 Task: Find connections with filter location Bālotra with filter topic #Indiawith filter profile language Spanish with filter current company Scottish Development International with filter school Karnataka Jobs and career with filter industry Food and Beverage Manufacturing with filter service category Financial Reporting with filter keywords title Proprietor
Action: Mouse moved to (659, 78)
Screenshot: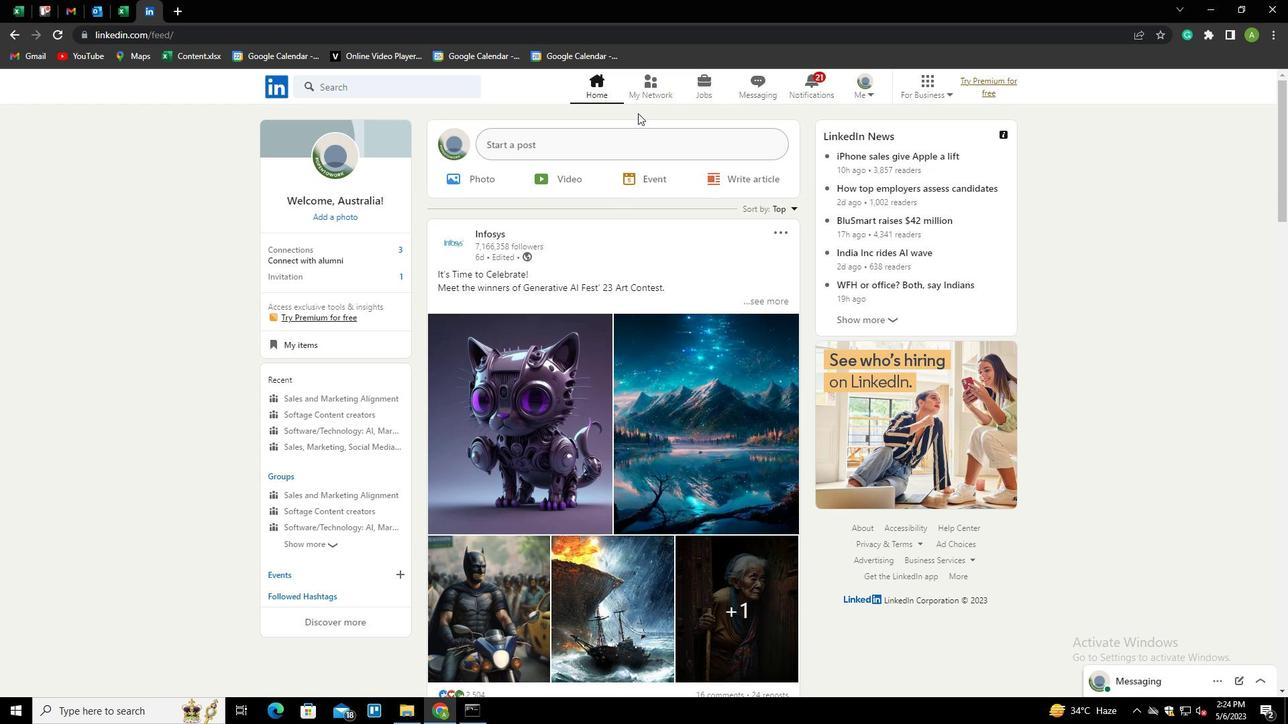 
Action: Mouse pressed left at (659, 78)
Screenshot: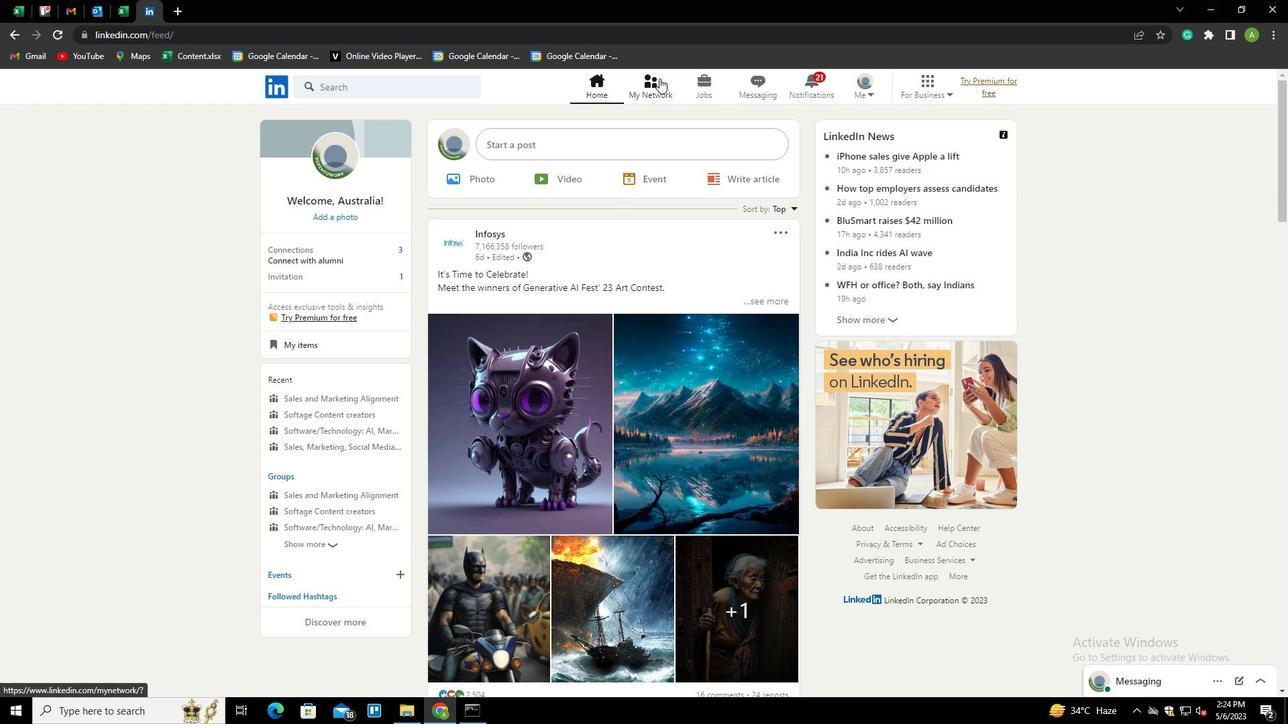 
Action: Mouse moved to (322, 159)
Screenshot: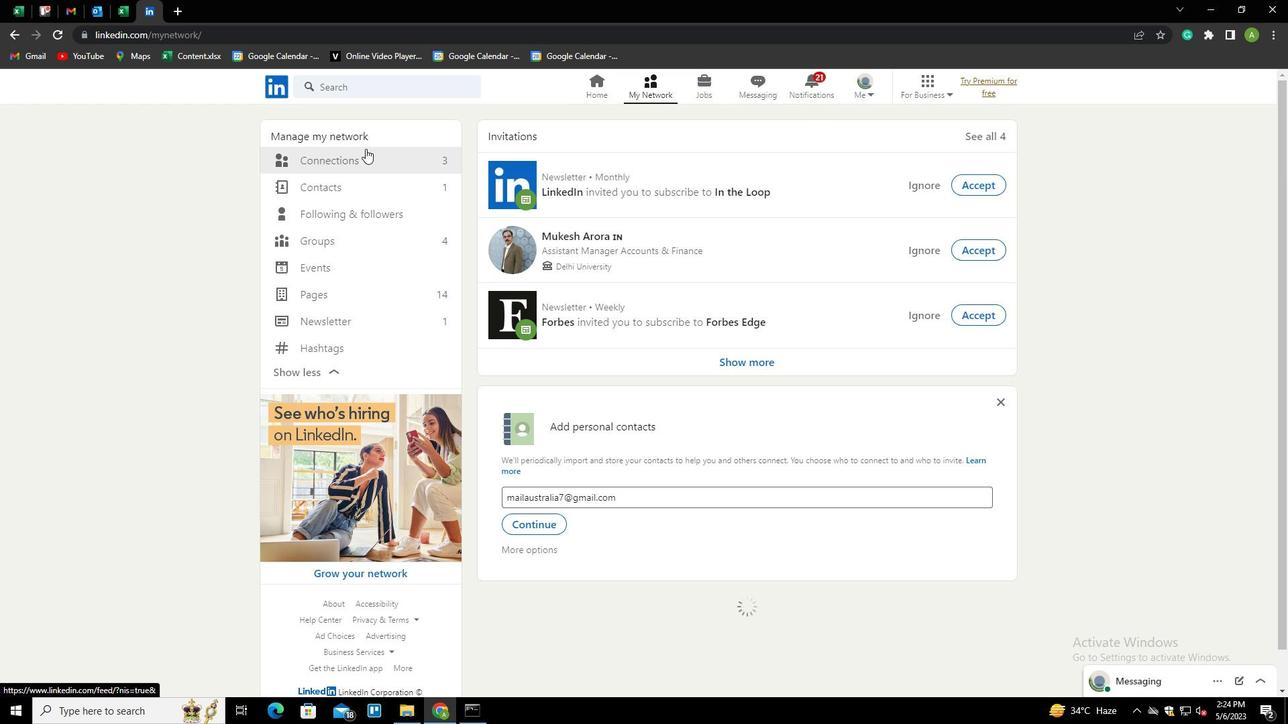 
Action: Mouse pressed left at (322, 159)
Screenshot: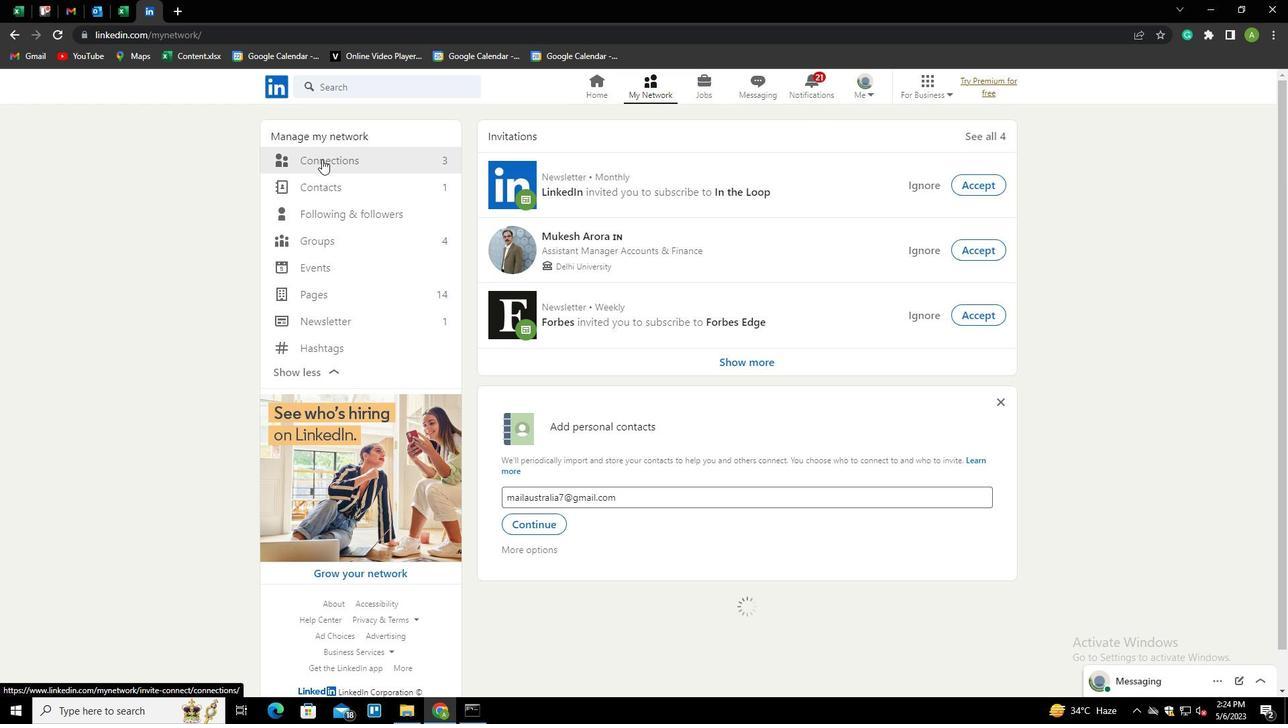 
Action: Mouse moved to (744, 162)
Screenshot: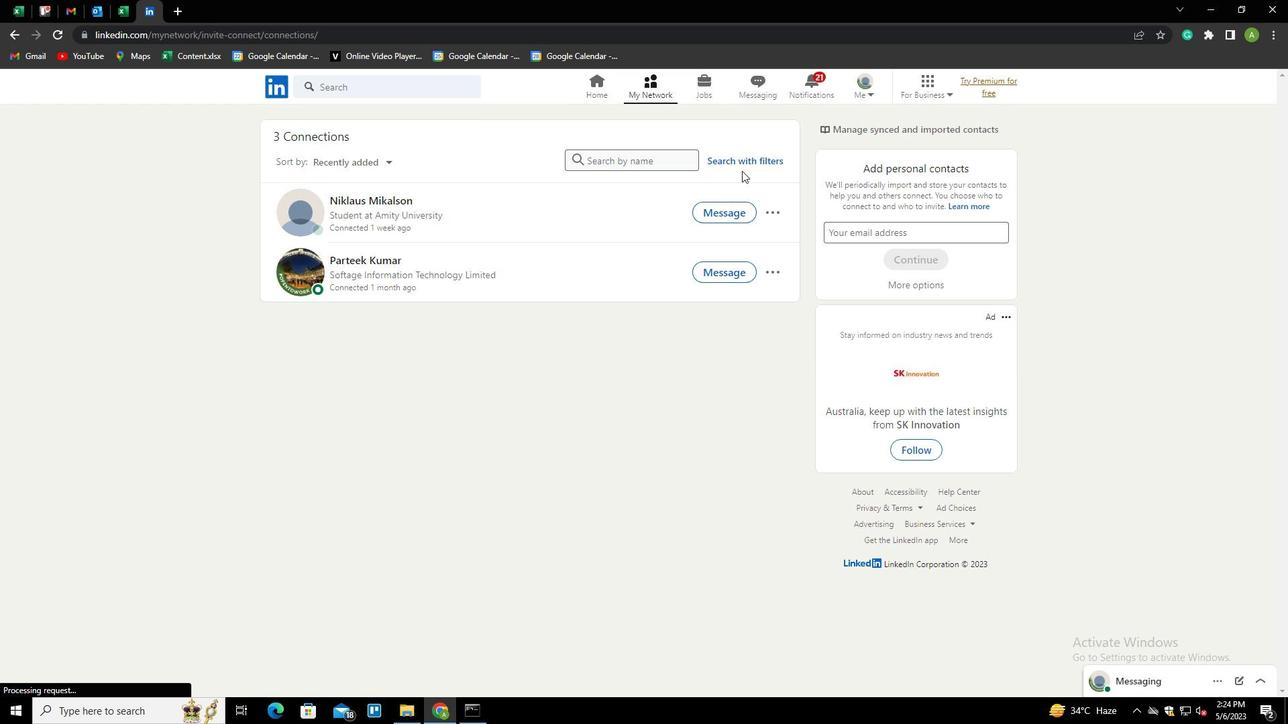 
Action: Mouse pressed left at (744, 162)
Screenshot: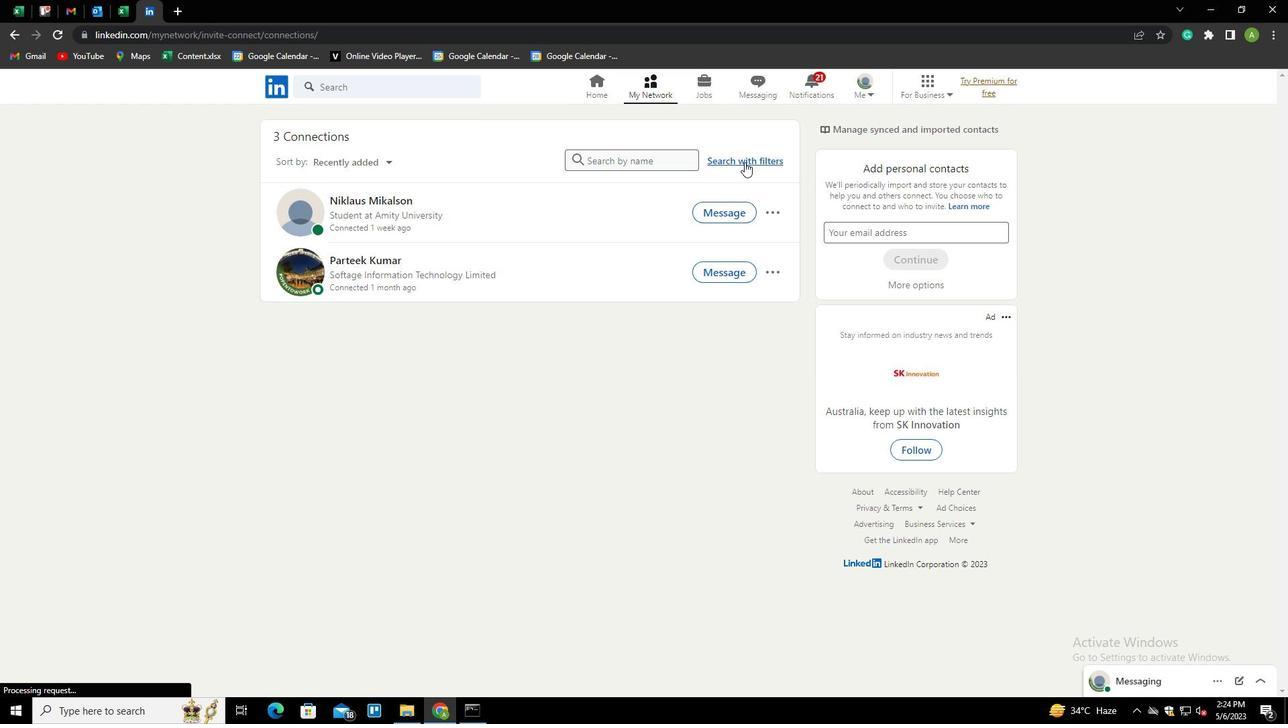 
Action: Mouse moved to (692, 118)
Screenshot: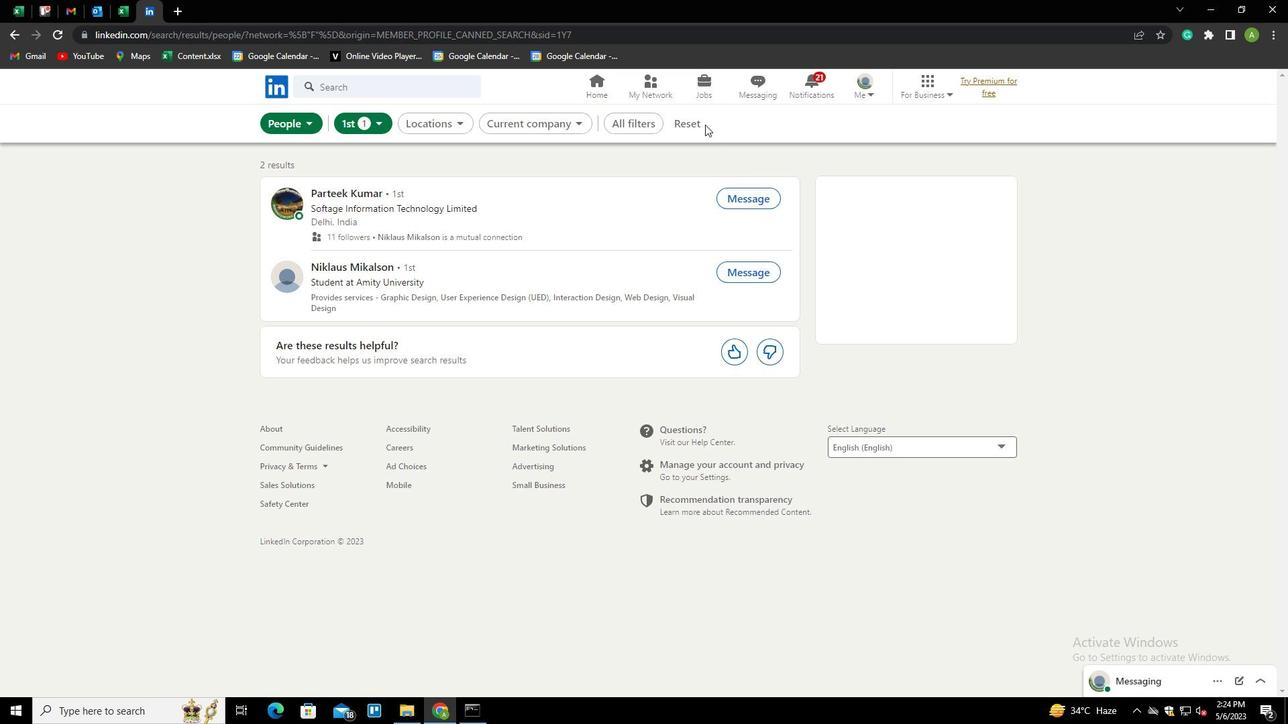 
Action: Mouse pressed left at (692, 118)
Screenshot: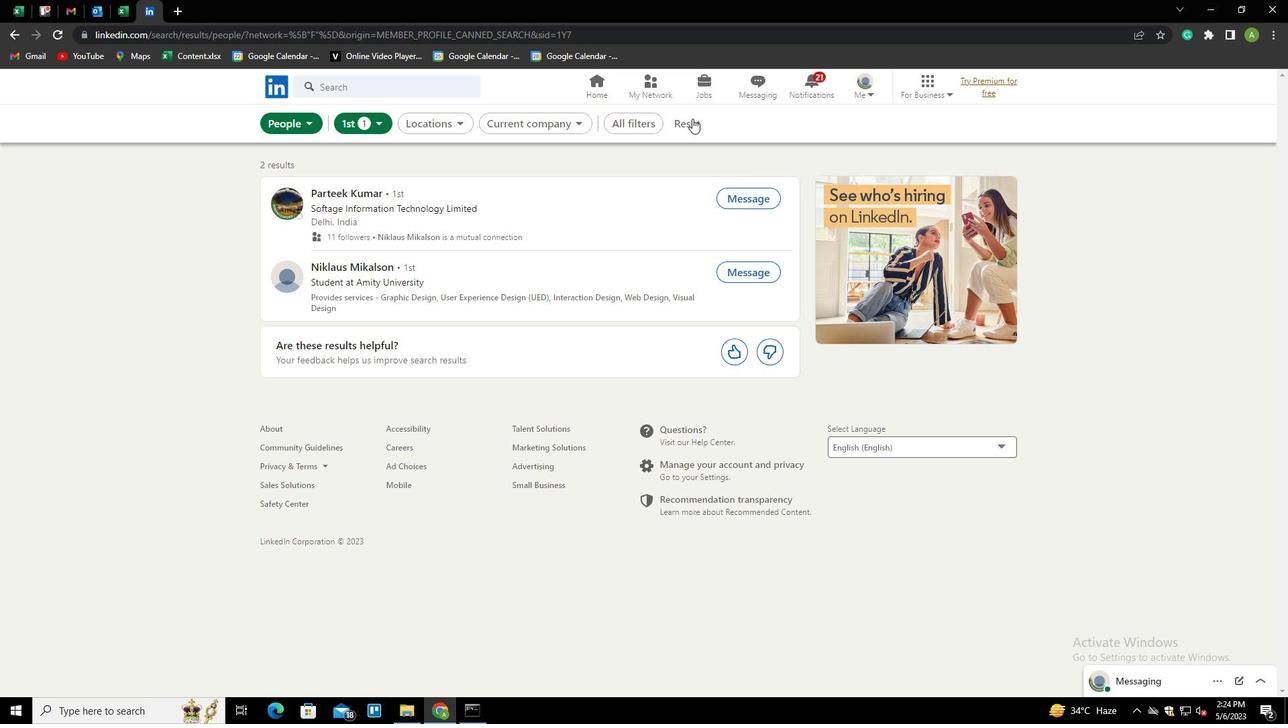 
Action: Mouse moved to (677, 120)
Screenshot: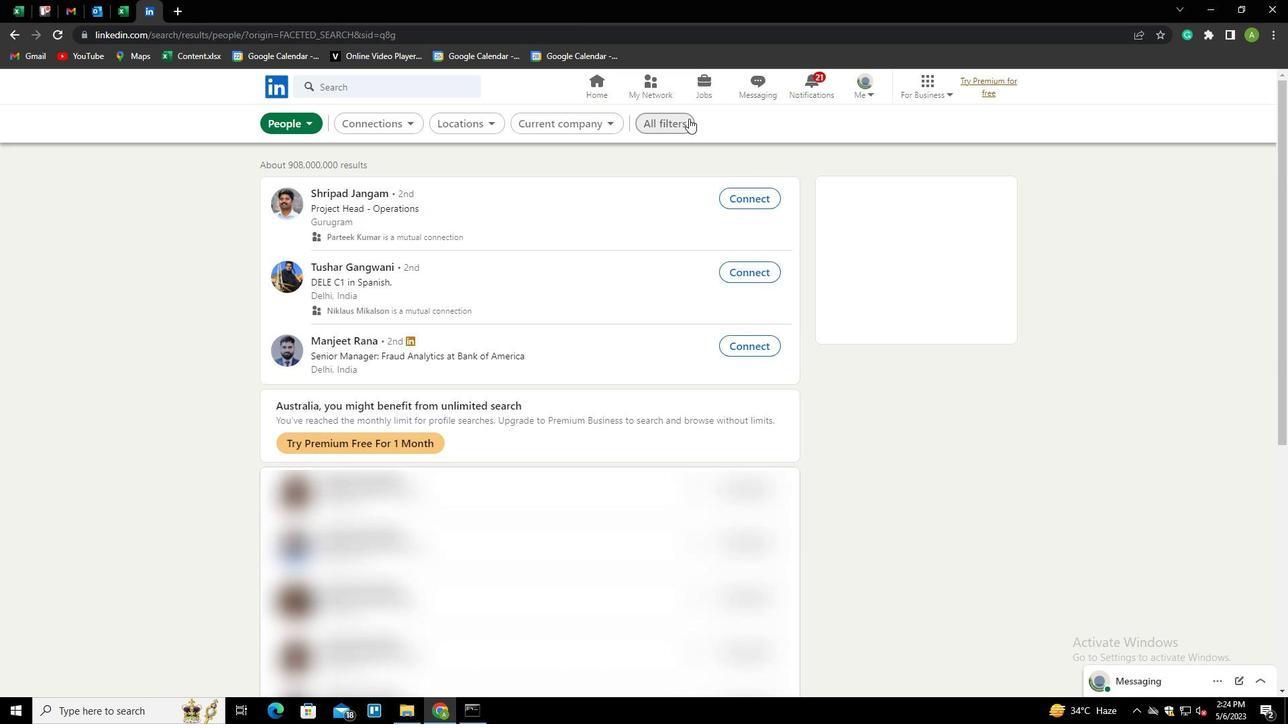 
Action: Mouse pressed left at (677, 120)
Screenshot: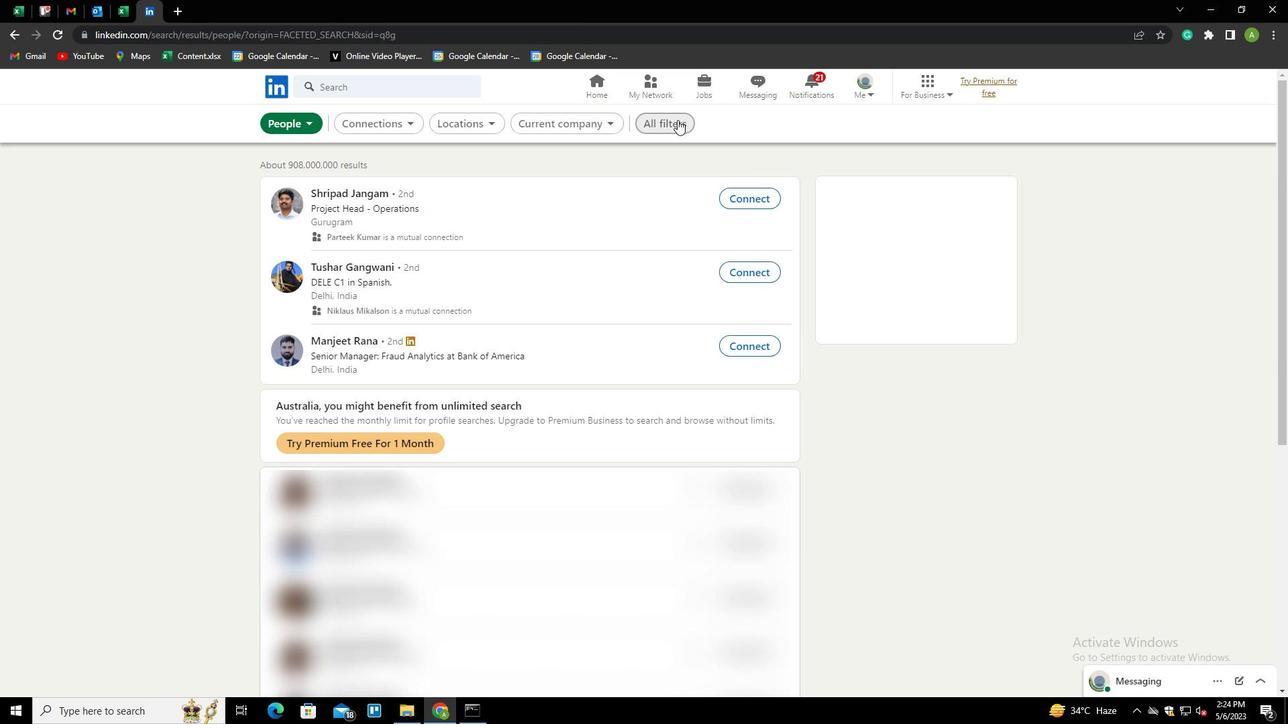 
Action: Mouse moved to (1120, 444)
Screenshot: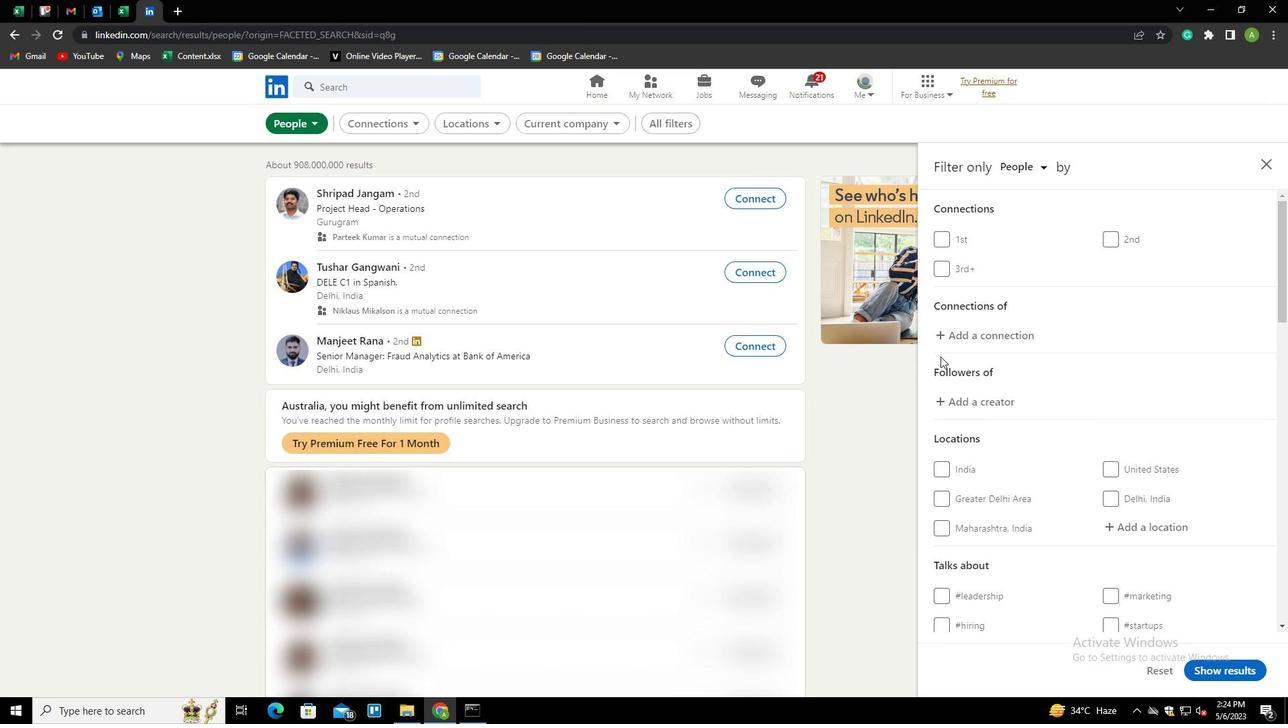 
Action: Mouse scrolled (1120, 443) with delta (0, 0)
Screenshot: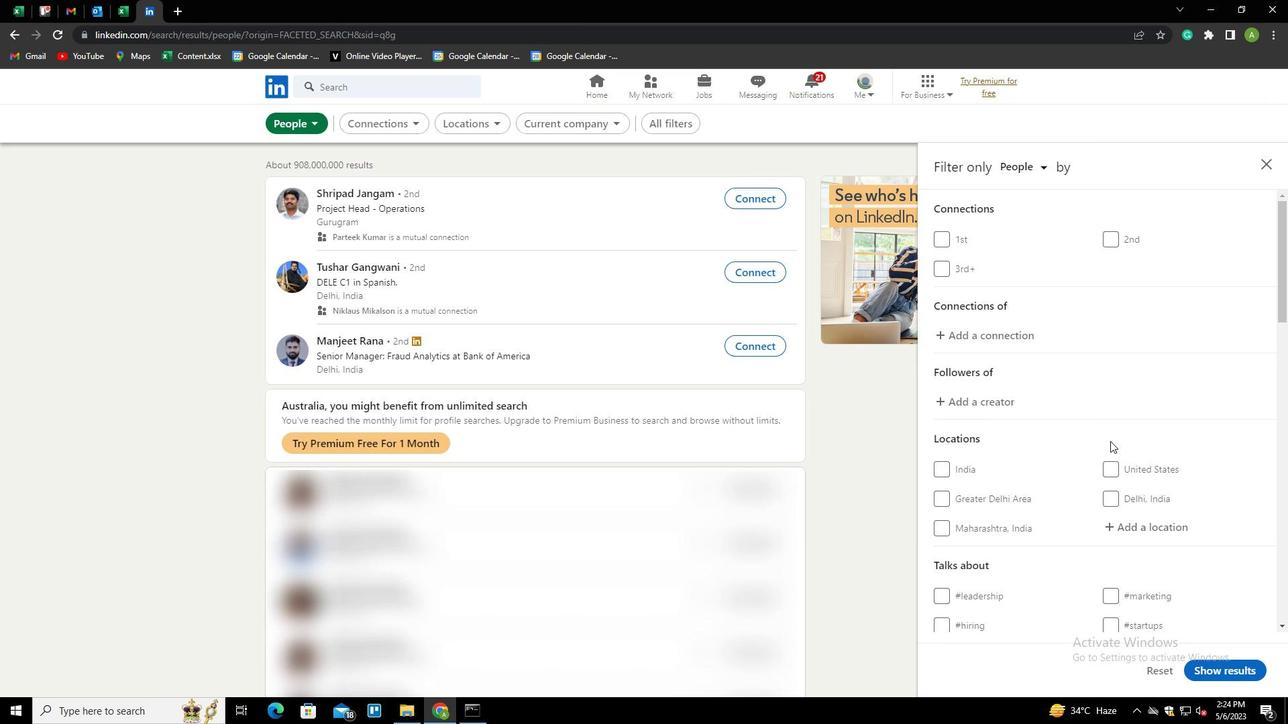 
Action: Mouse scrolled (1120, 443) with delta (0, 0)
Screenshot: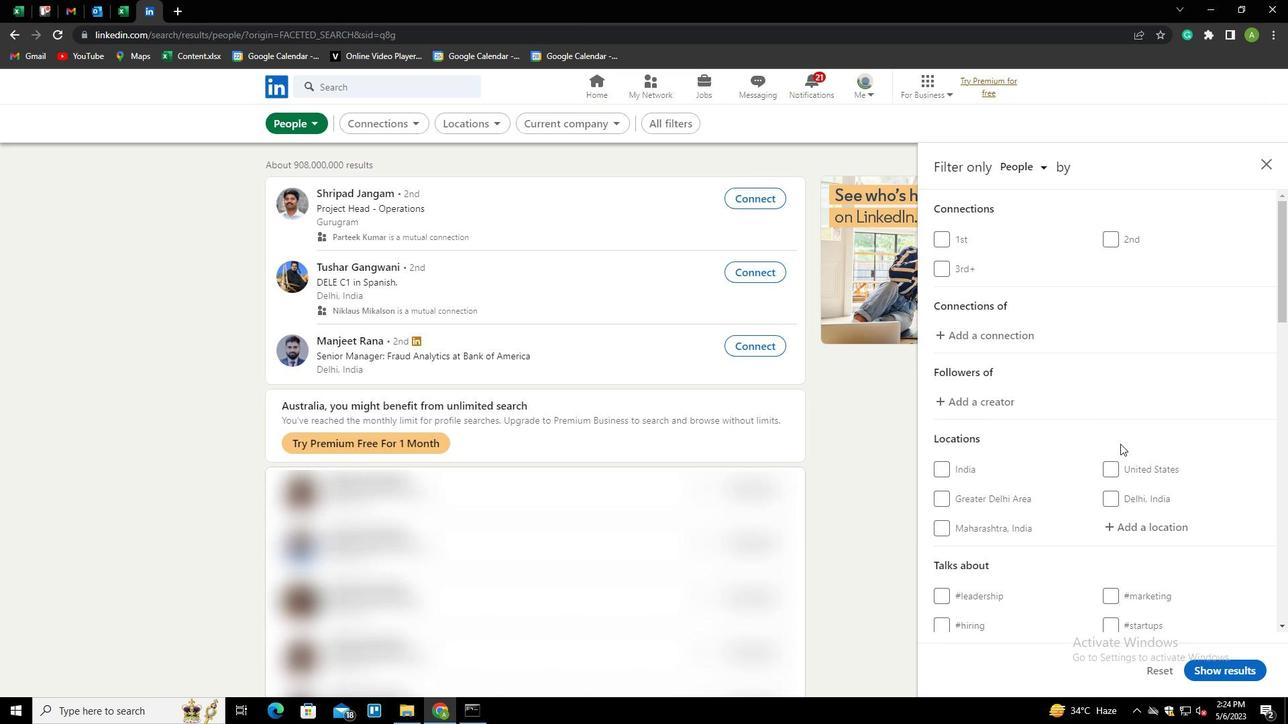 
Action: Mouse moved to (1133, 392)
Screenshot: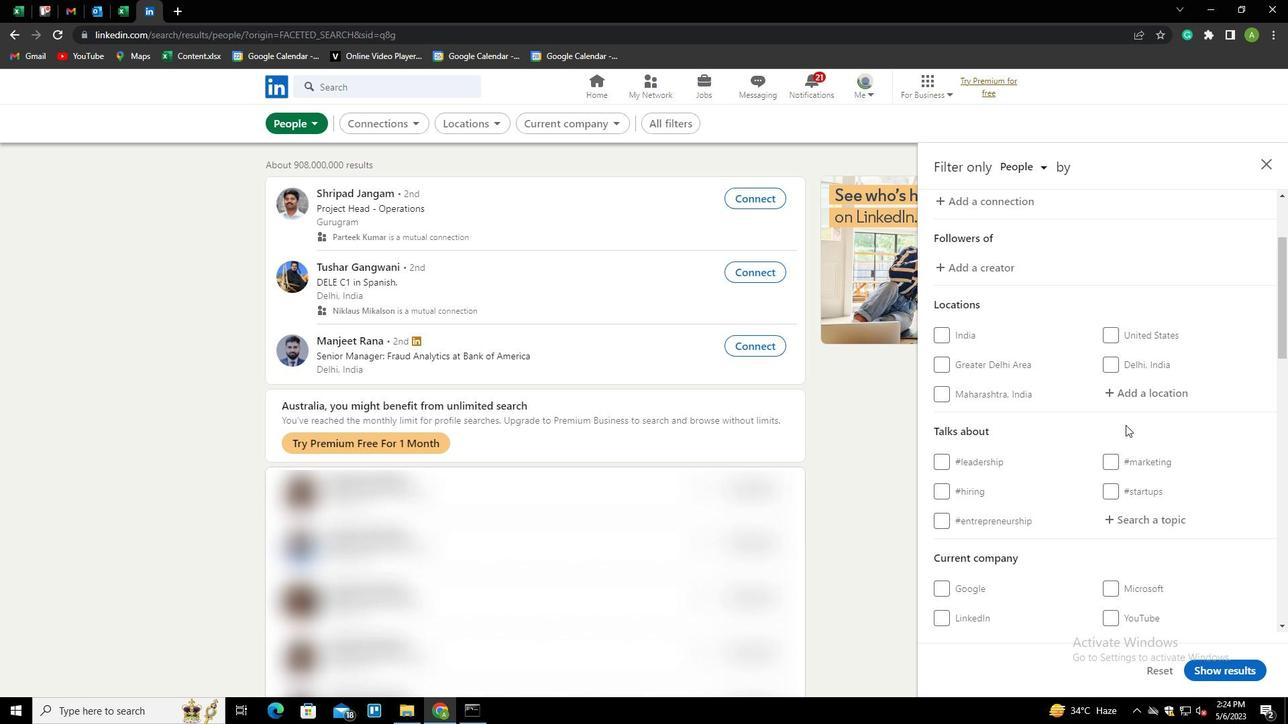 
Action: Mouse pressed left at (1133, 392)
Screenshot: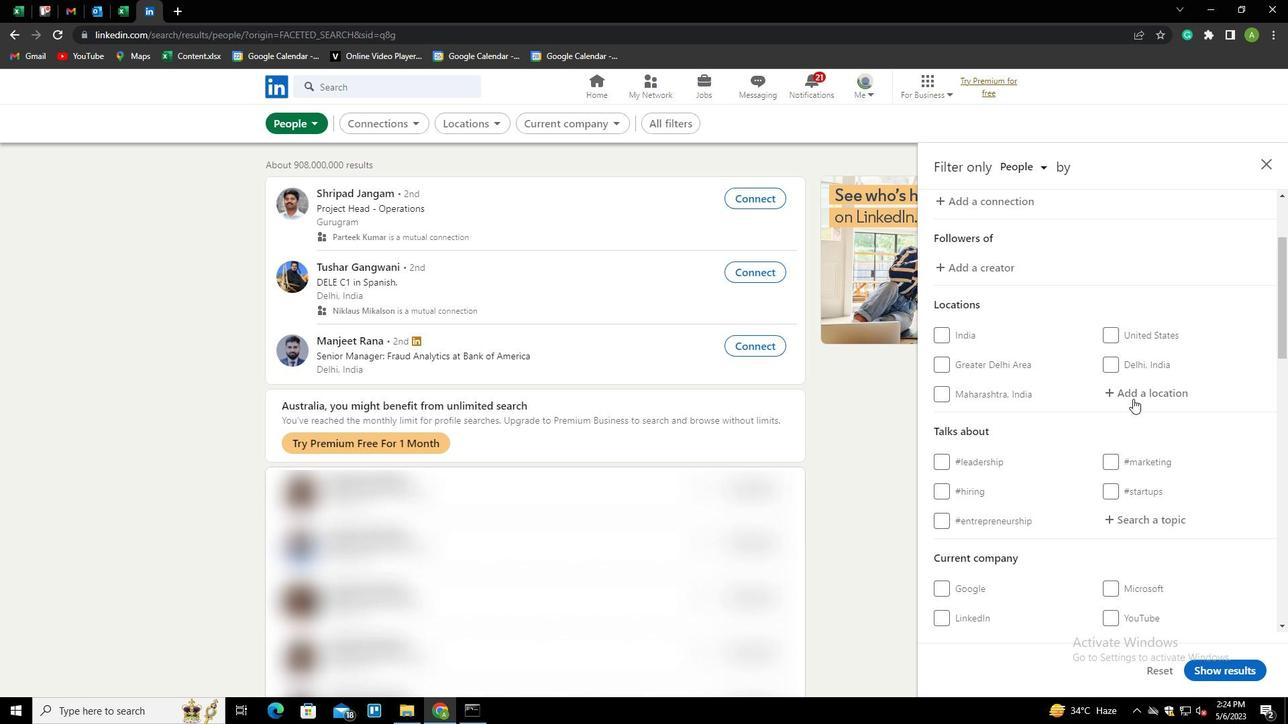 
Action: Key pressed <Key.shift>B
Screenshot: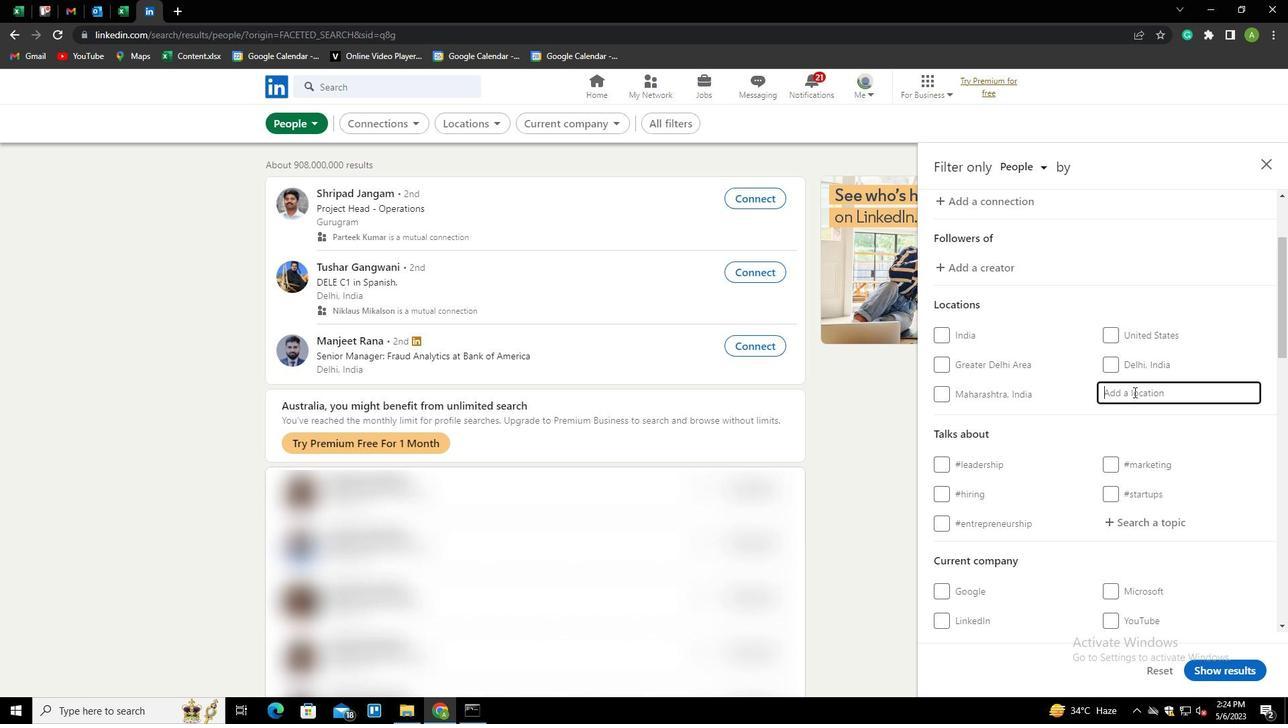 
Action: Mouse moved to (965, 273)
Screenshot: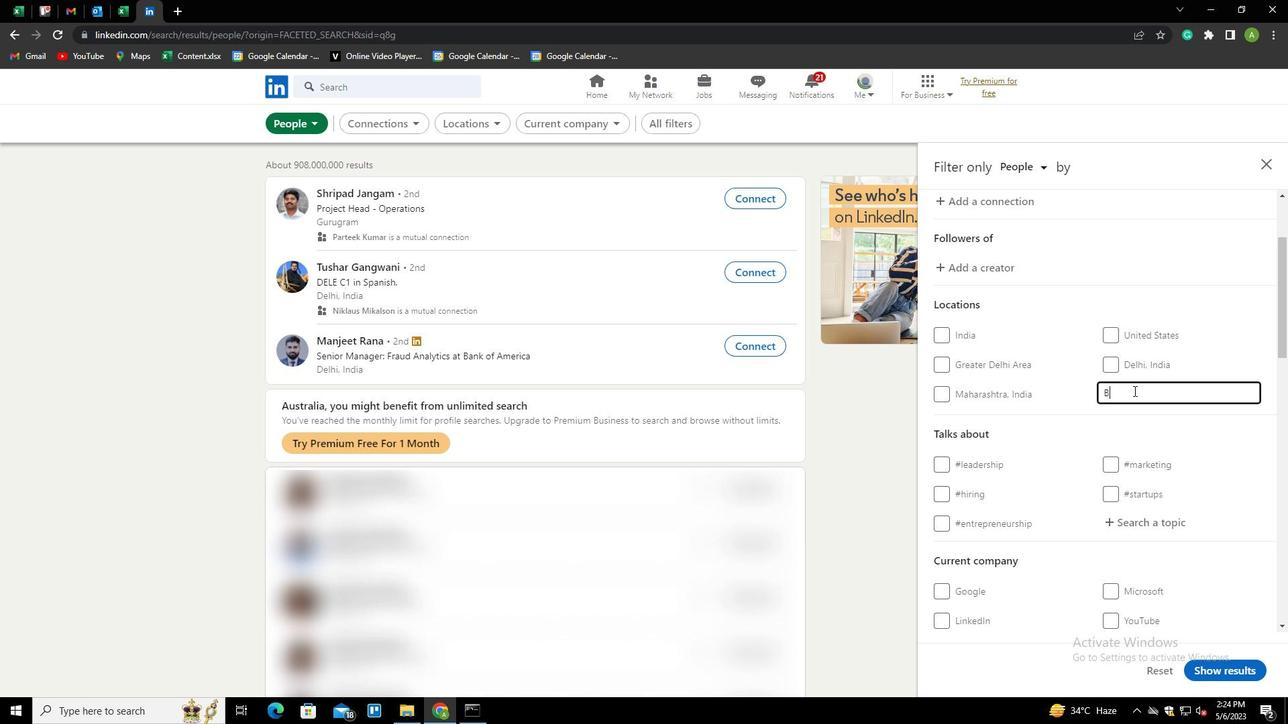 
Action: Key pressed ALOTRA
Screenshot: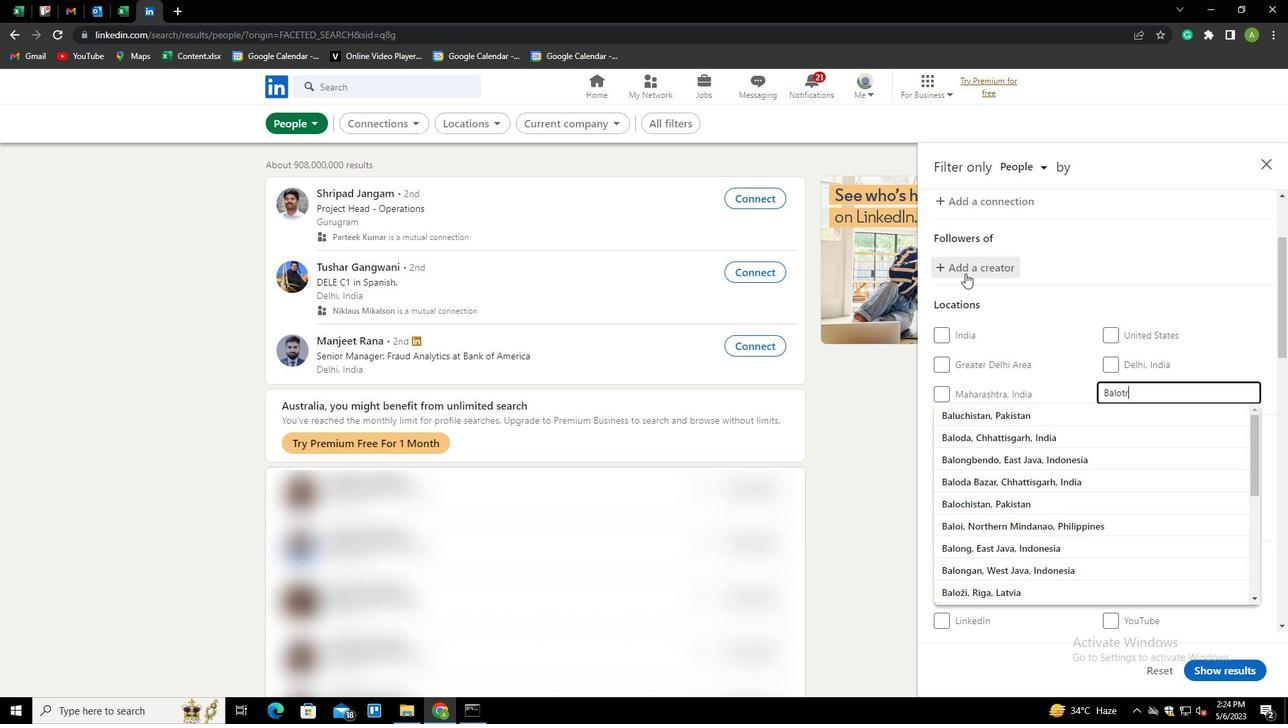 
Action: Mouse moved to (1204, 434)
Screenshot: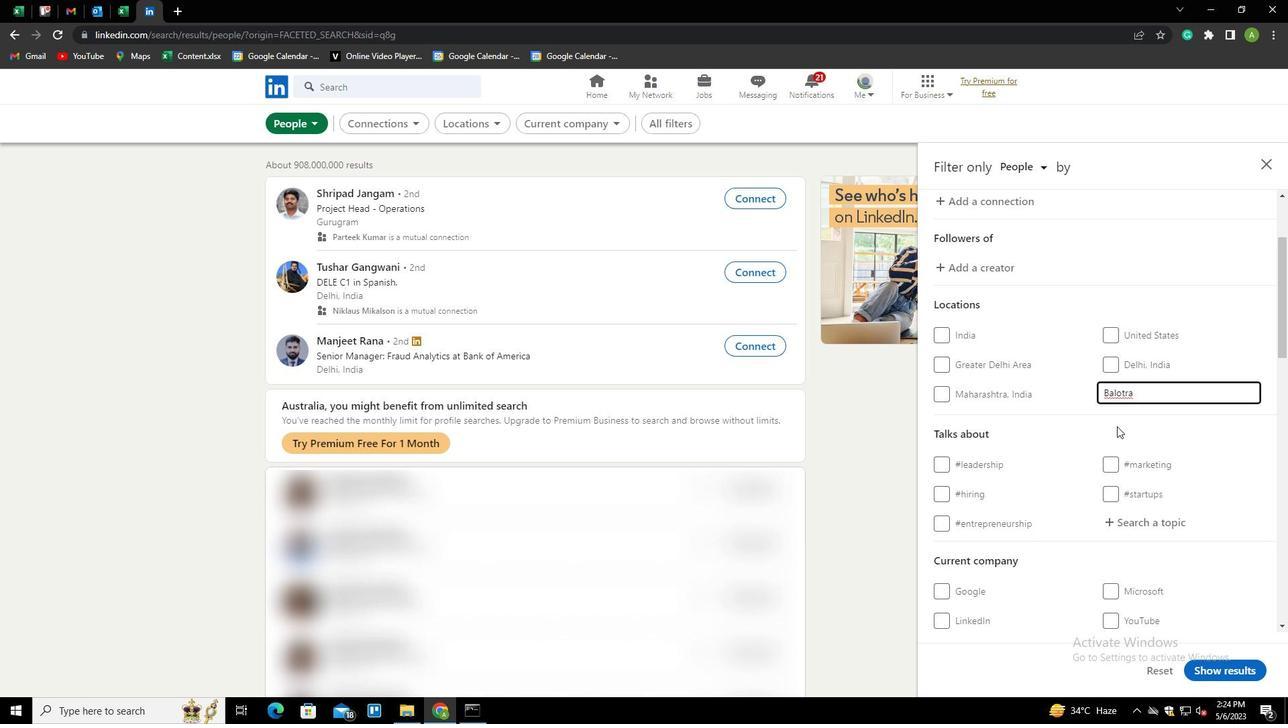 
Action: Mouse pressed left at (1204, 434)
Screenshot: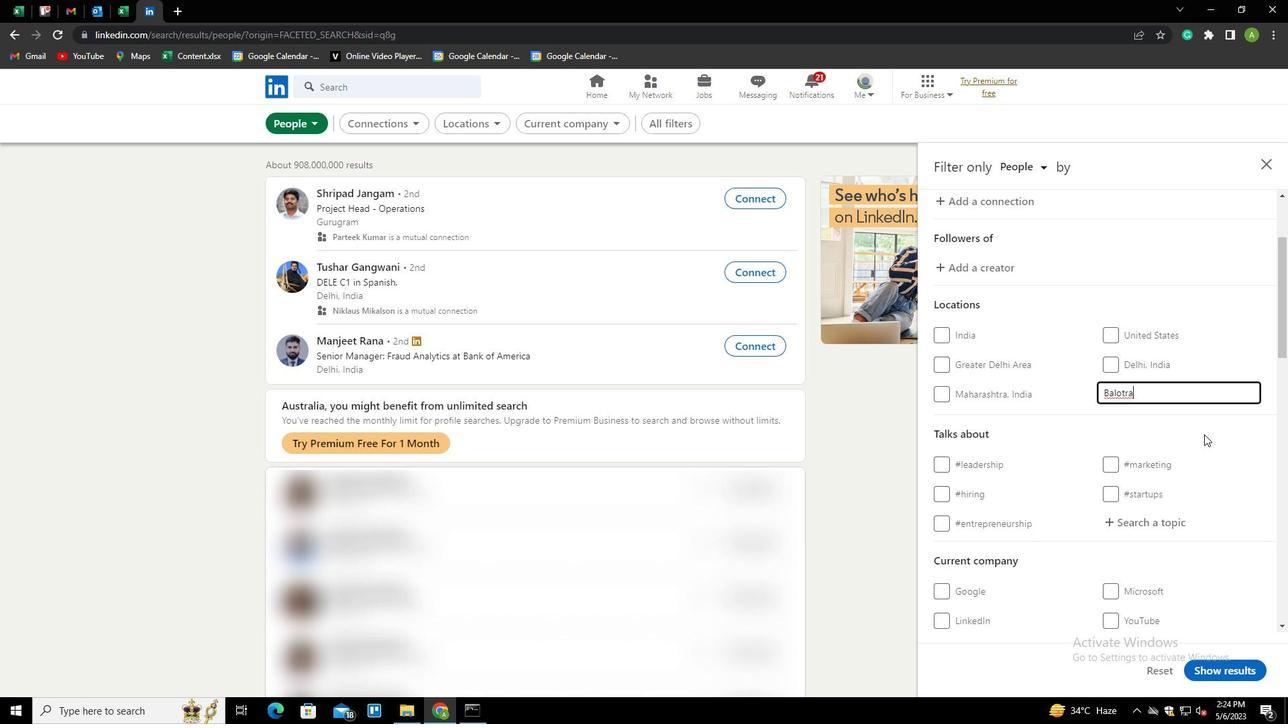 
Action: Mouse moved to (1134, 531)
Screenshot: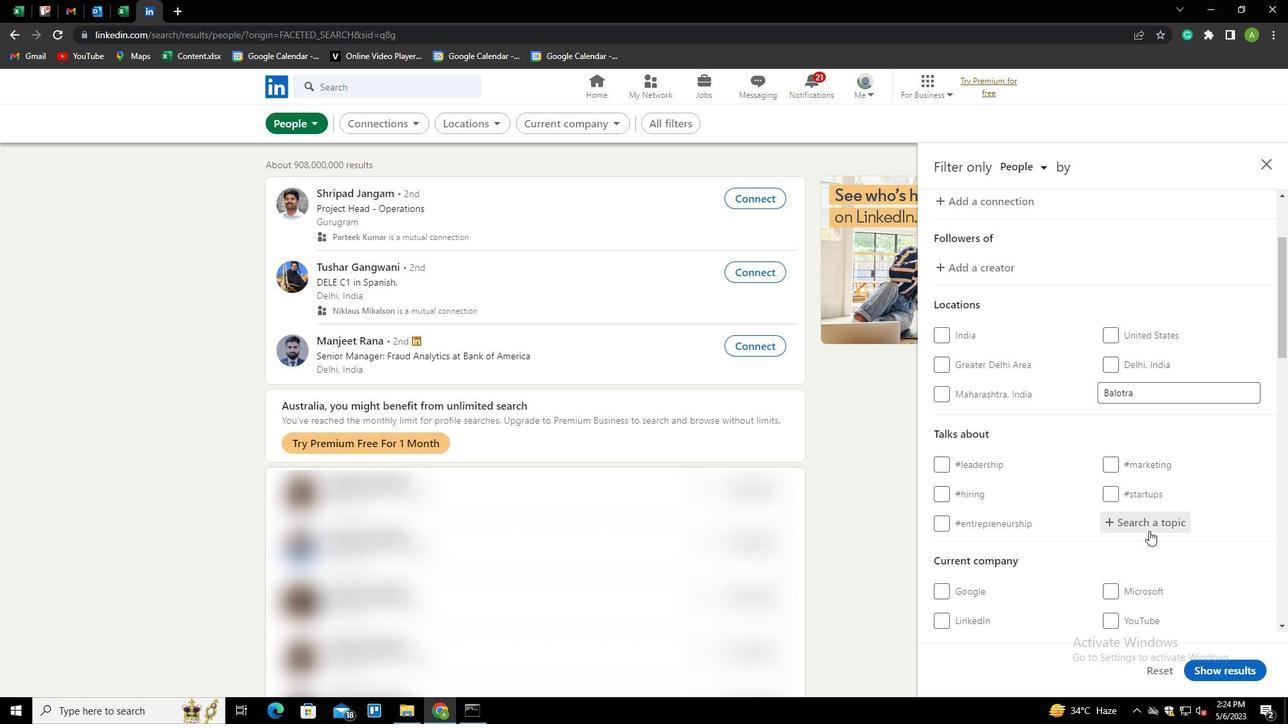 
Action: Mouse pressed left at (1134, 531)
Screenshot: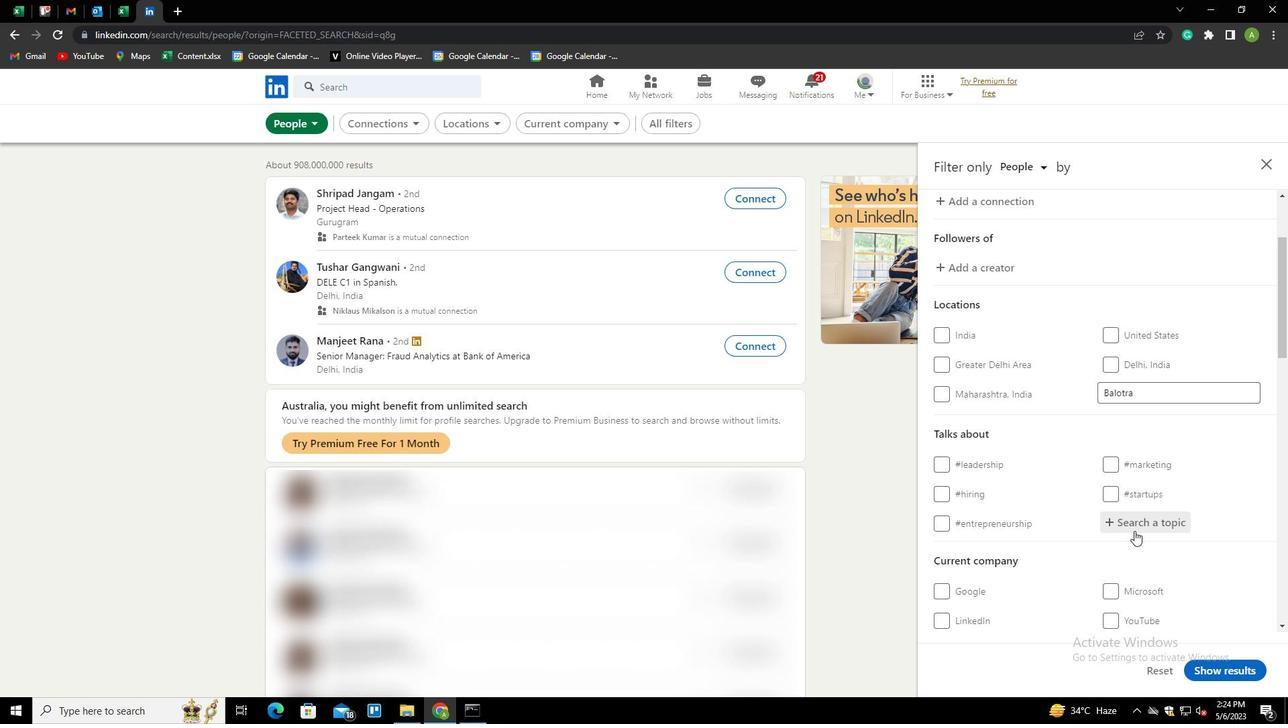 
Action: Key pressed <Key.shift>INDIA<Key.down>
Screenshot: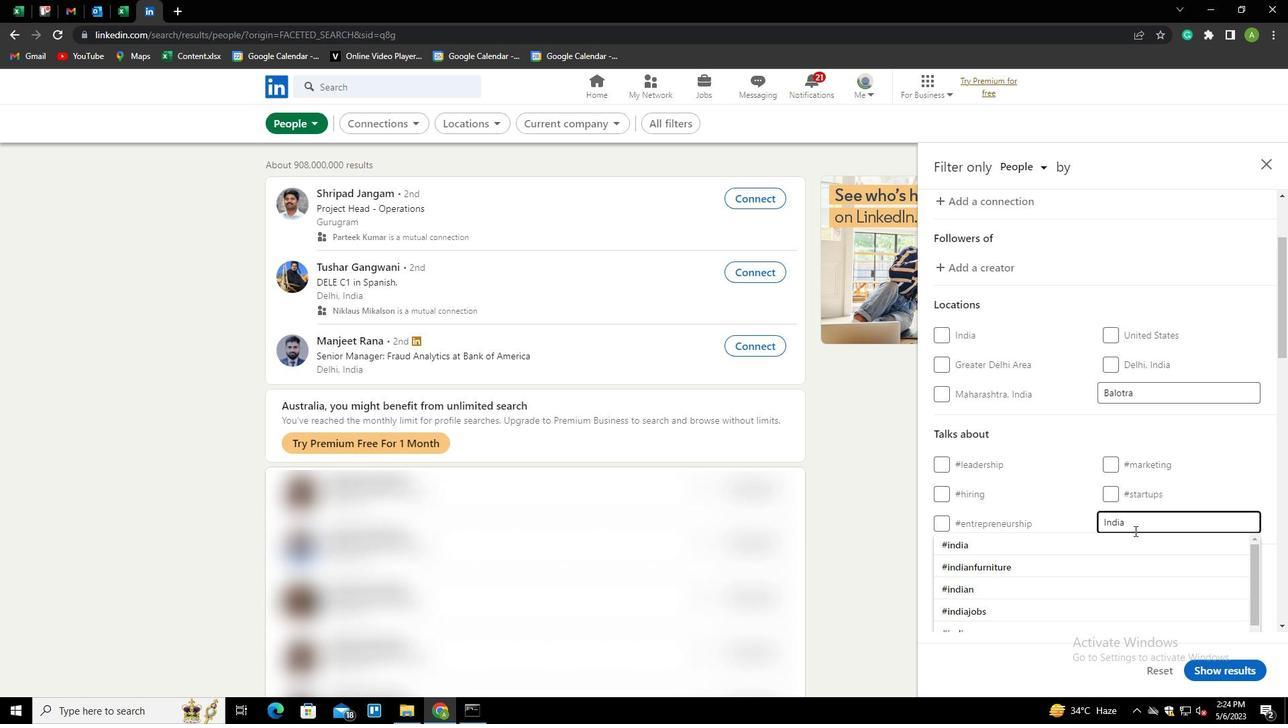 
Action: Mouse moved to (1133, 531)
Screenshot: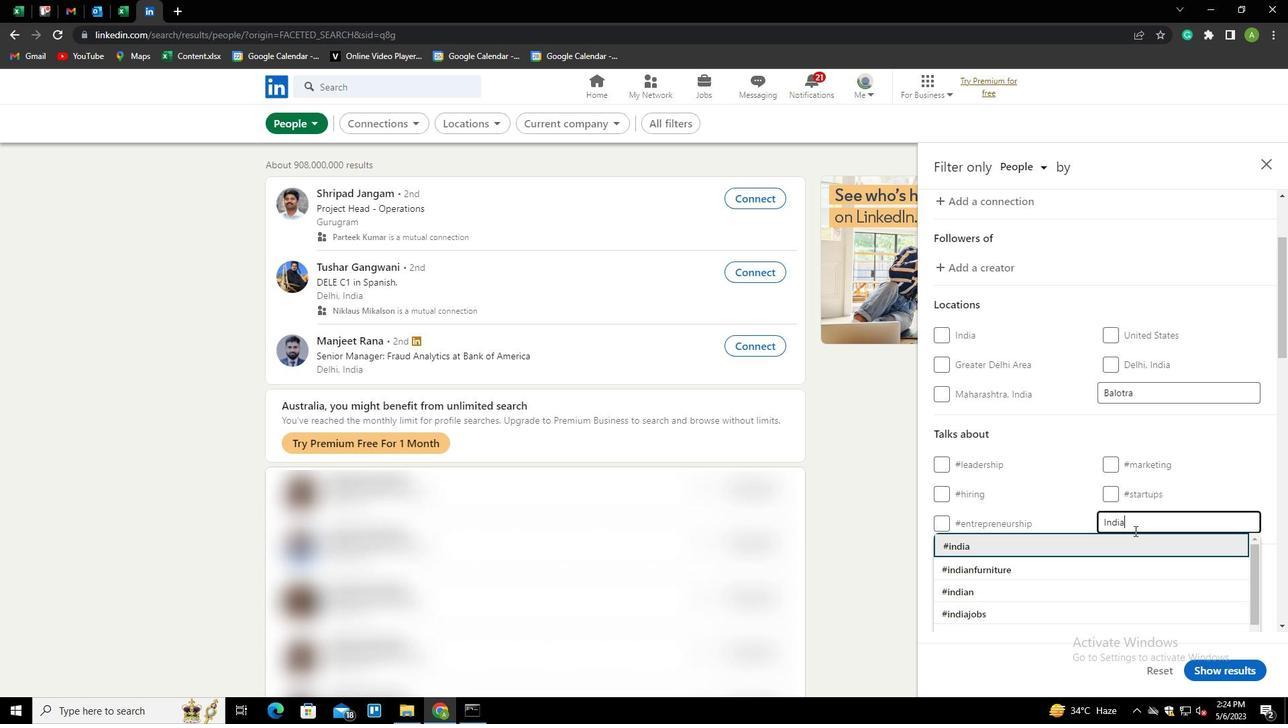
Action: Key pressed <Key.enter>
Screenshot: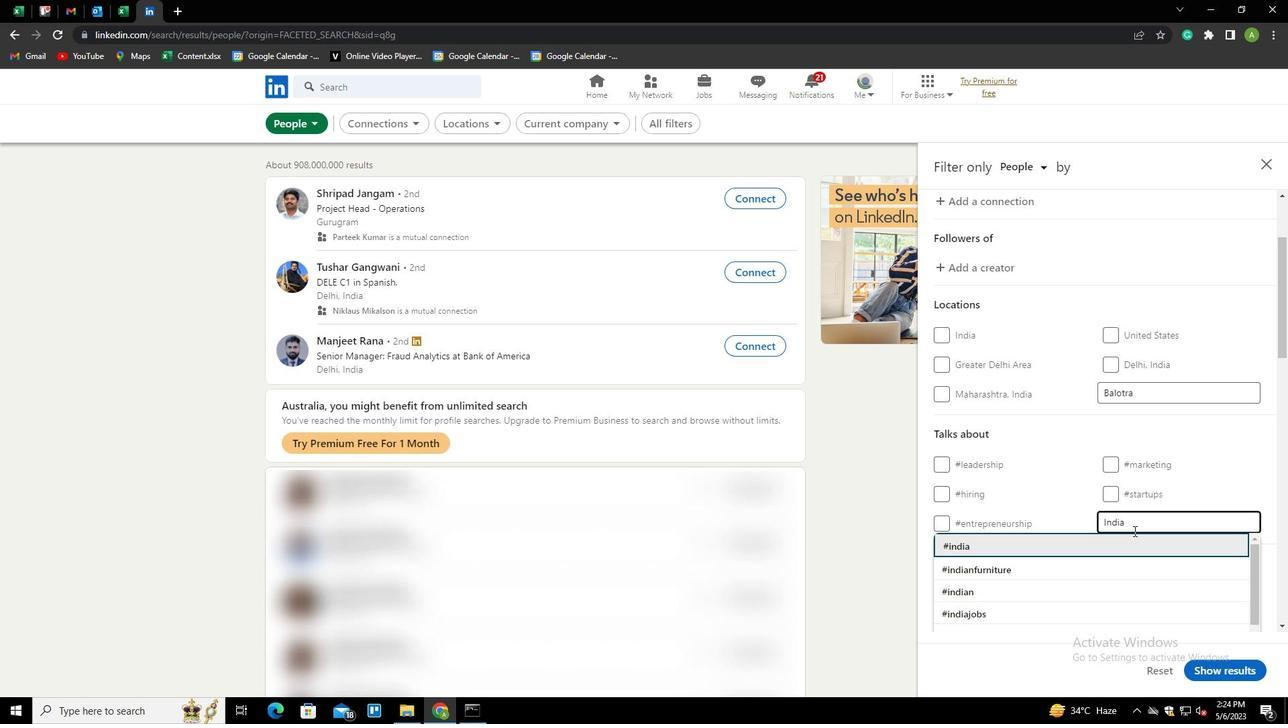 
Action: Mouse moved to (1118, 519)
Screenshot: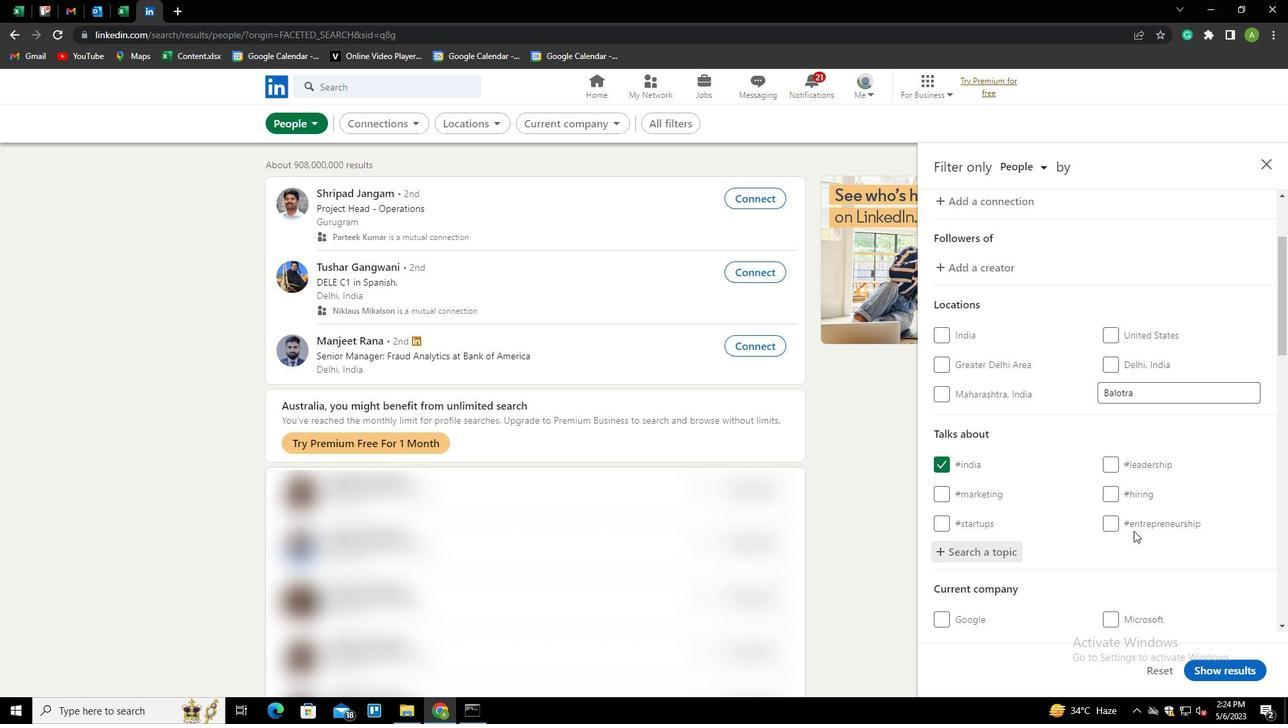 
Action: Mouse scrolled (1118, 519) with delta (0, 0)
Screenshot: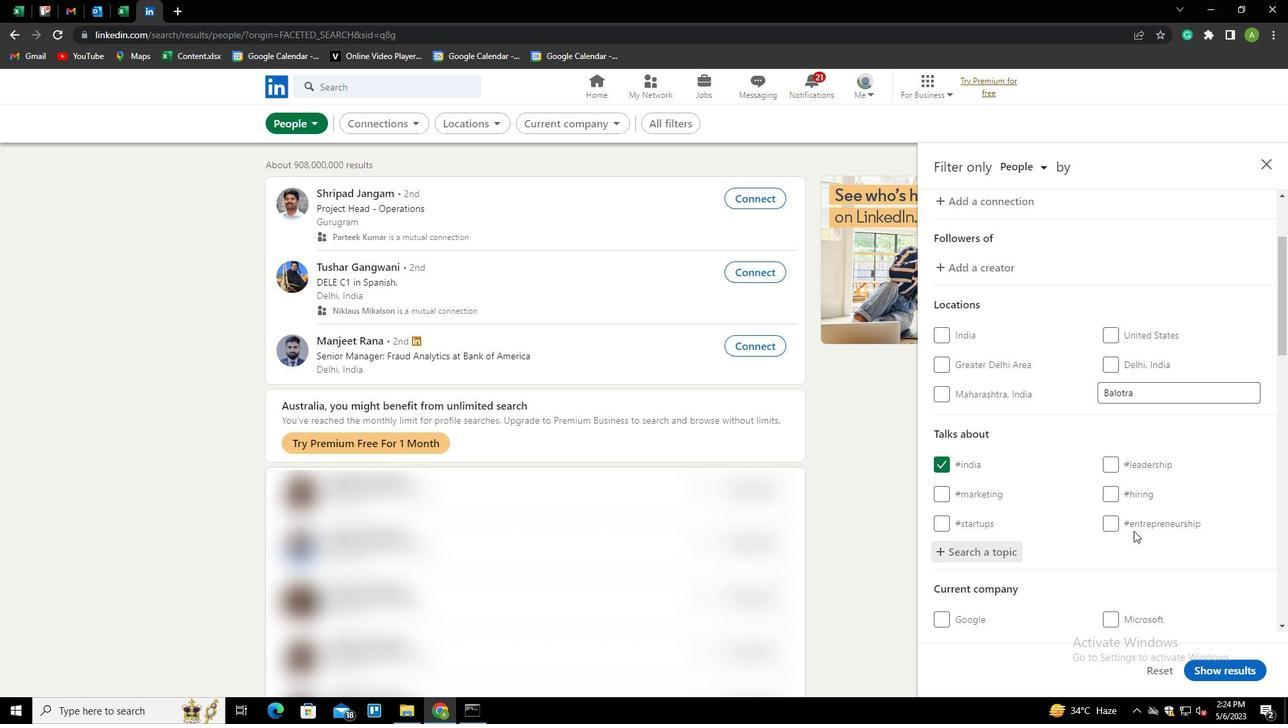 
Action: Mouse scrolled (1118, 519) with delta (0, 0)
Screenshot: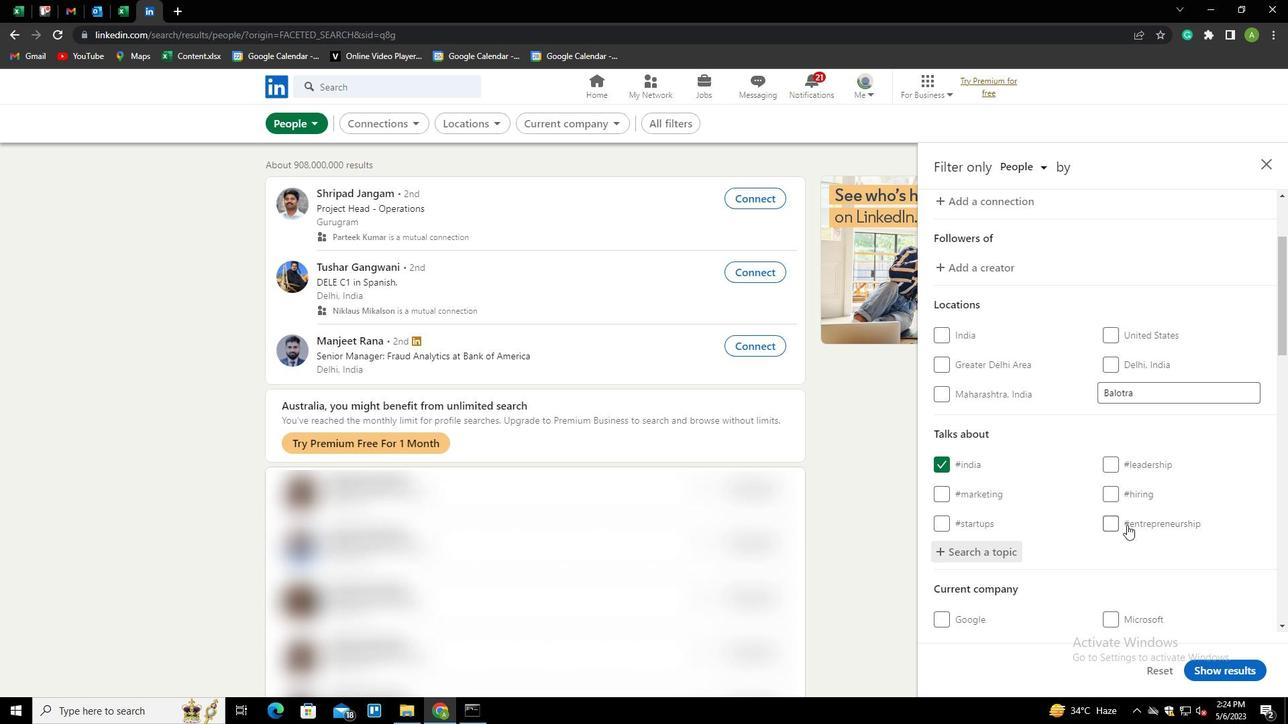 
Action: Mouse moved to (1118, 519)
Screenshot: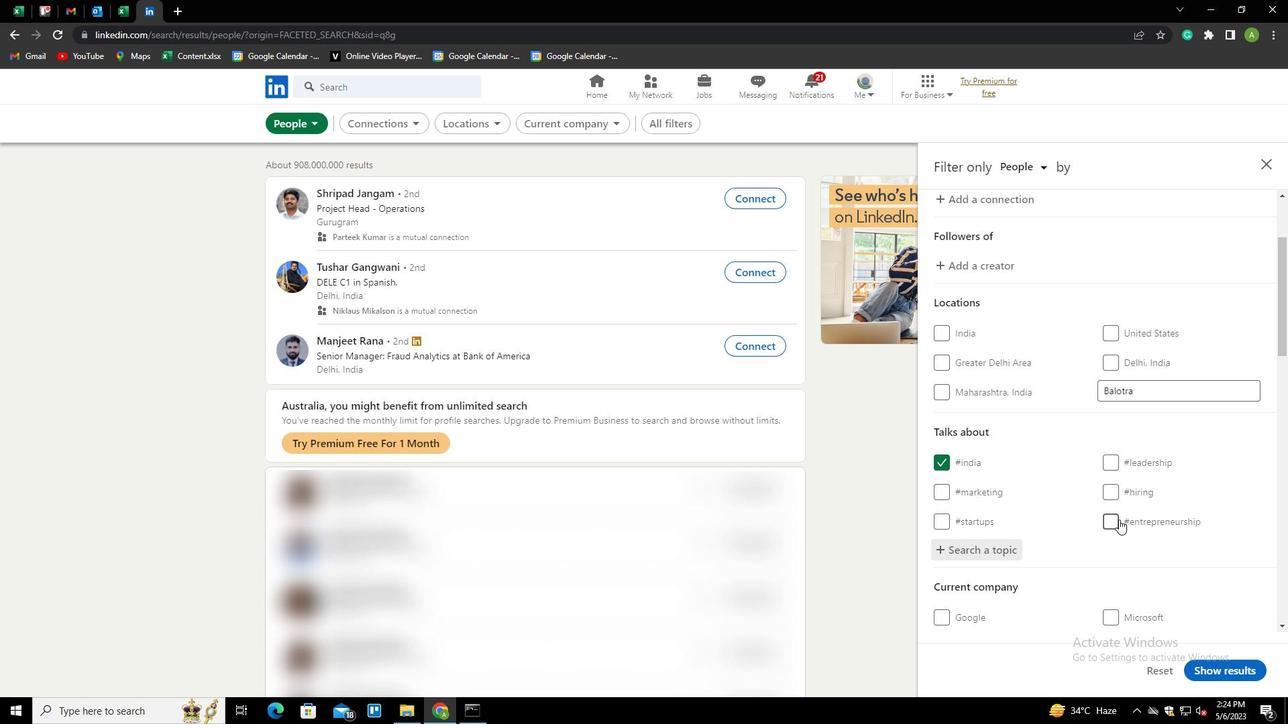 
Action: Mouse scrolled (1118, 519) with delta (0, 0)
Screenshot: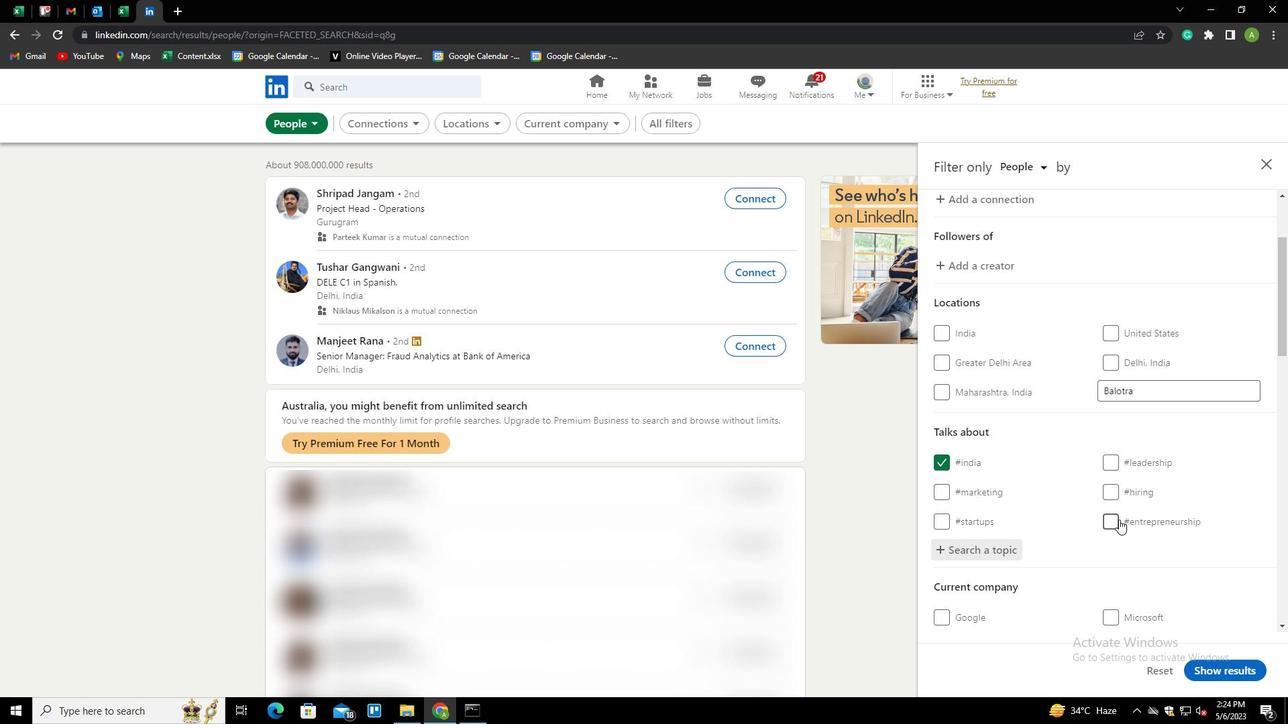 
Action: Mouse moved to (1118, 522)
Screenshot: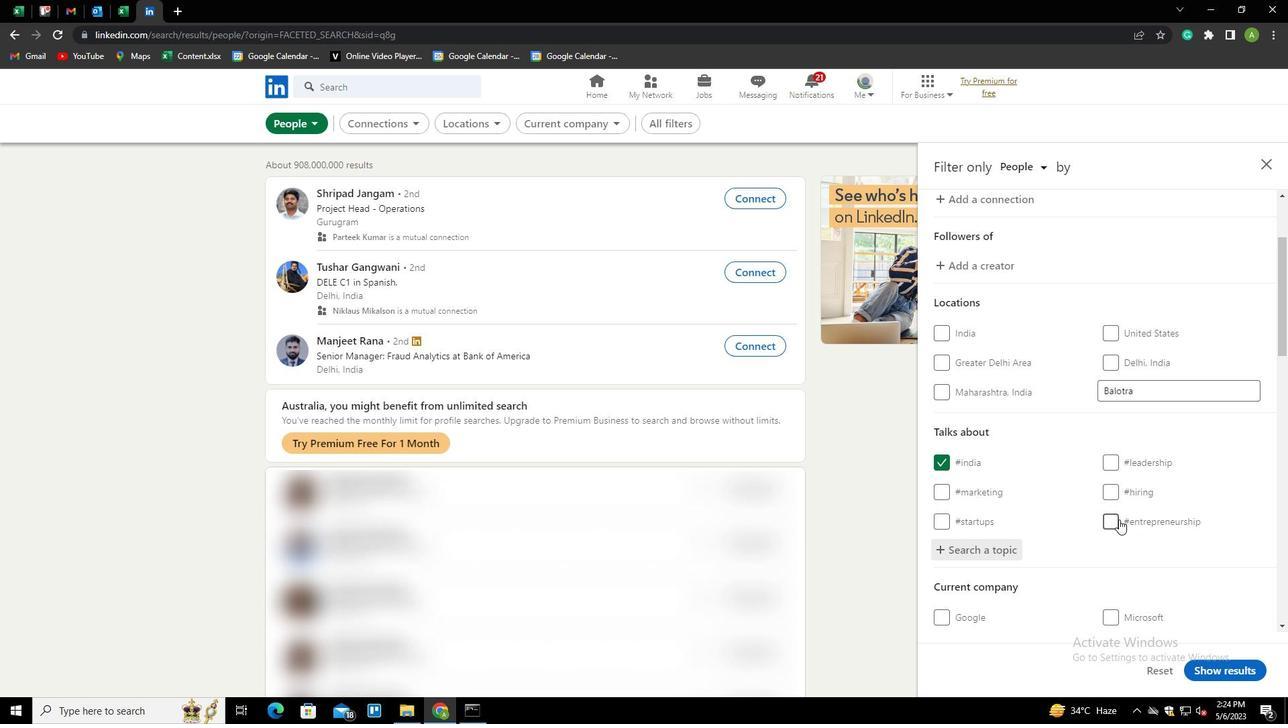 
Action: Mouse scrolled (1118, 521) with delta (0, 0)
Screenshot: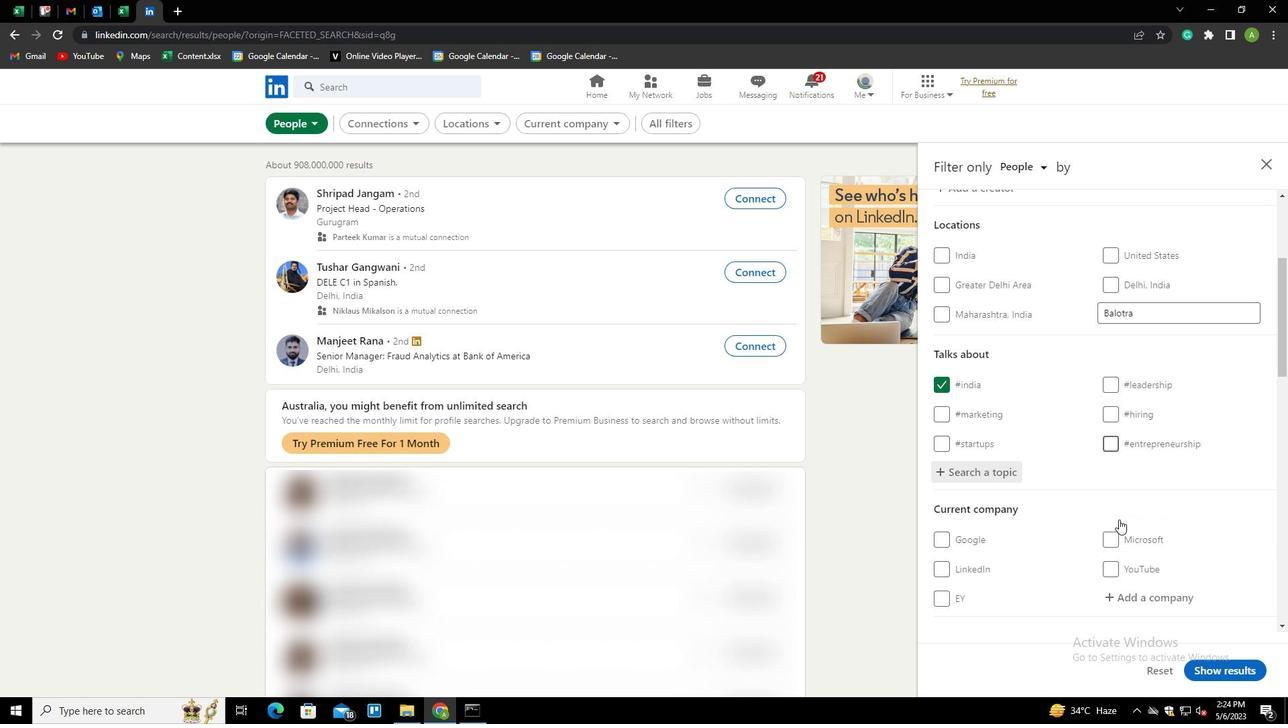 
Action: Mouse moved to (1118, 522)
Screenshot: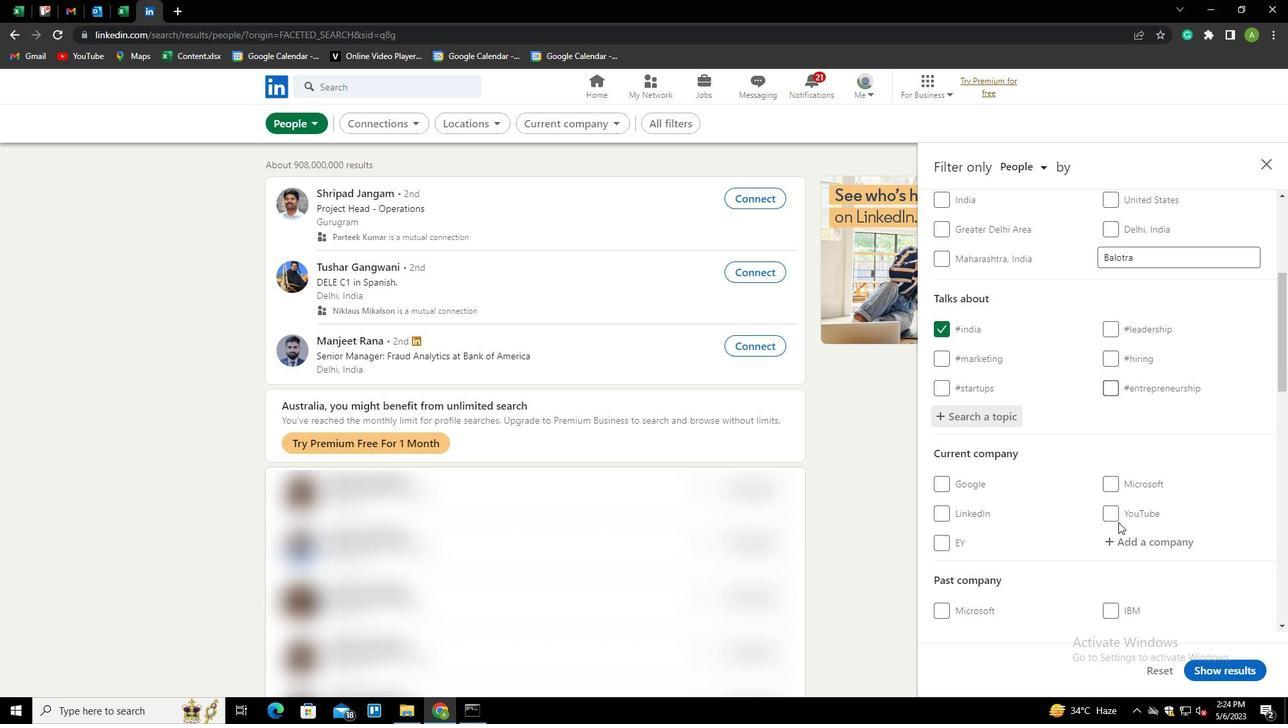 
Action: Mouse scrolled (1118, 521) with delta (0, 0)
Screenshot: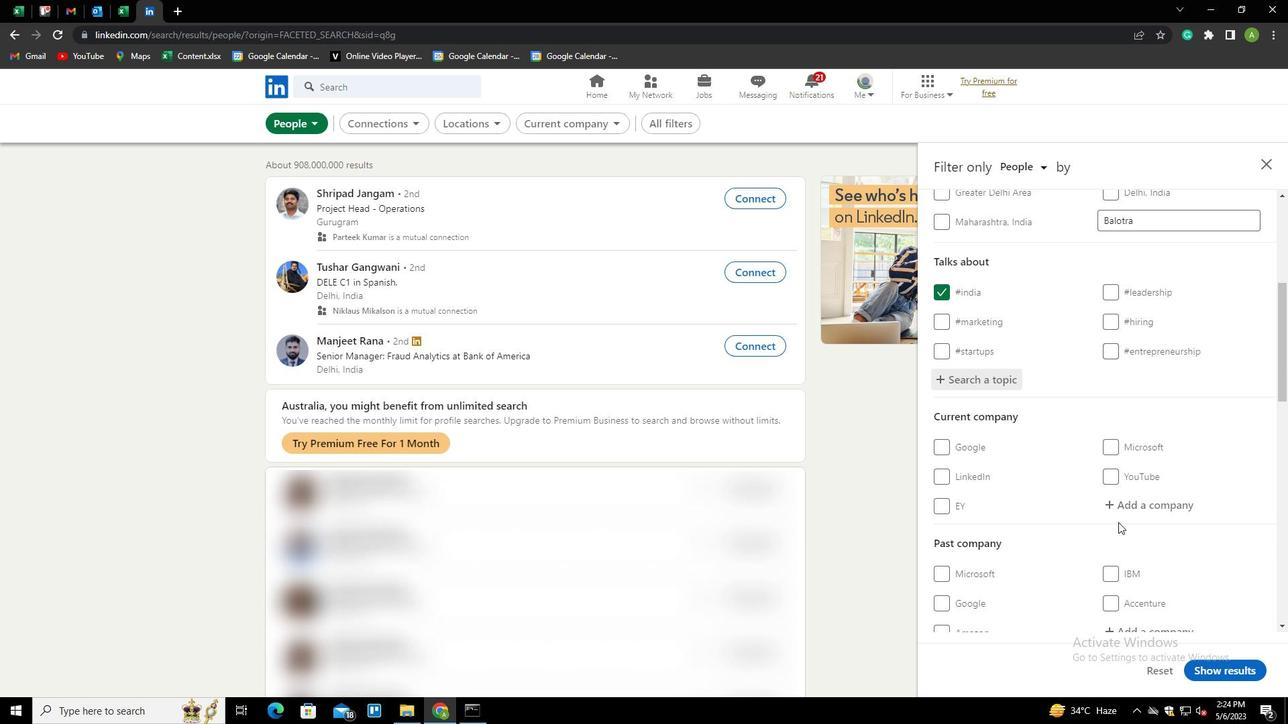 
Action: Mouse scrolled (1118, 521) with delta (0, 0)
Screenshot: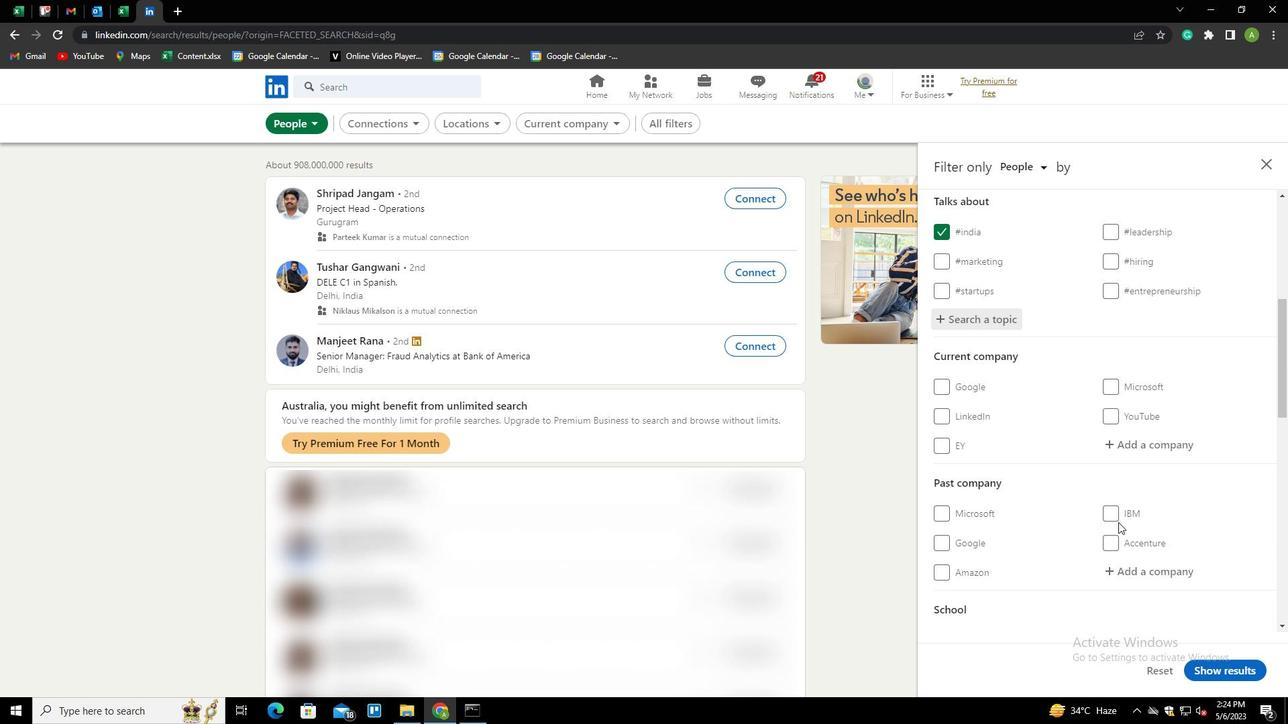 
Action: Mouse scrolled (1118, 521) with delta (0, 0)
Screenshot: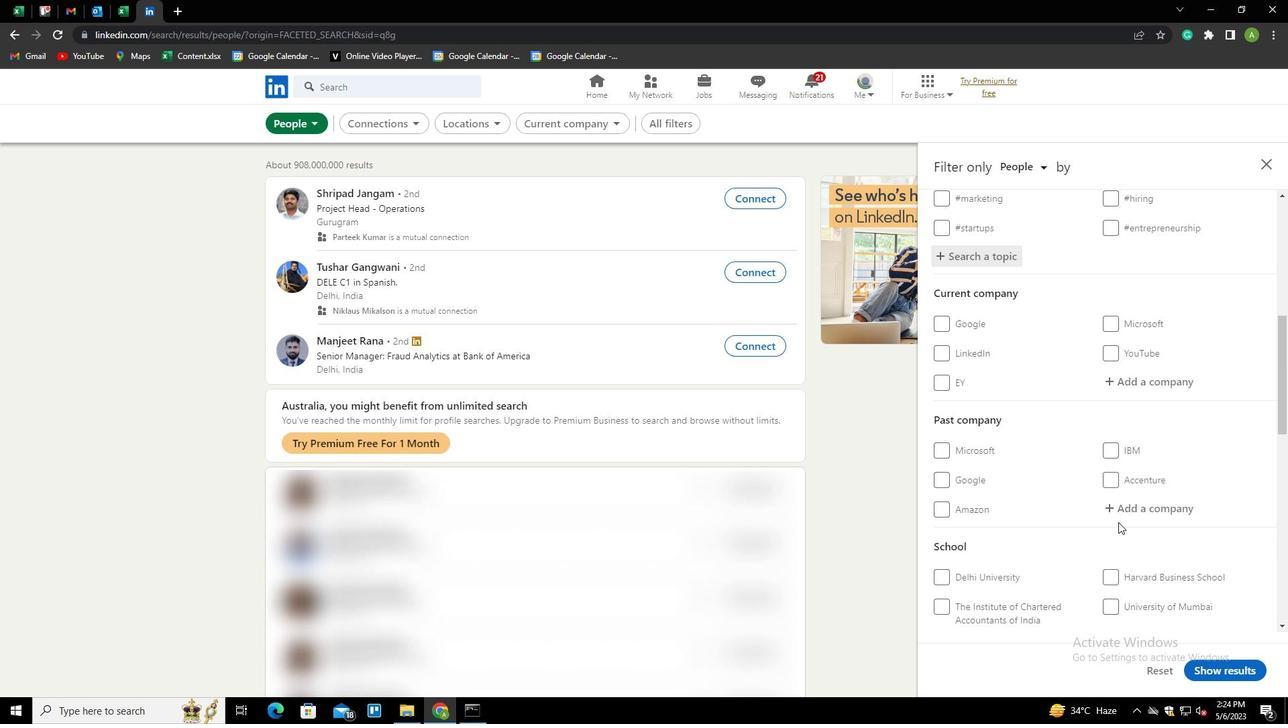 
Action: Mouse scrolled (1118, 521) with delta (0, 0)
Screenshot: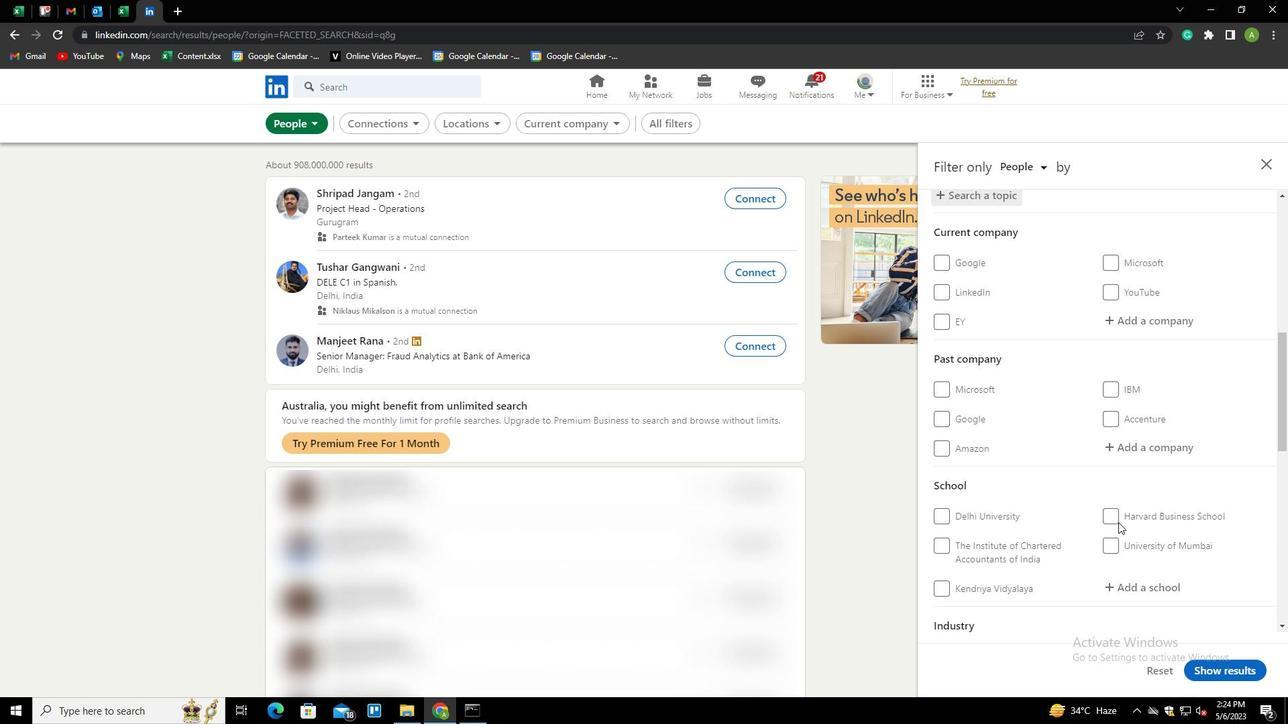 
Action: Mouse scrolled (1118, 521) with delta (0, 0)
Screenshot: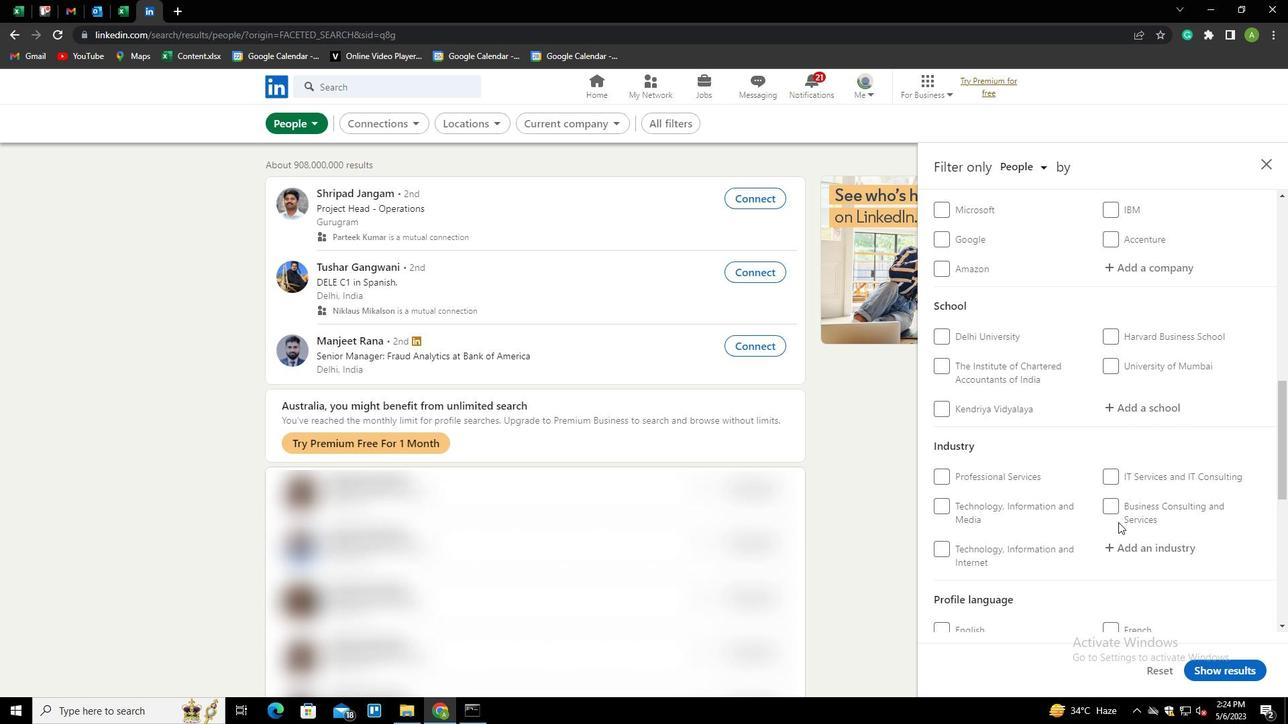 
Action: Mouse scrolled (1118, 521) with delta (0, 0)
Screenshot: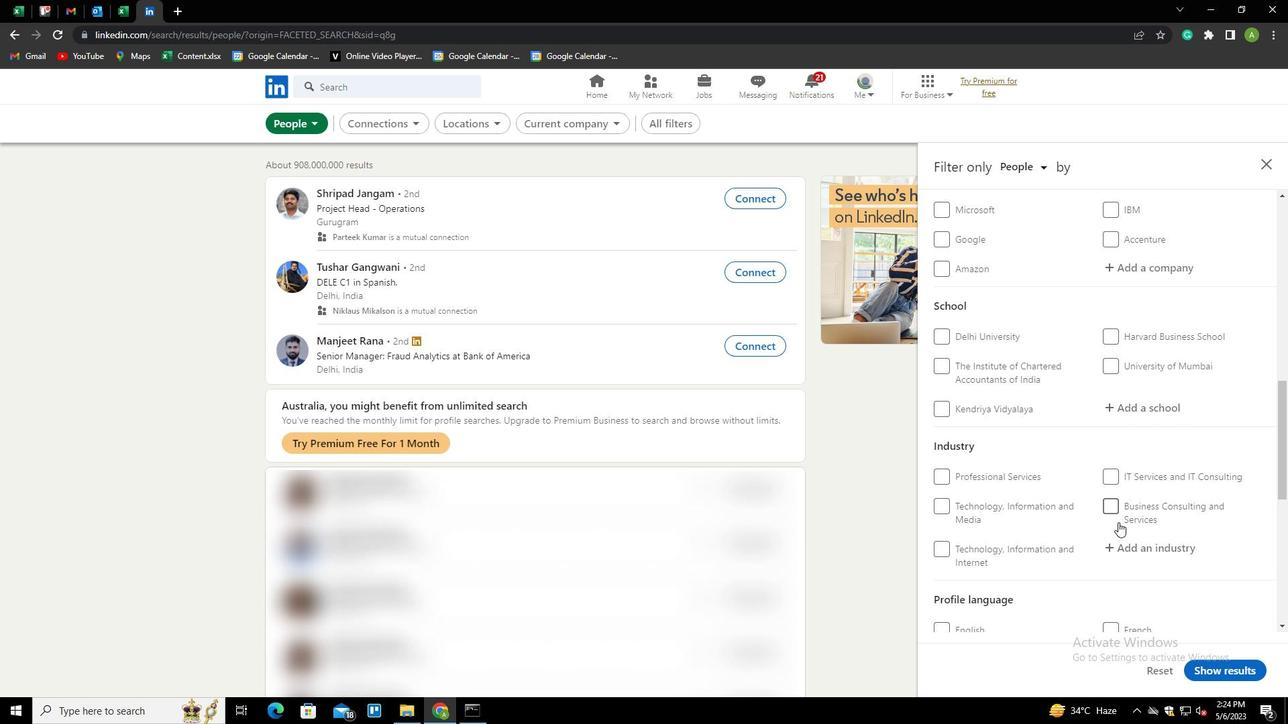 
Action: Mouse scrolled (1118, 521) with delta (0, 0)
Screenshot: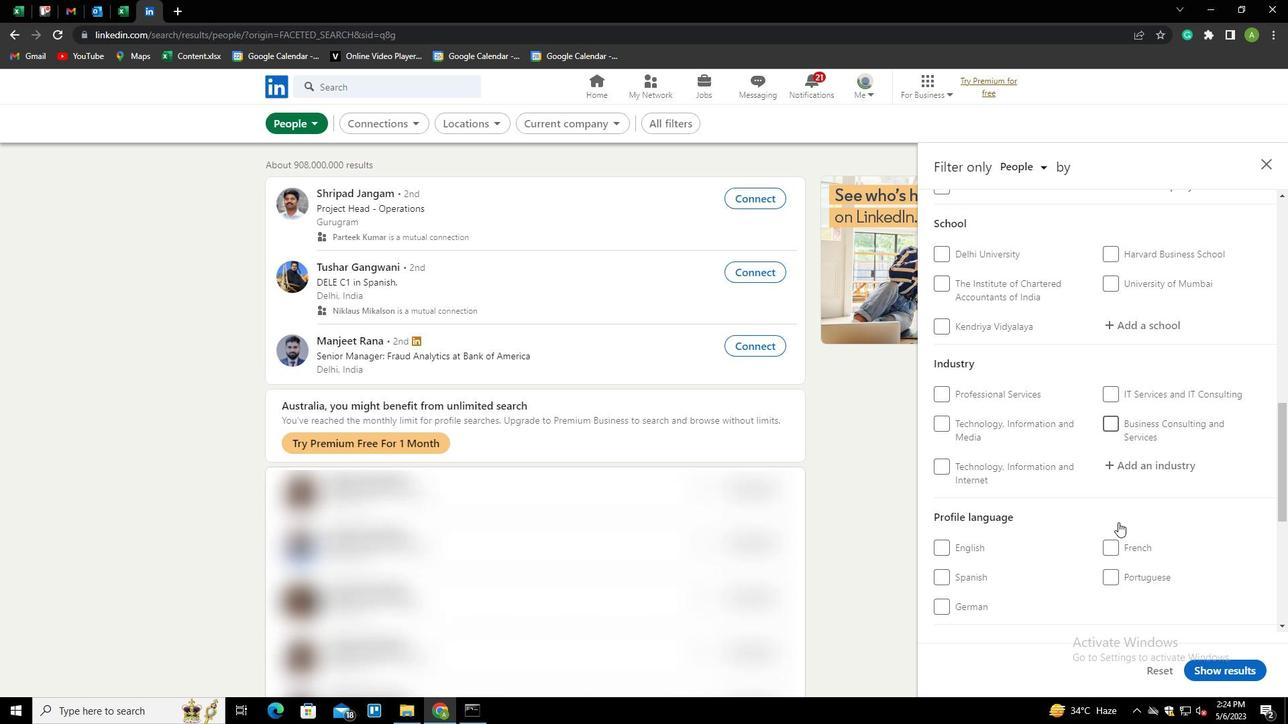 
Action: Mouse moved to (964, 460)
Screenshot: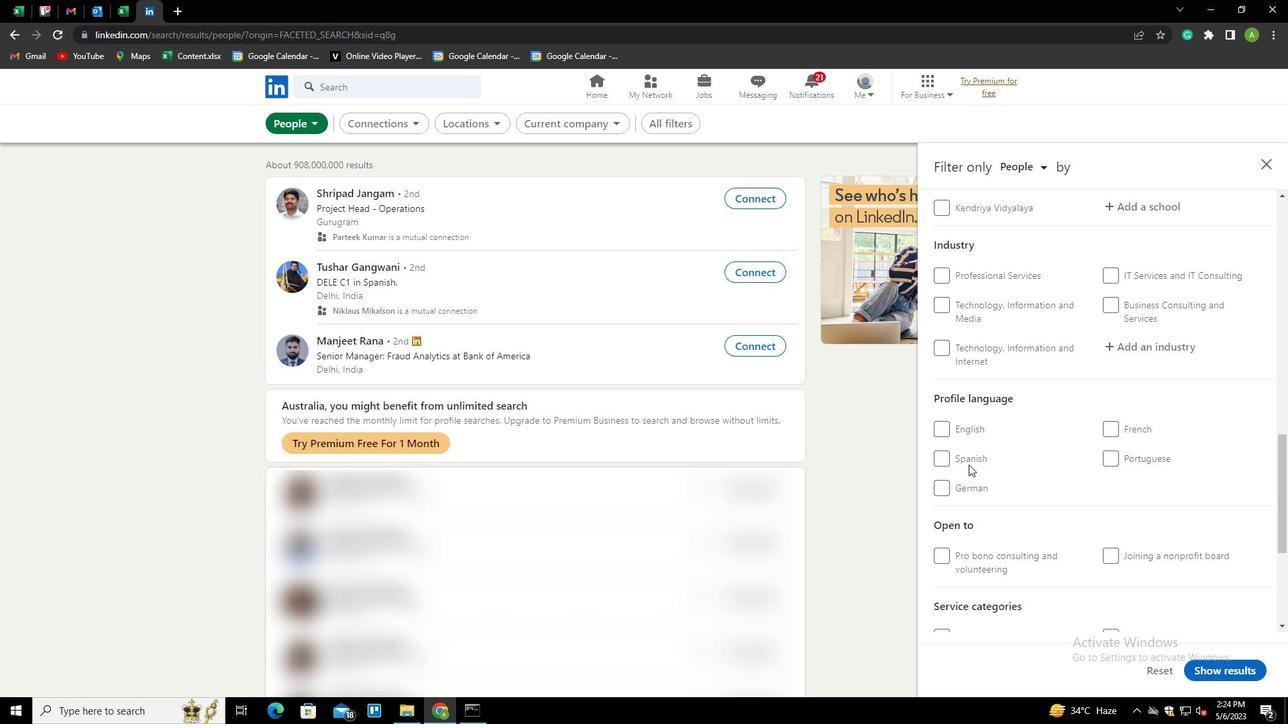 
Action: Mouse pressed left at (964, 460)
Screenshot: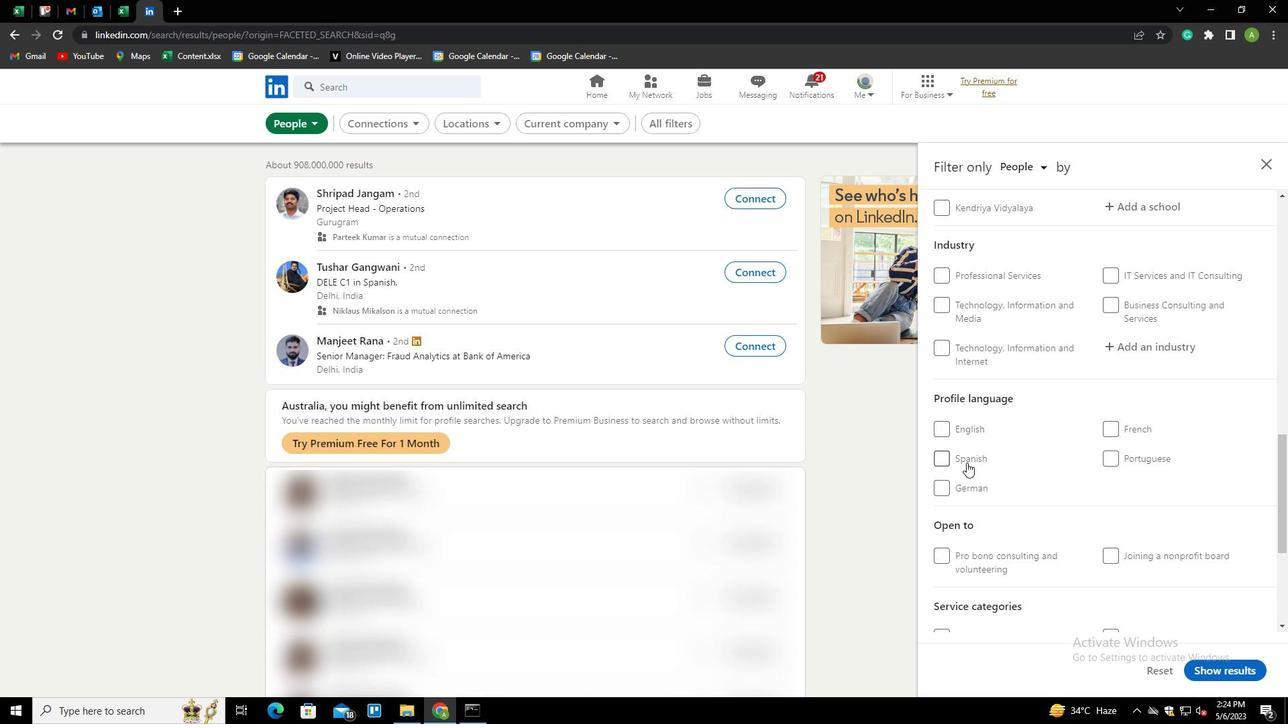 
Action: Mouse moved to (1117, 460)
Screenshot: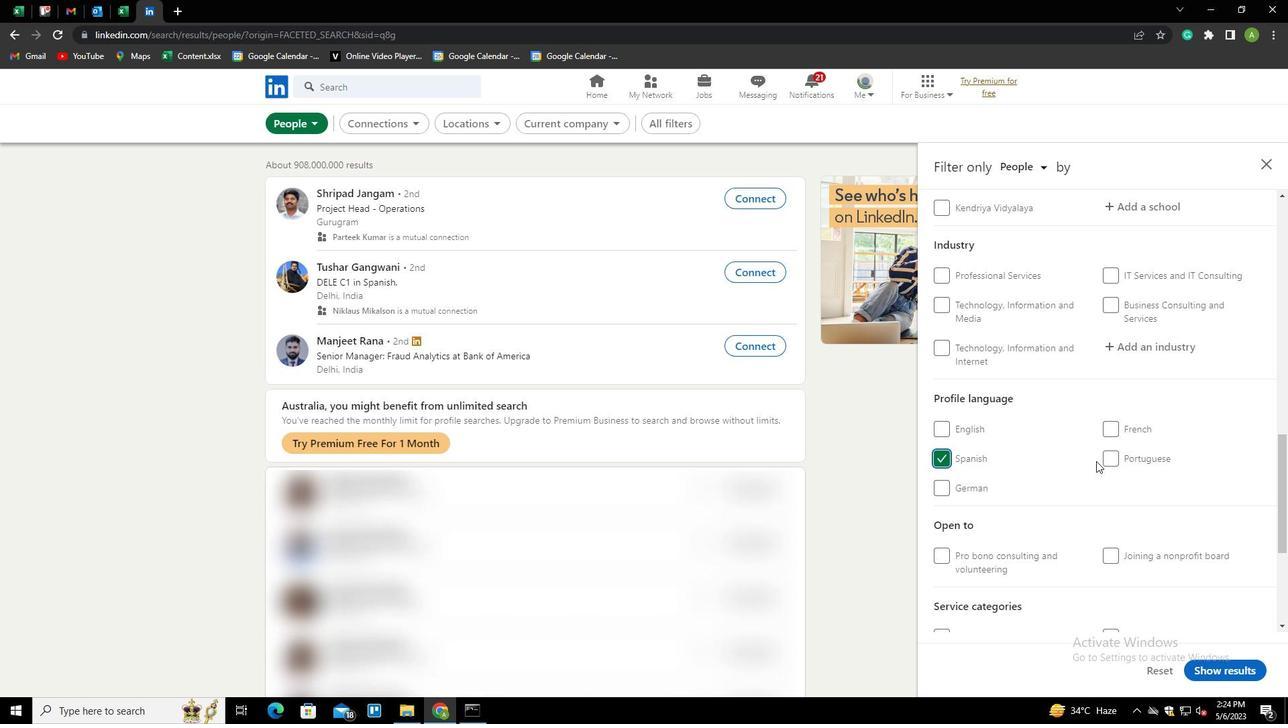 
Action: Mouse scrolled (1117, 461) with delta (0, 0)
Screenshot: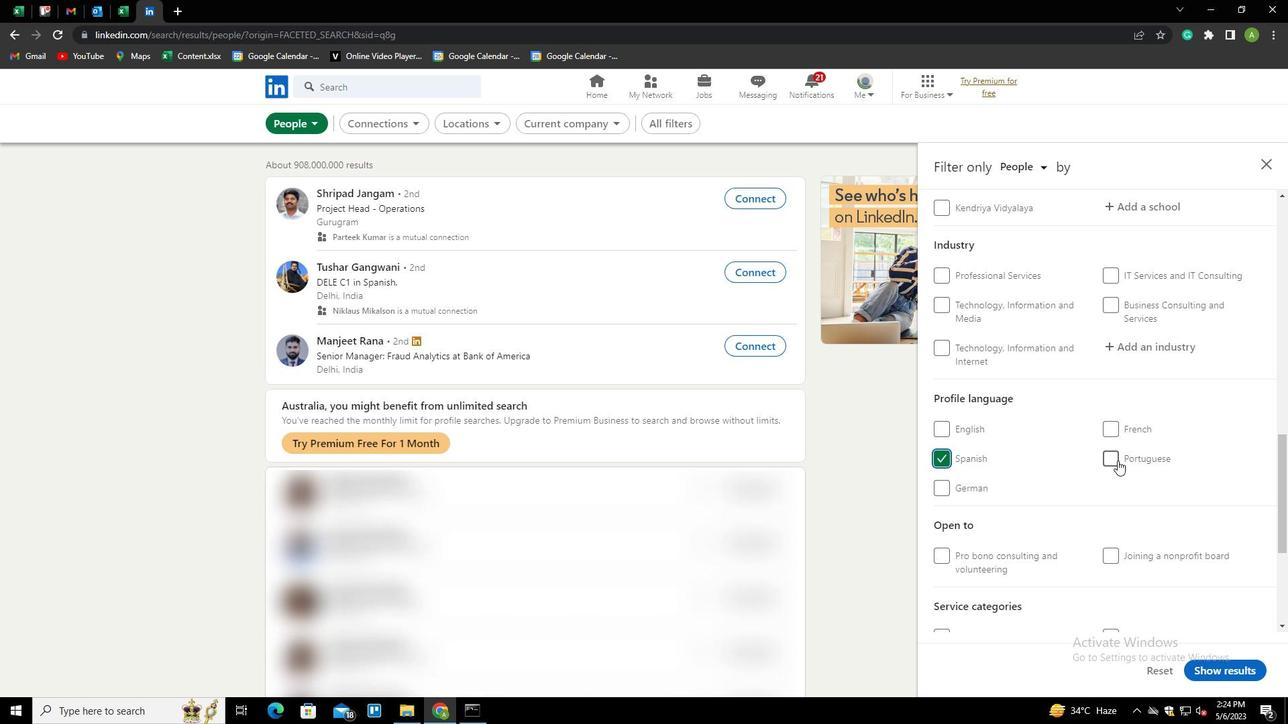 
Action: Mouse scrolled (1117, 461) with delta (0, 0)
Screenshot: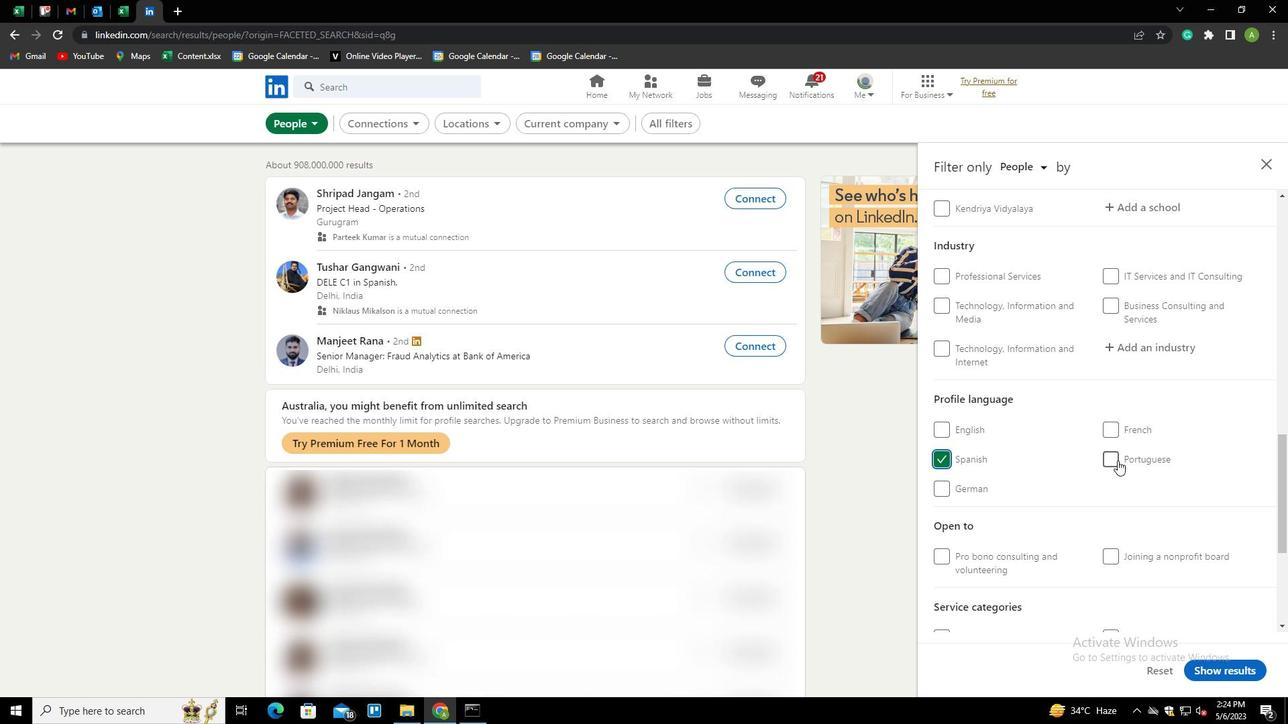 
Action: Mouse scrolled (1117, 461) with delta (0, 0)
Screenshot: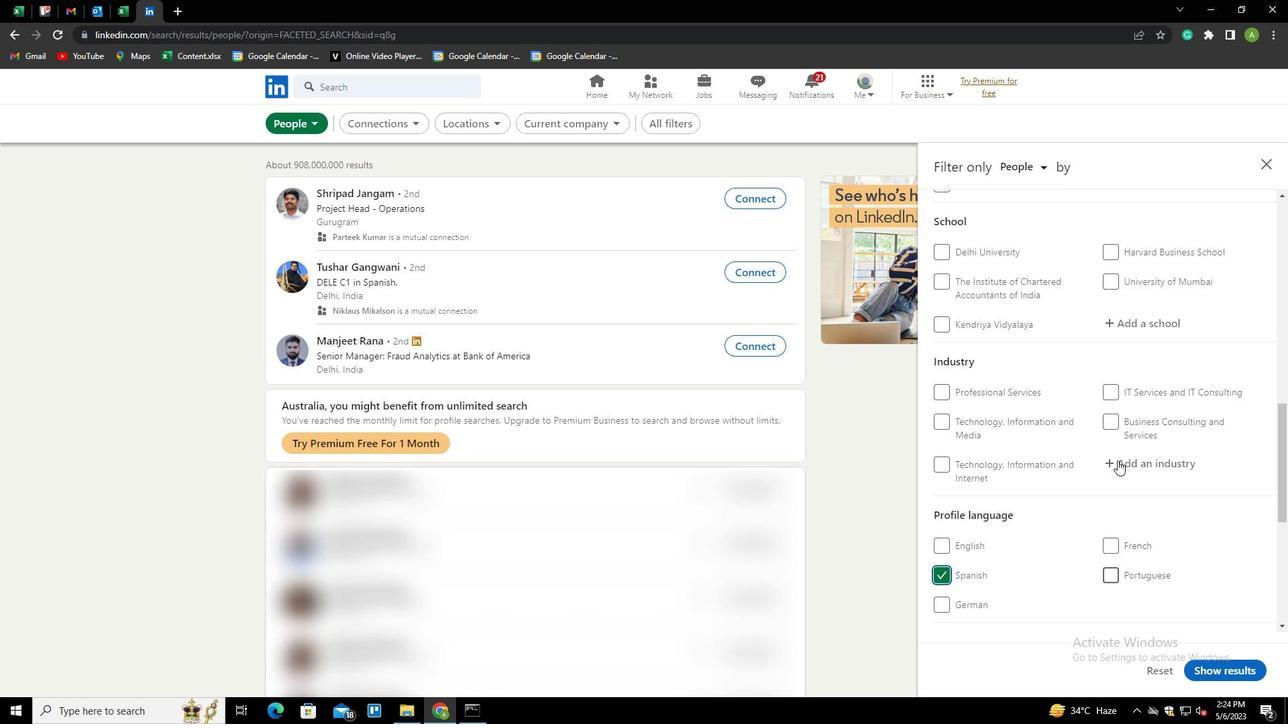 
Action: Mouse scrolled (1117, 461) with delta (0, 0)
Screenshot: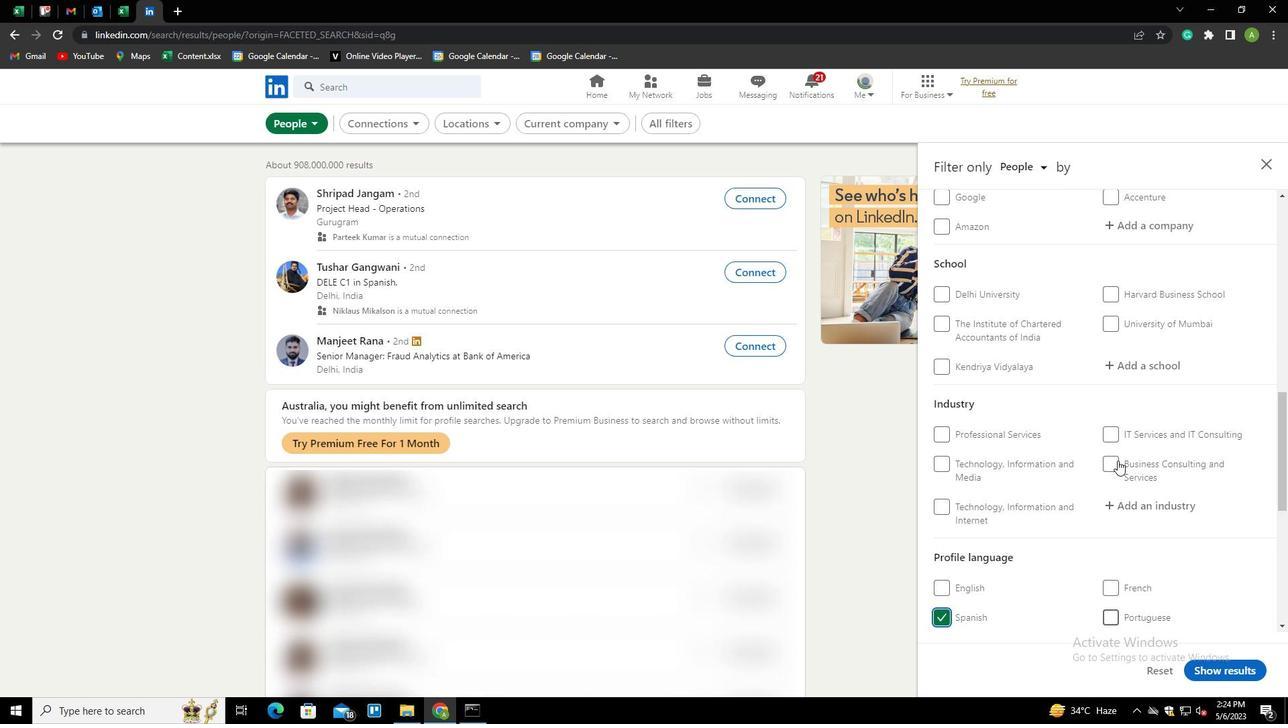 
Action: Mouse scrolled (1117, 461) with delta (0, 0)
Screenshot: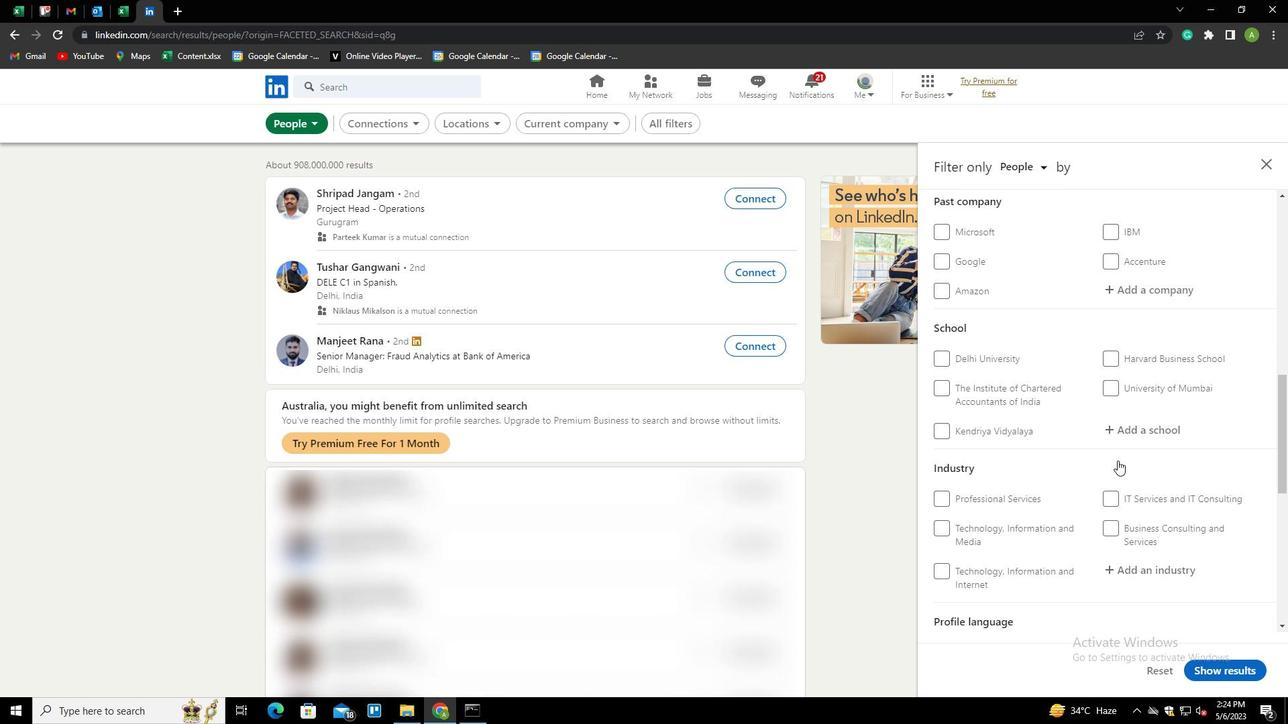 
Action: Mouse scrolled (1117, 461) with delta (0, 0)
Screenshot: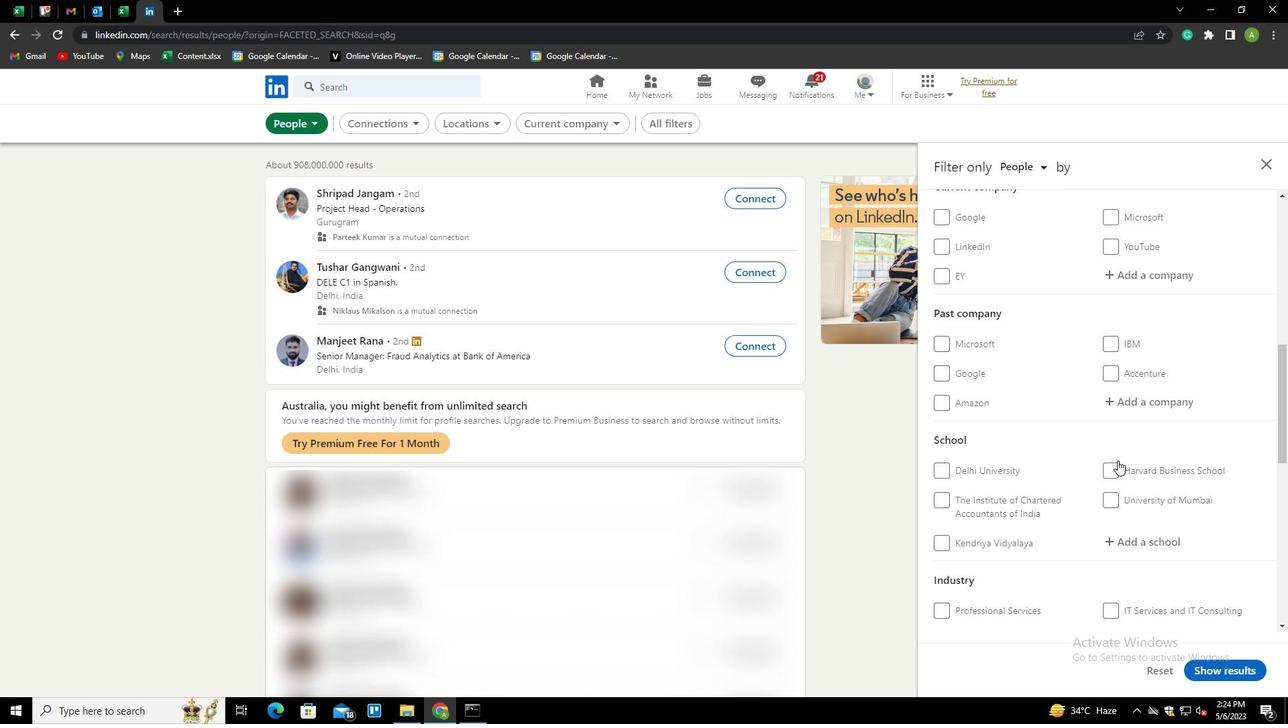 
Action: Mouse scrolled (1117, 461) with delta (0, 0)
Screenshot: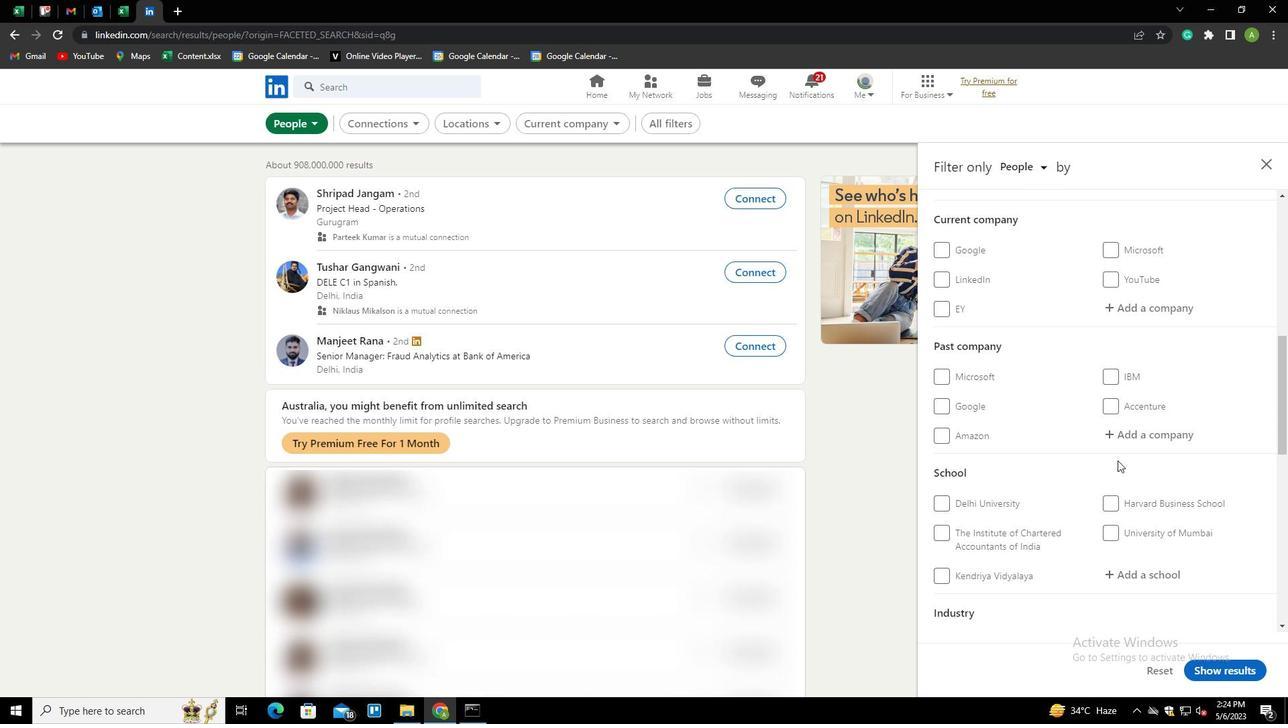 
Action: Mouse moved to (1130, 417)
Screenshot: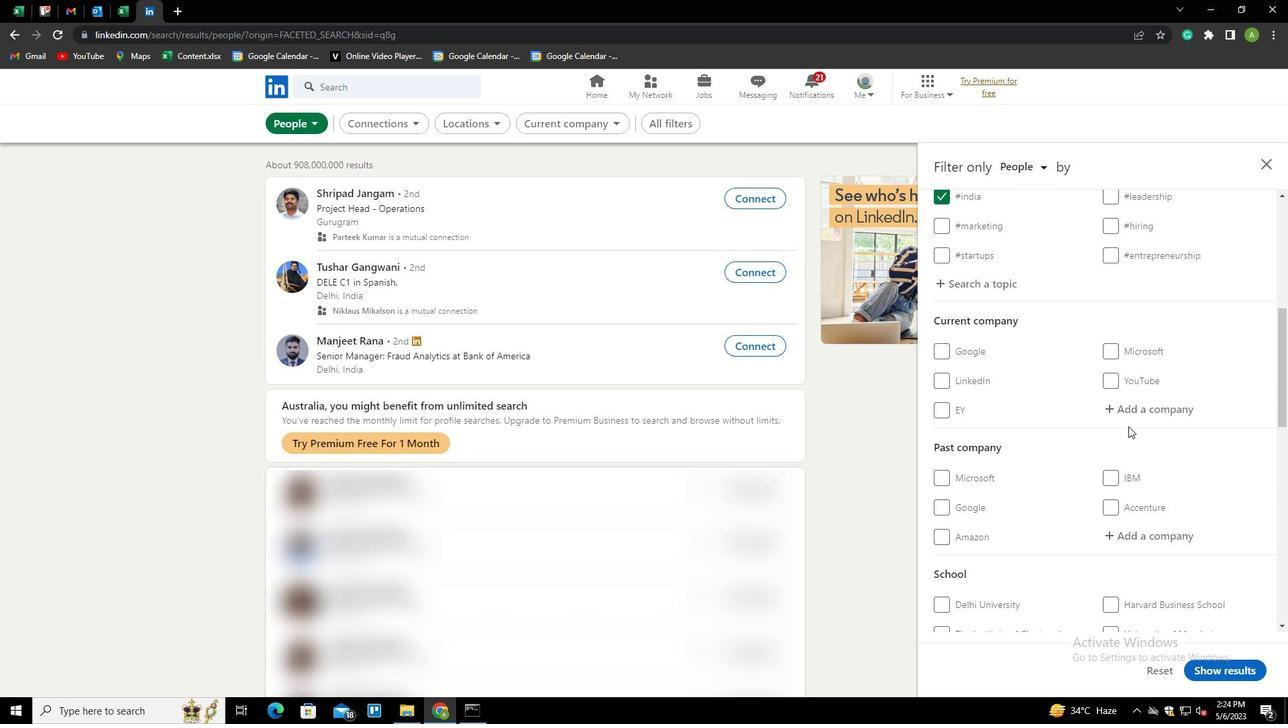 
Action: Mouse pressed left at (1130, 417)
Screenshot: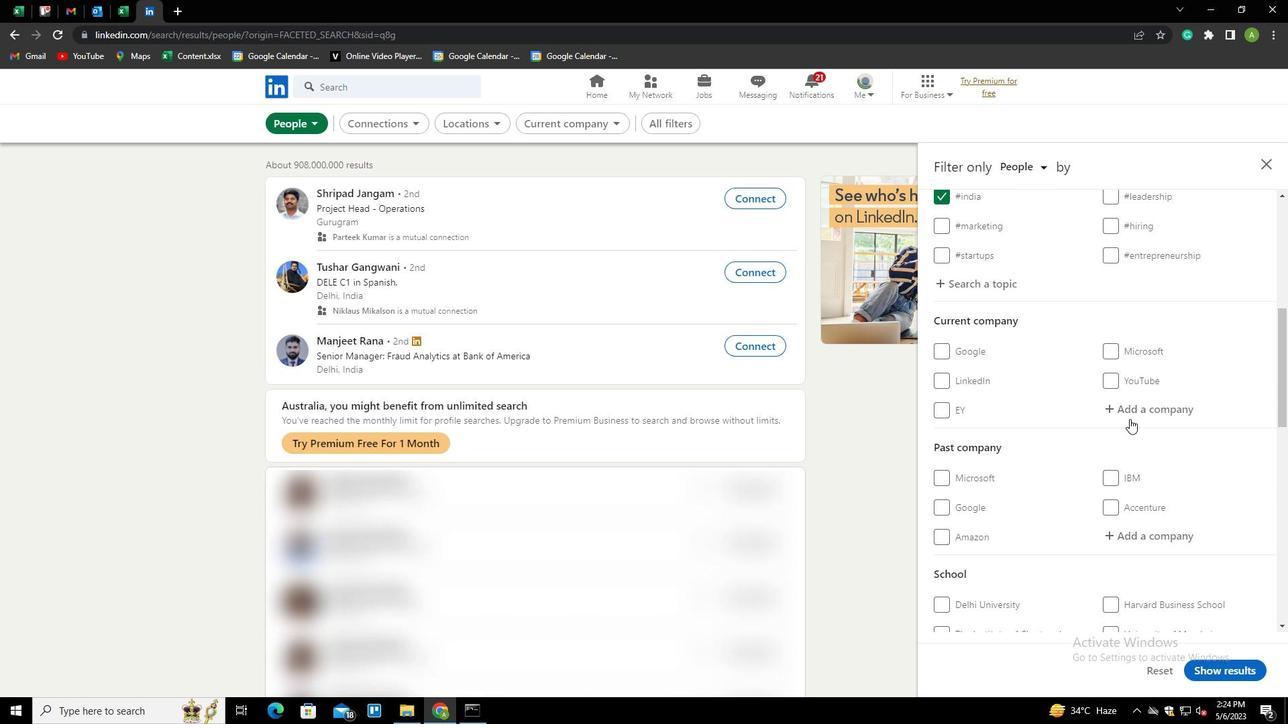 
Action: Mouse moved to (1130, 416)
Screenshot: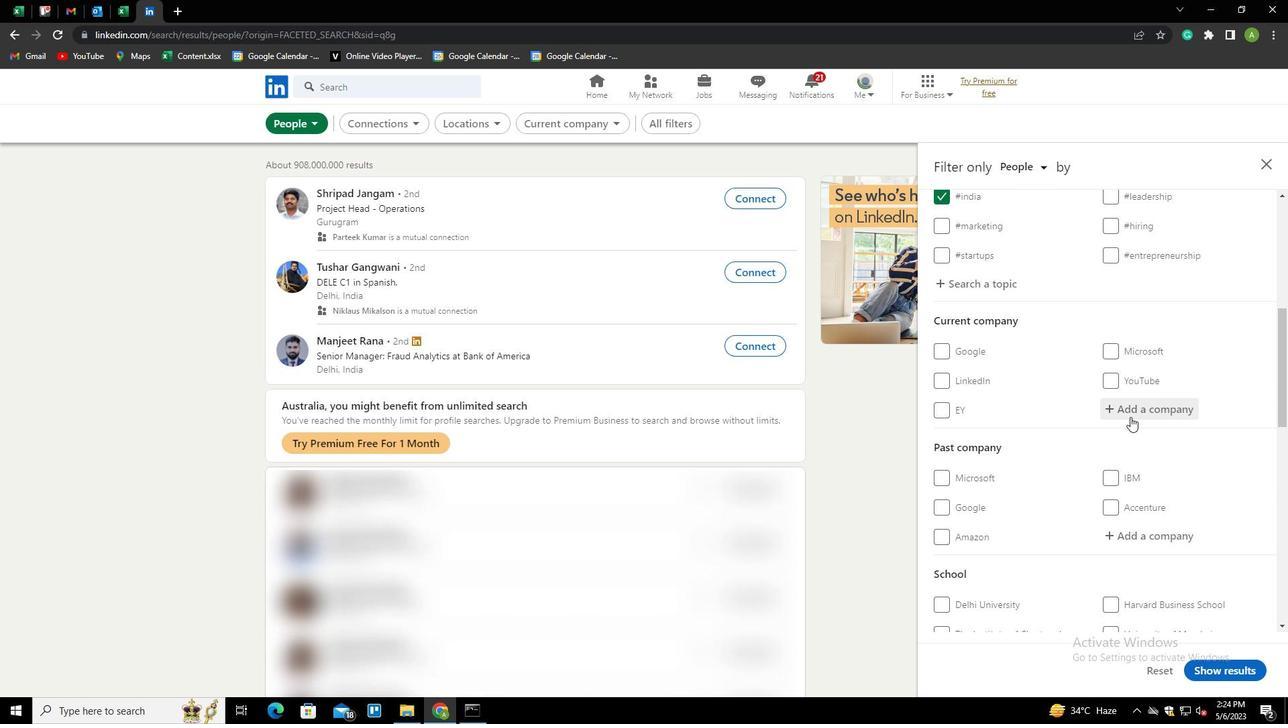 
Action: Key pressed <Key.shift>SCOTTISH<Key.space><Key.shift>DEVELOPMENT<Key.space><Key.shift><Key.shift><Key.shift>INTERNATIONS<Key.backspace>AL<Key.down><Key.enter>
Screenshot: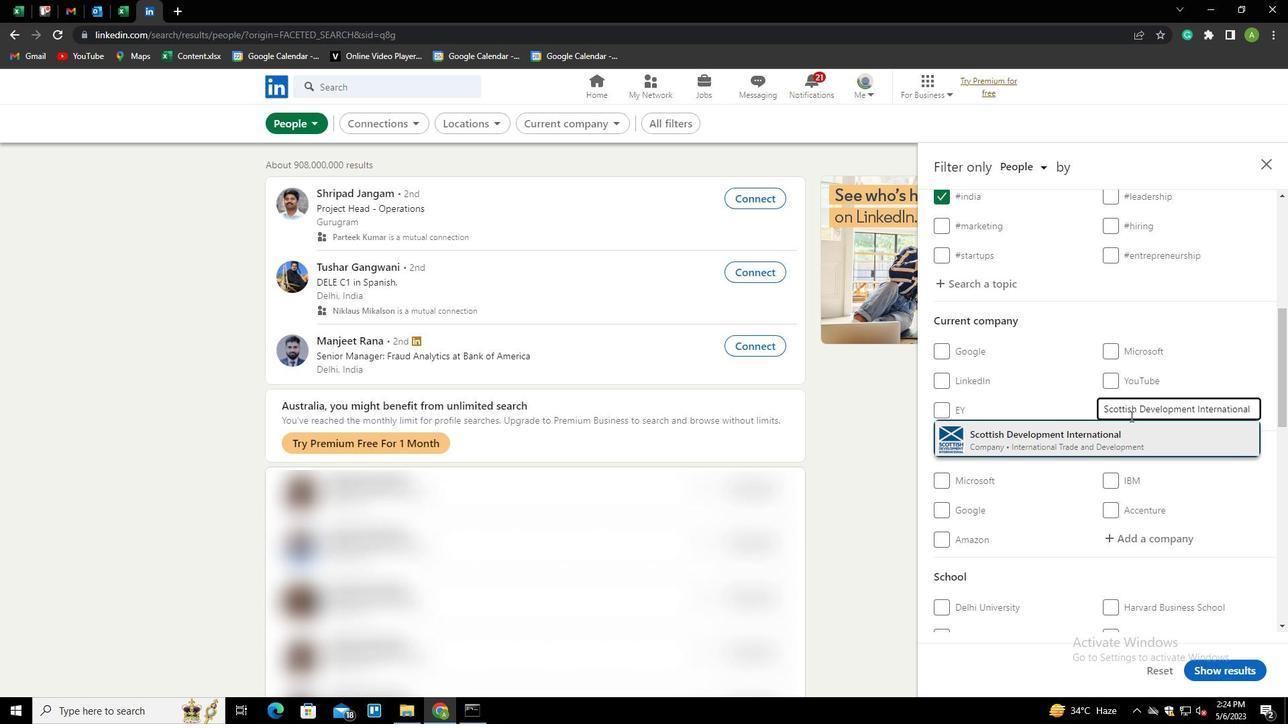 
Action: Mouse scrolled (1130, 415) with delta (0, 0)
Screenshot: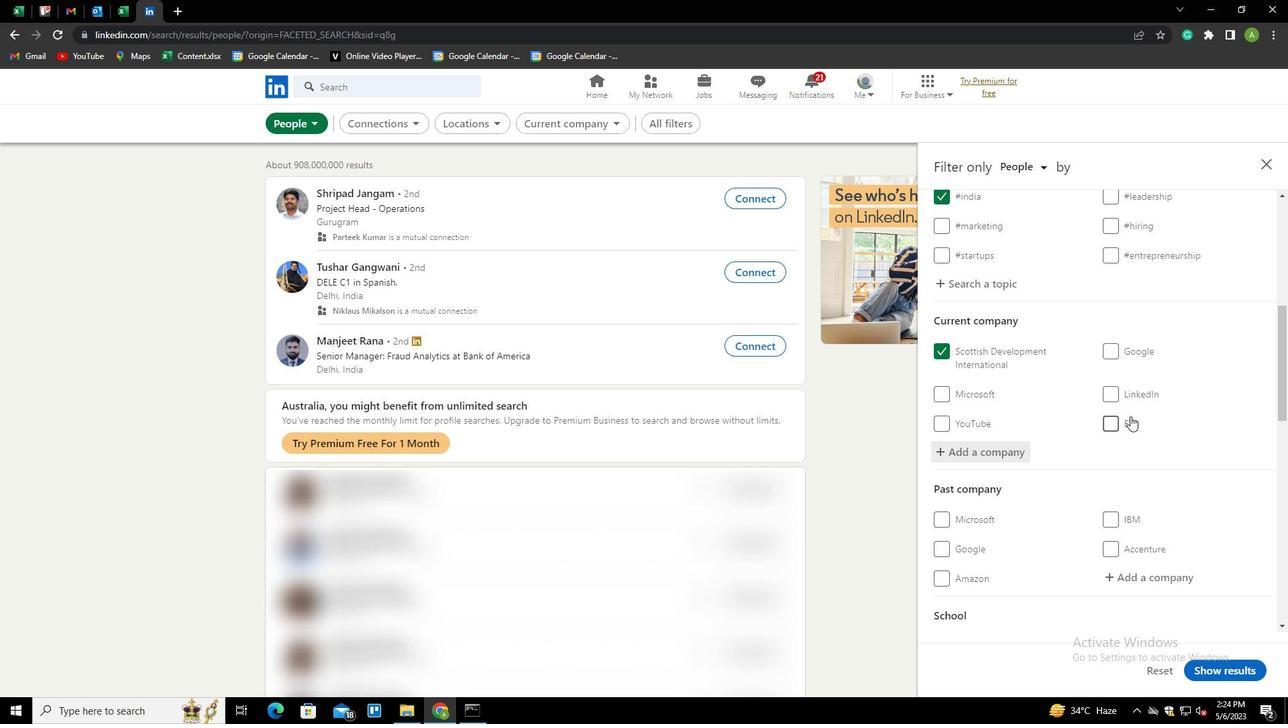 
Action: Mouse scrolled (1130, 415) with delta (0, 0)
Screenshot: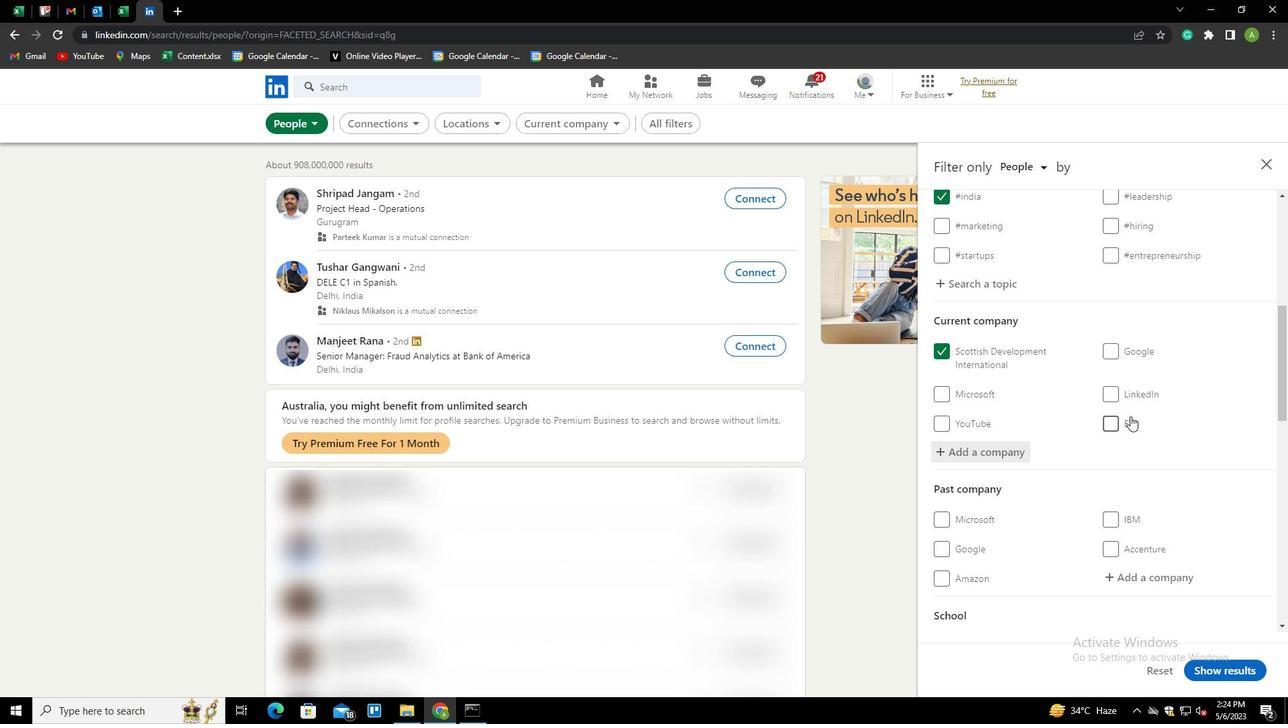 
Action: Mouse scrolled (1130, 415) with delta (0, 0)
Screenshot: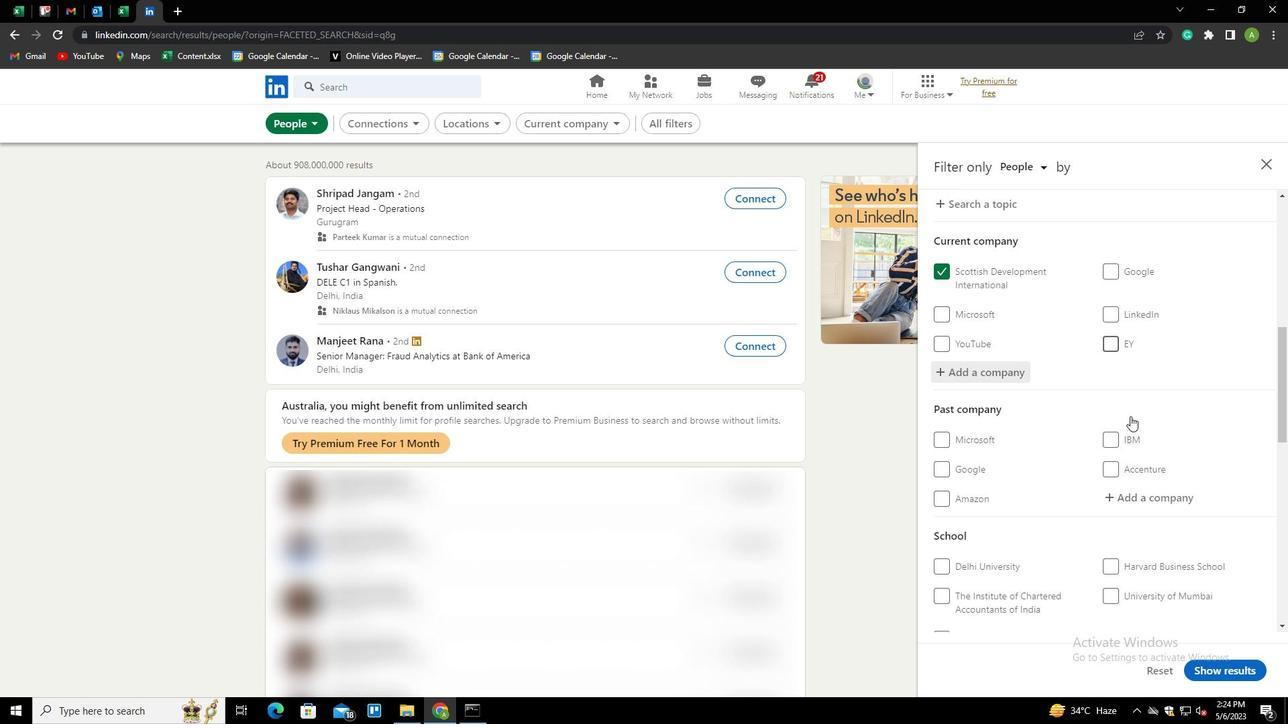 
Action: Mouse scrolled (1130, 415) with delta (0, 0)
Screenshot: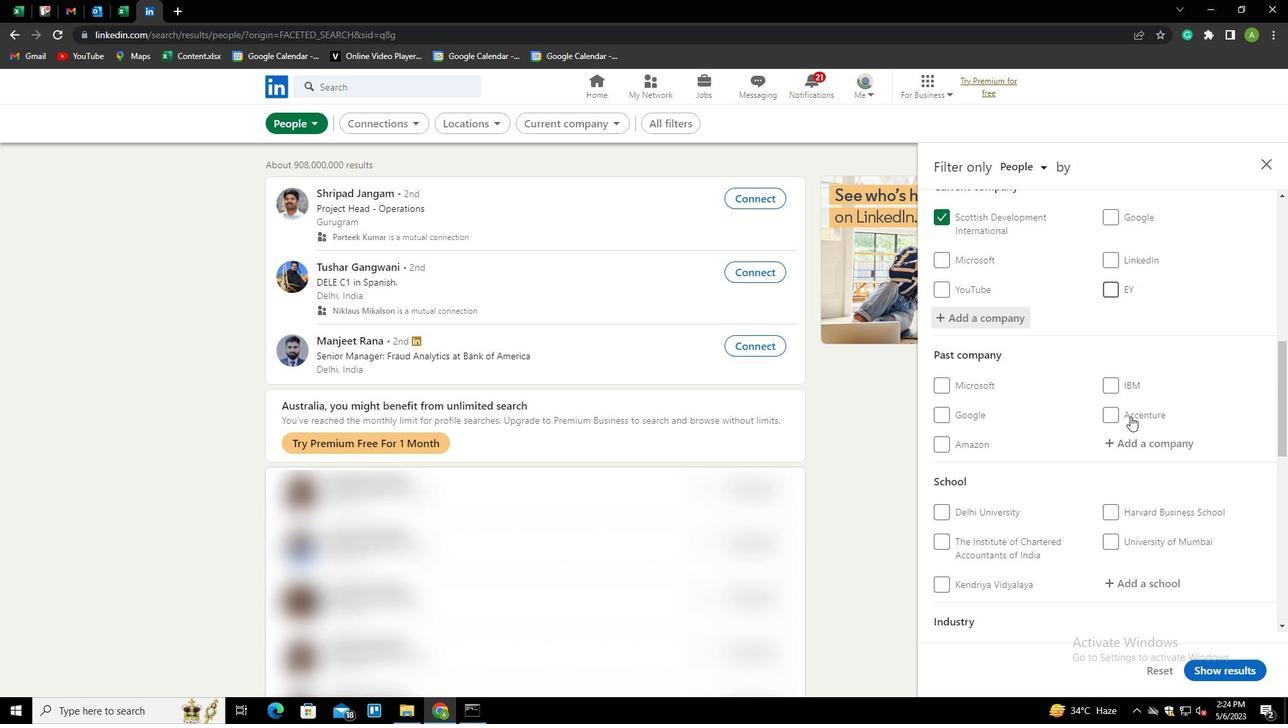 
Action: Mouse moved to (1121, 448)
Screenshot: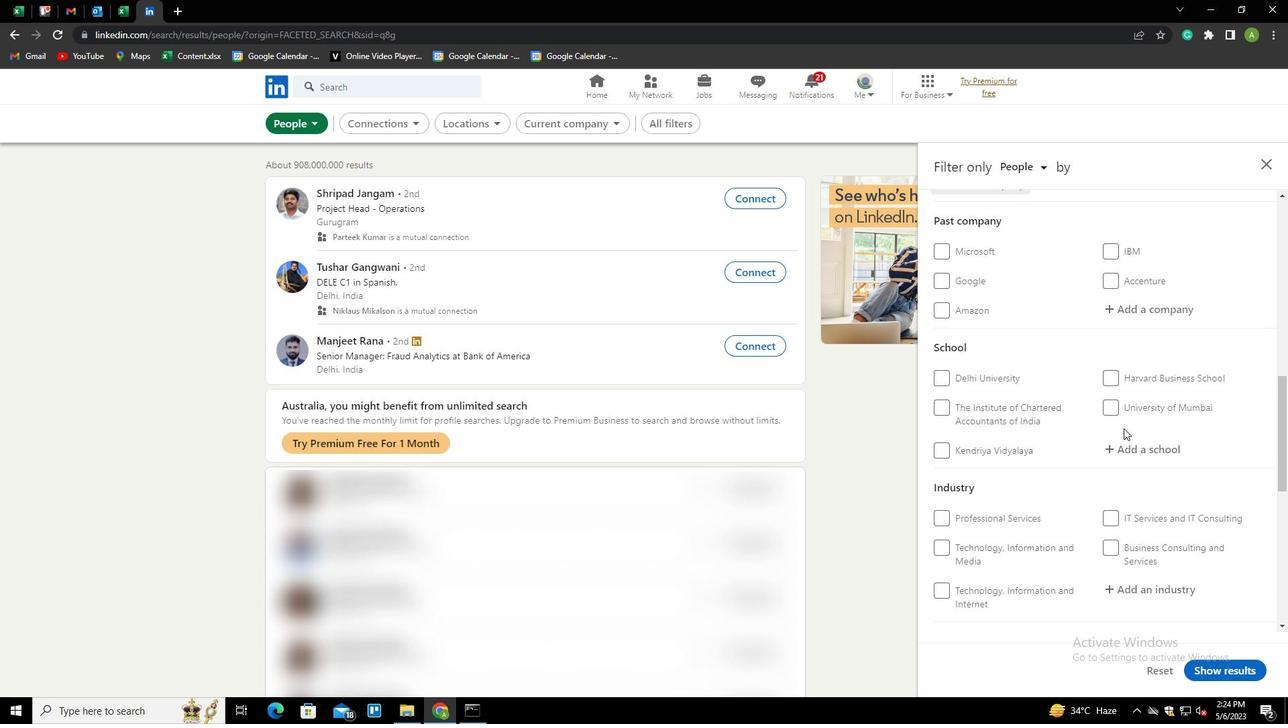 
Action: Mouse pressed left at (1121, 448)
Screenshot: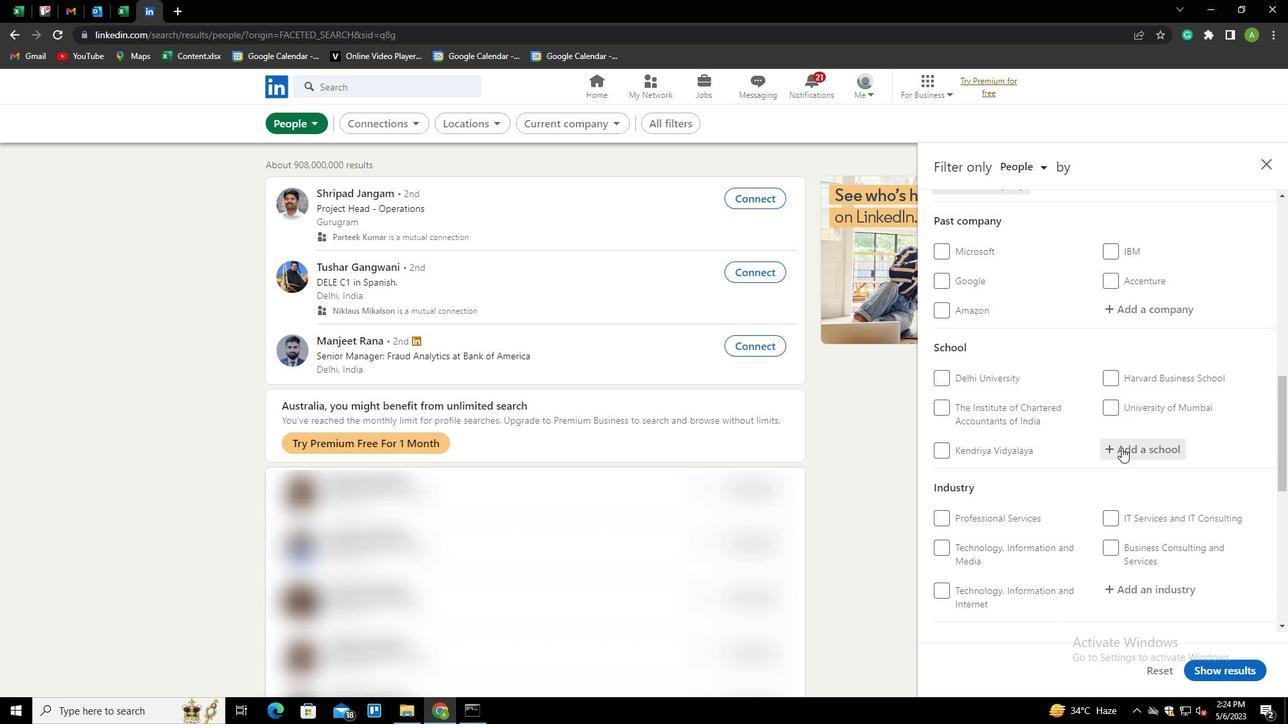 
Action: Mouse moved to (1121, 448)
Screenshot: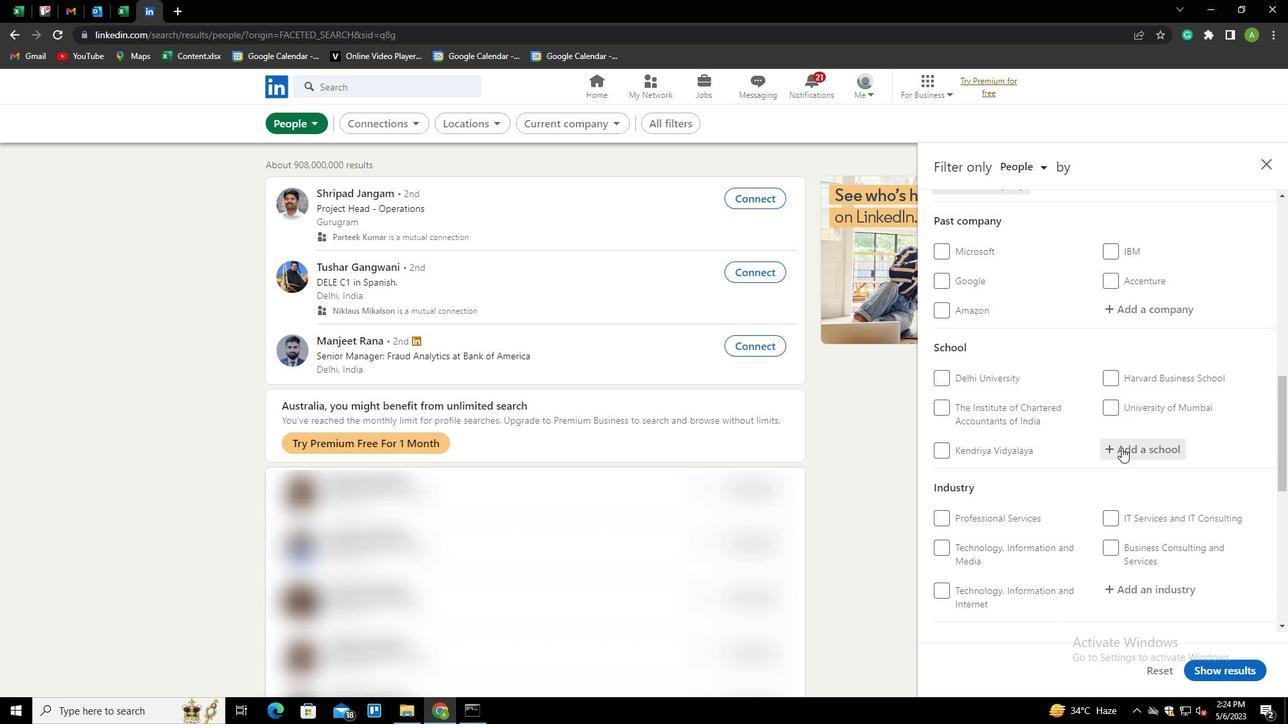 
Action: Key pressed <Key.shift>KARNATAKA<Key.space><Key.shift>JOBS<Key.down><Key.down><Key.down><Key.down><Key.enter>
Screenshot: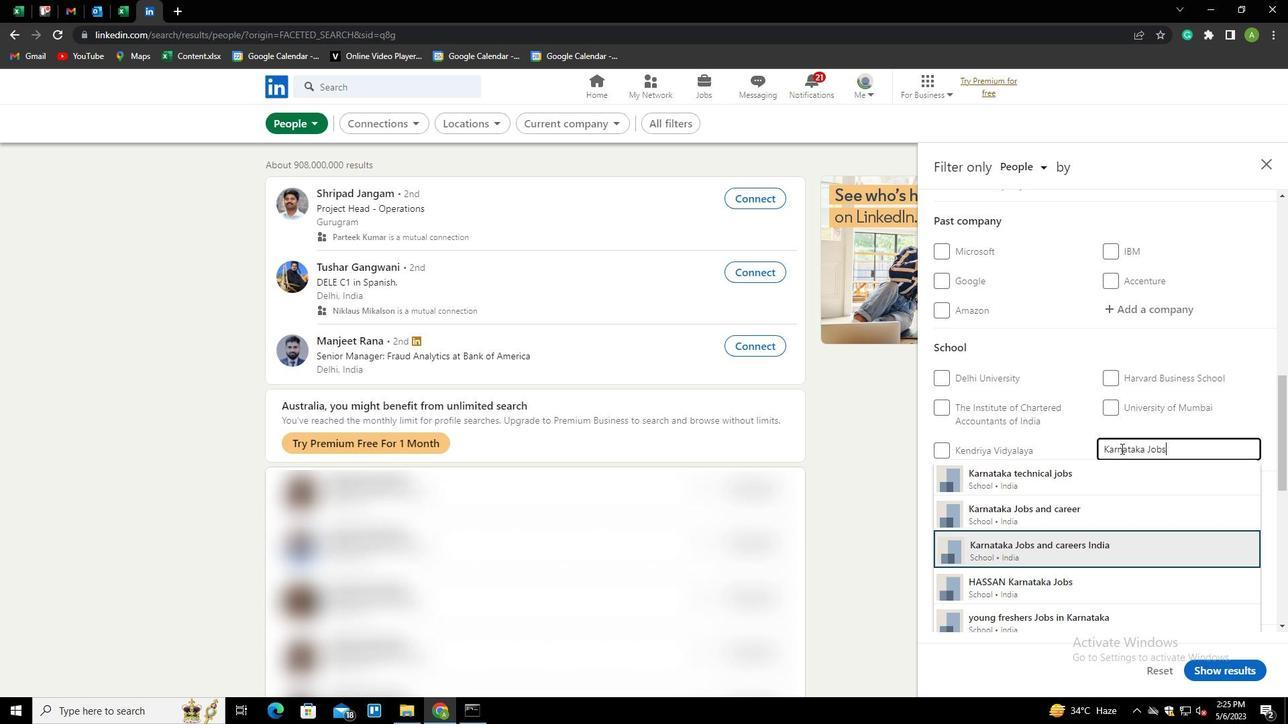 
Action: Mouse moved to (1101, 436)
Screenshot: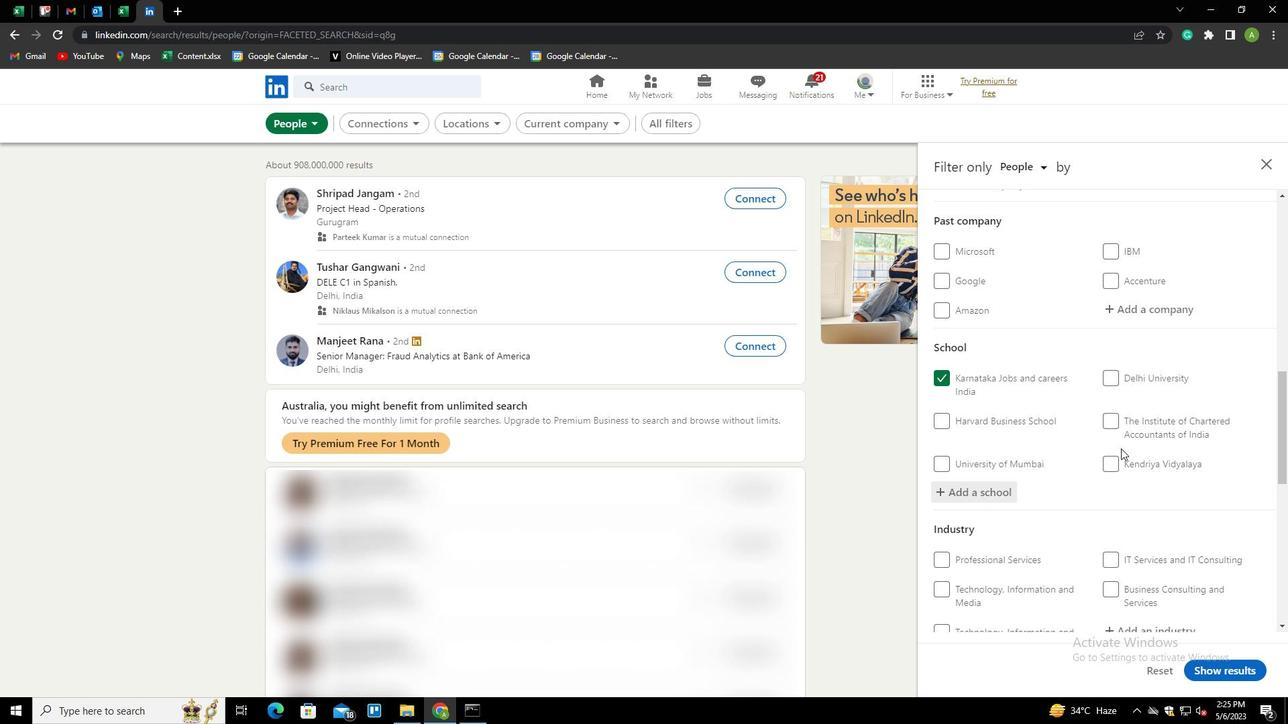 
Action: Mouse scrolled (1101, 436) with delta (0, 0)
Screenshot: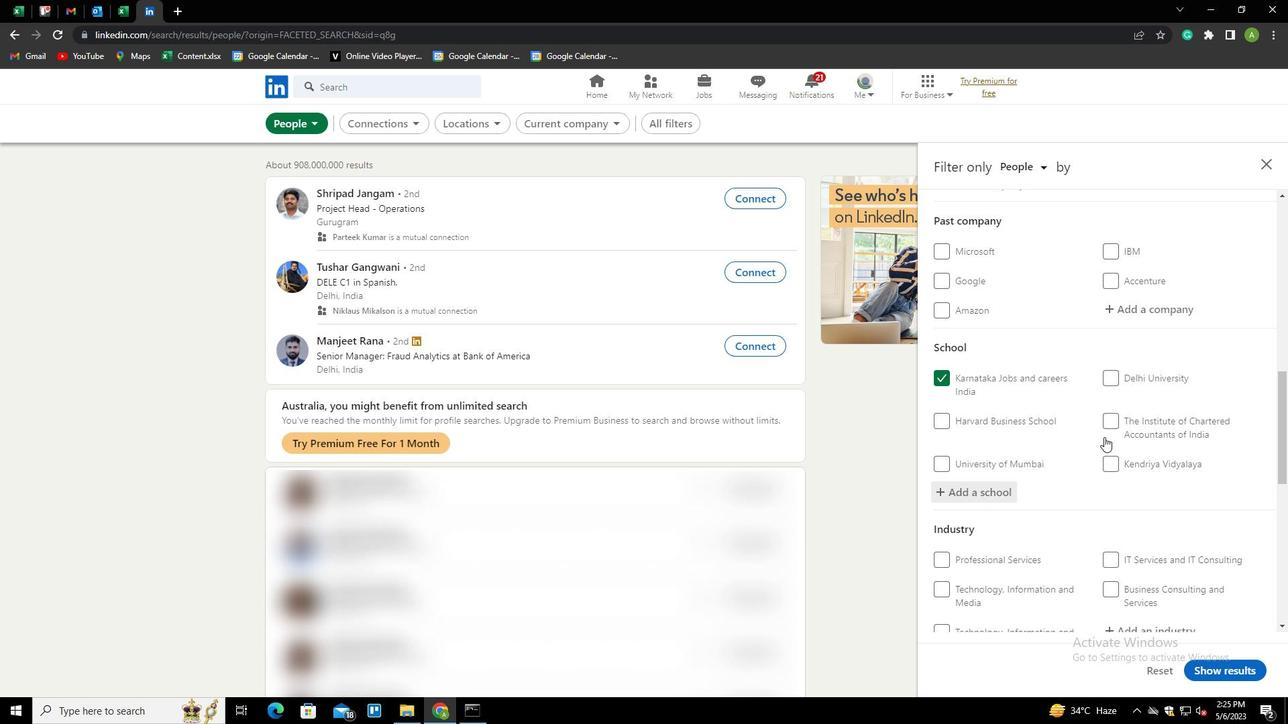 
Action: Mouse scrolled (1101, 436) with delta (0, 0)
Screenshot: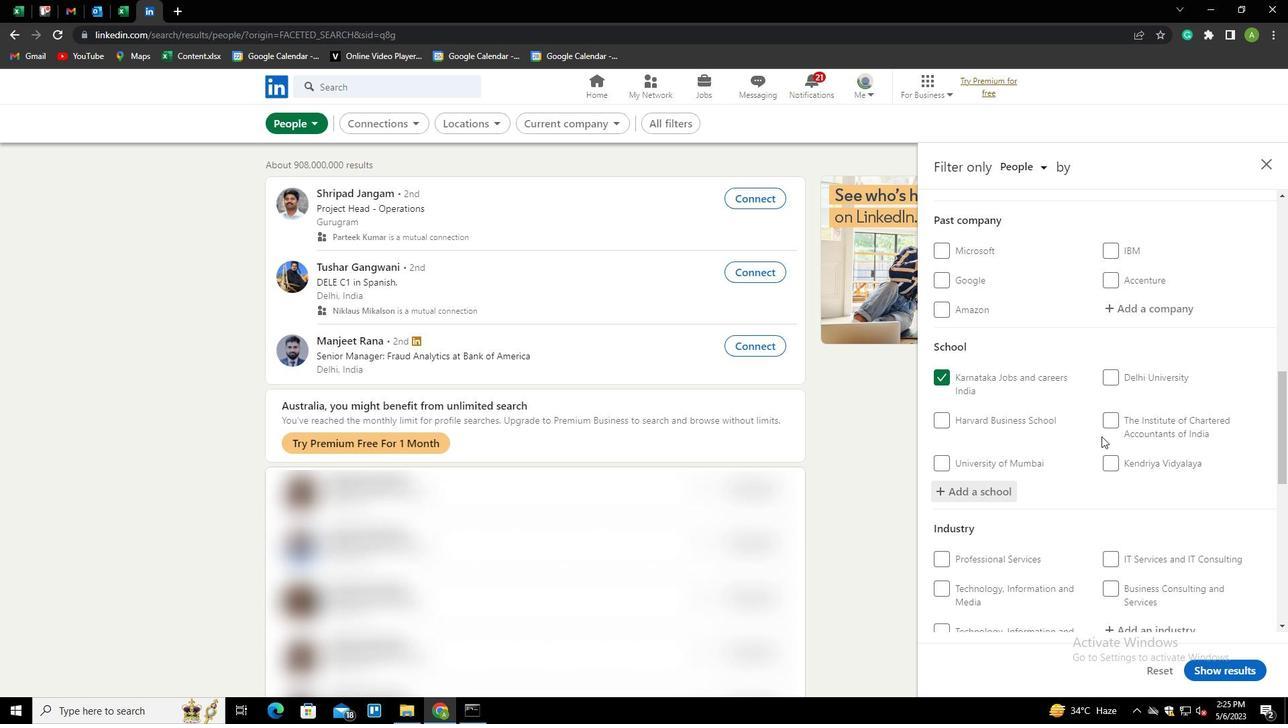 
Action: Mouse moved to (1101, 439)
Screenshot: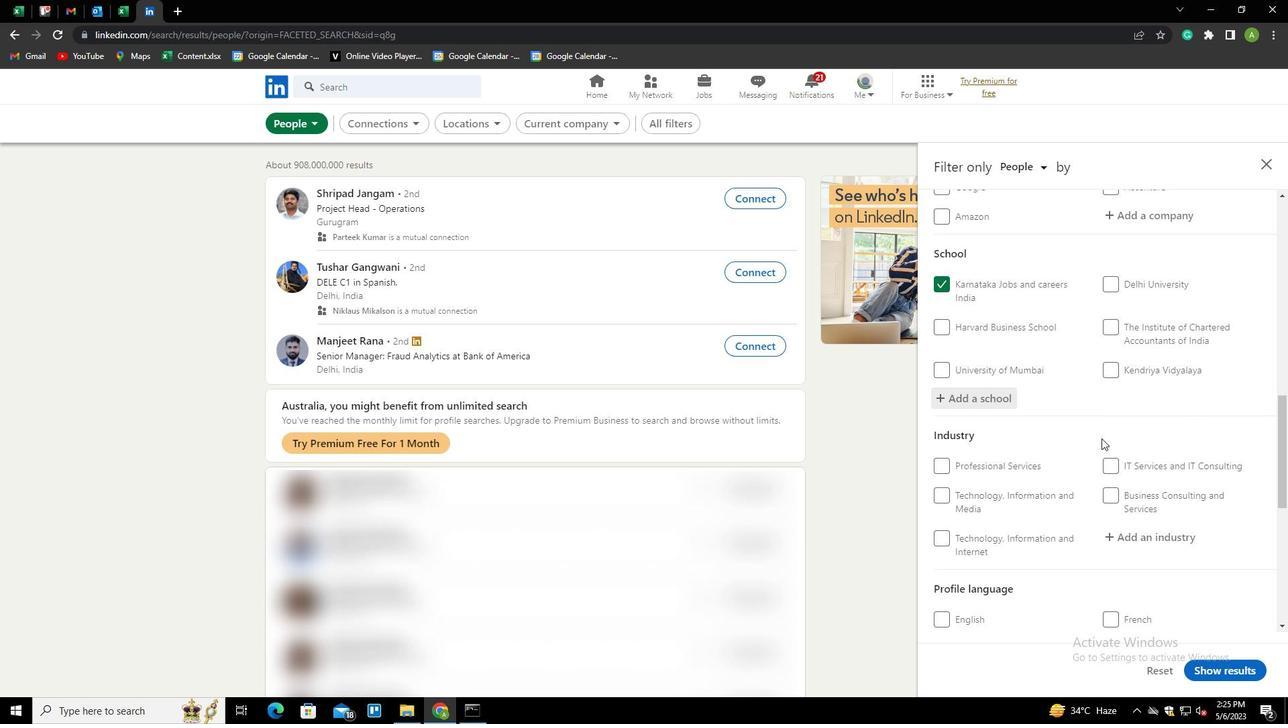 
Action: Mouse scrolled (1101, 438) with delta (0, 0)
Screenshot: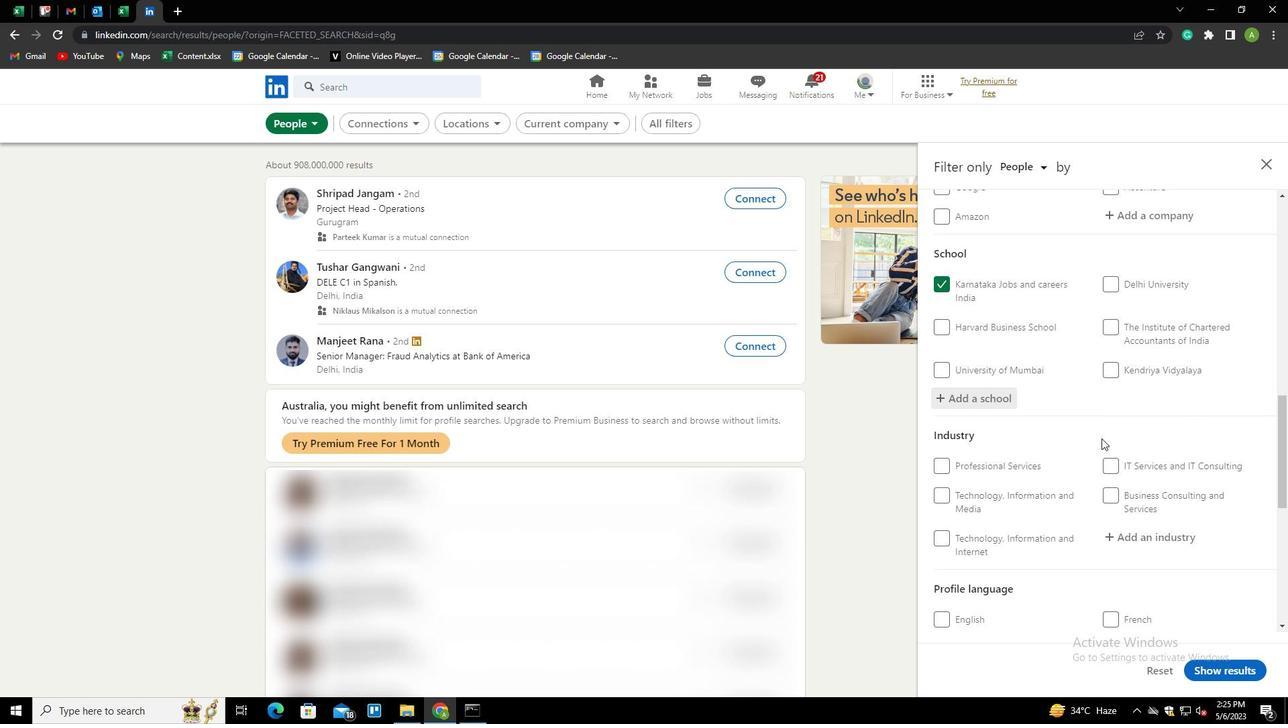 
Action: Mouse moved to (1139, 425)
Screenshot: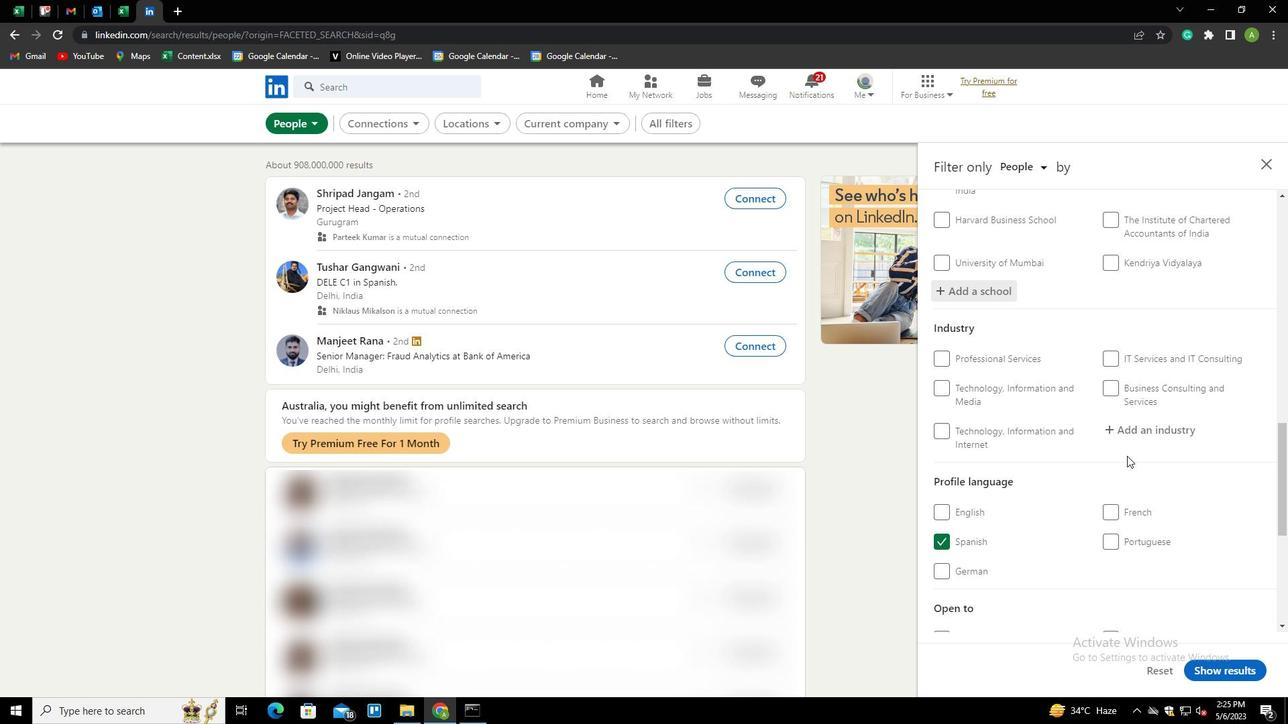 
Action: Mouse pressed left at (1139, 425)
Screenshot: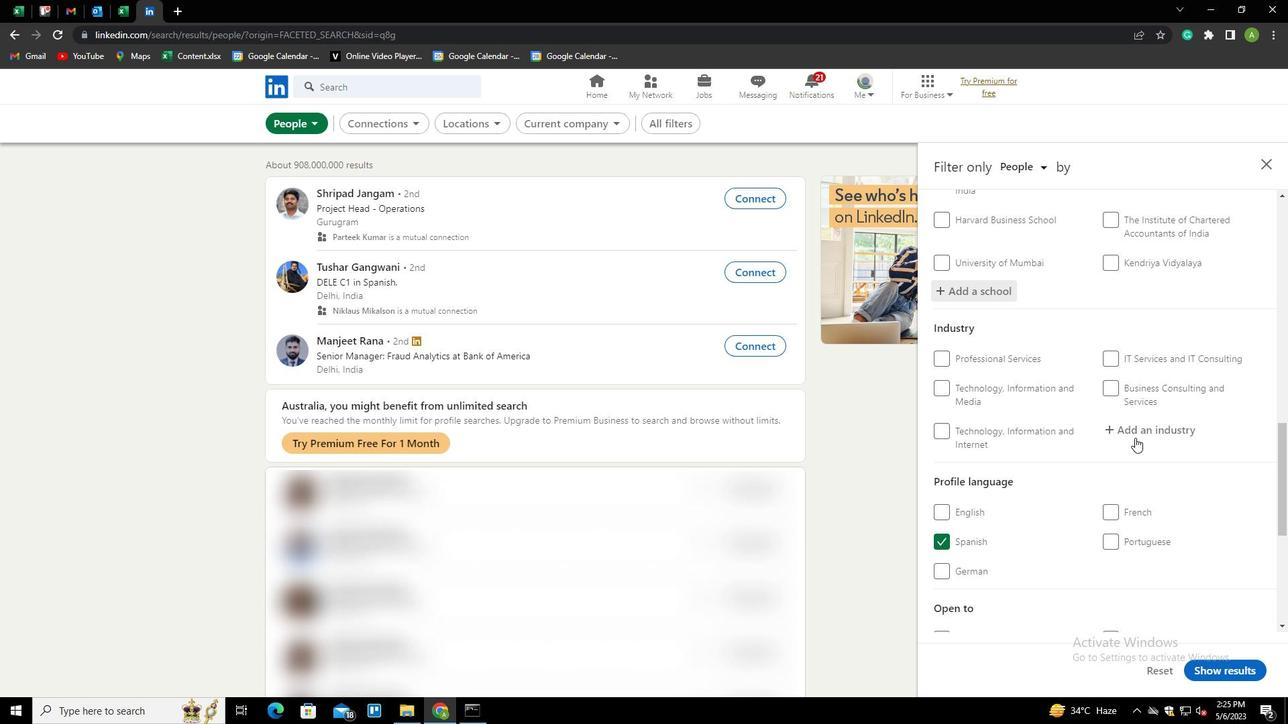 
Action: Key pressed <Key.shift>FOOD<Key.space>AND<Key.space><Key.shift>BEVERAGE<Key.space><Key.shift><Key.shift><Key.shift>MANUFACTURING<Key.down><Key.enter>
Screenshot: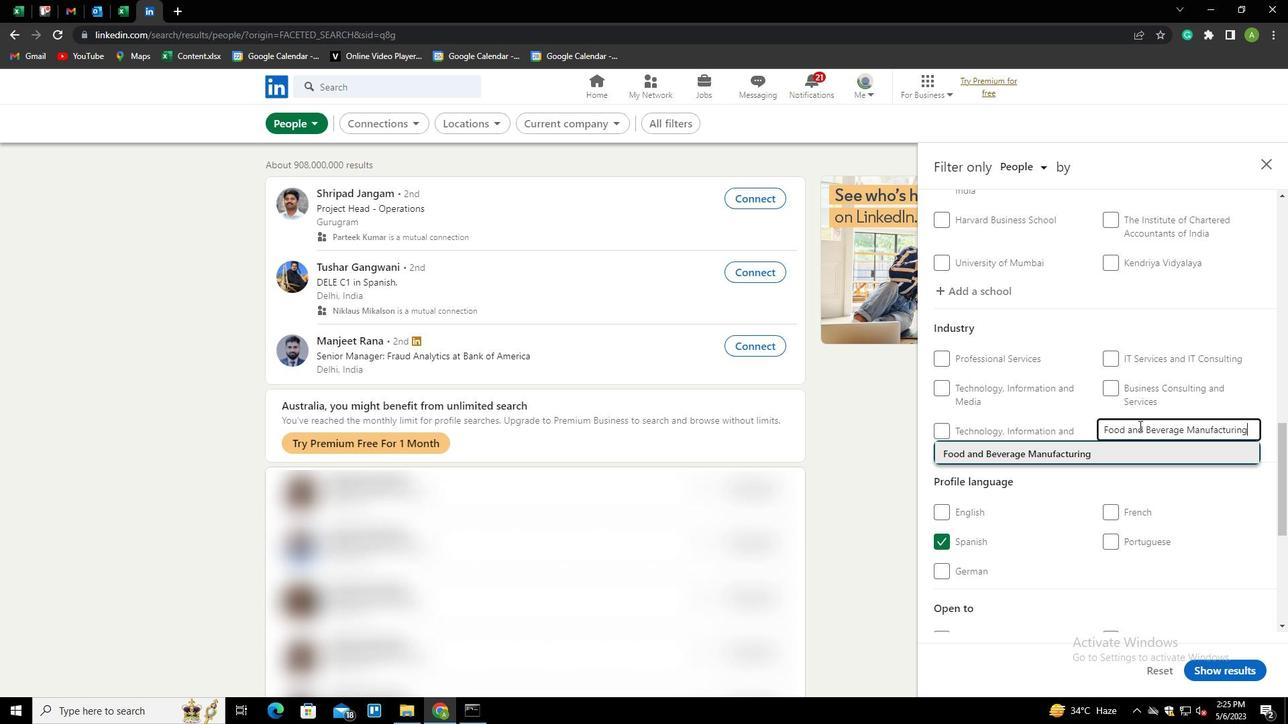 
Action: Mouse moved to (1136, 428)
Screenshot: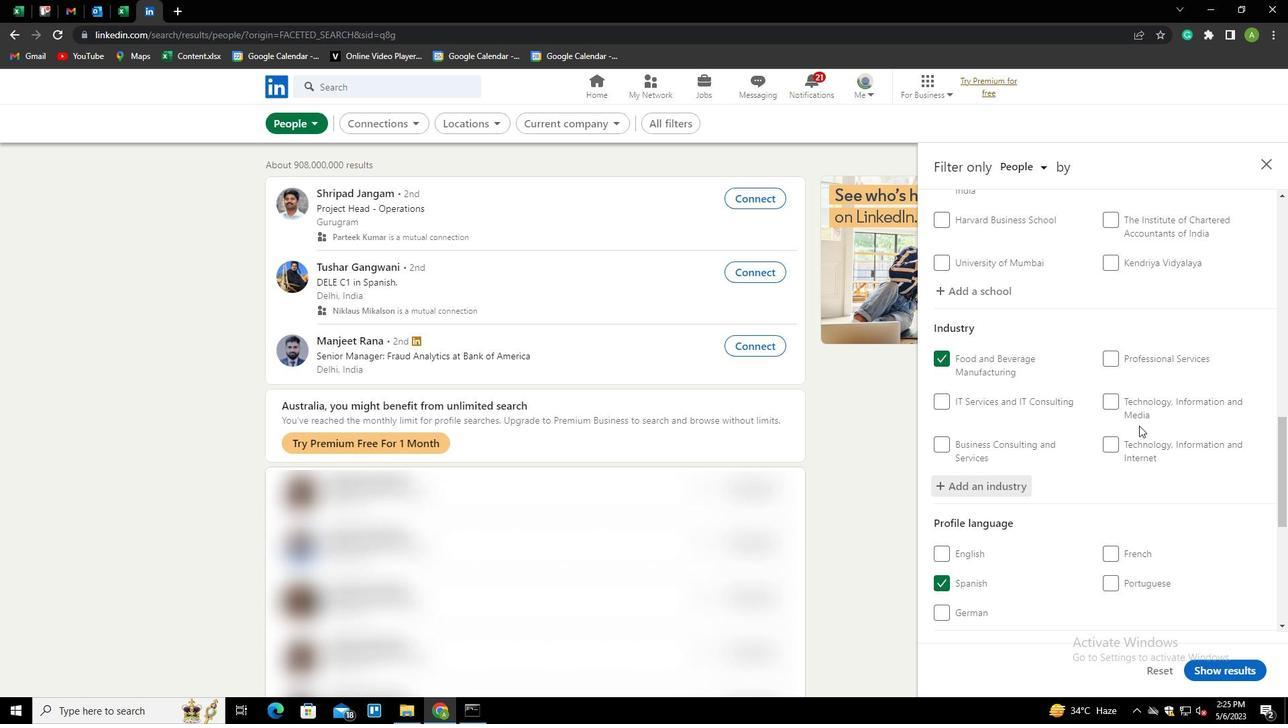 
Action: Mouse scrolled (1136, 427) with delta (0, 0)
Screenshot: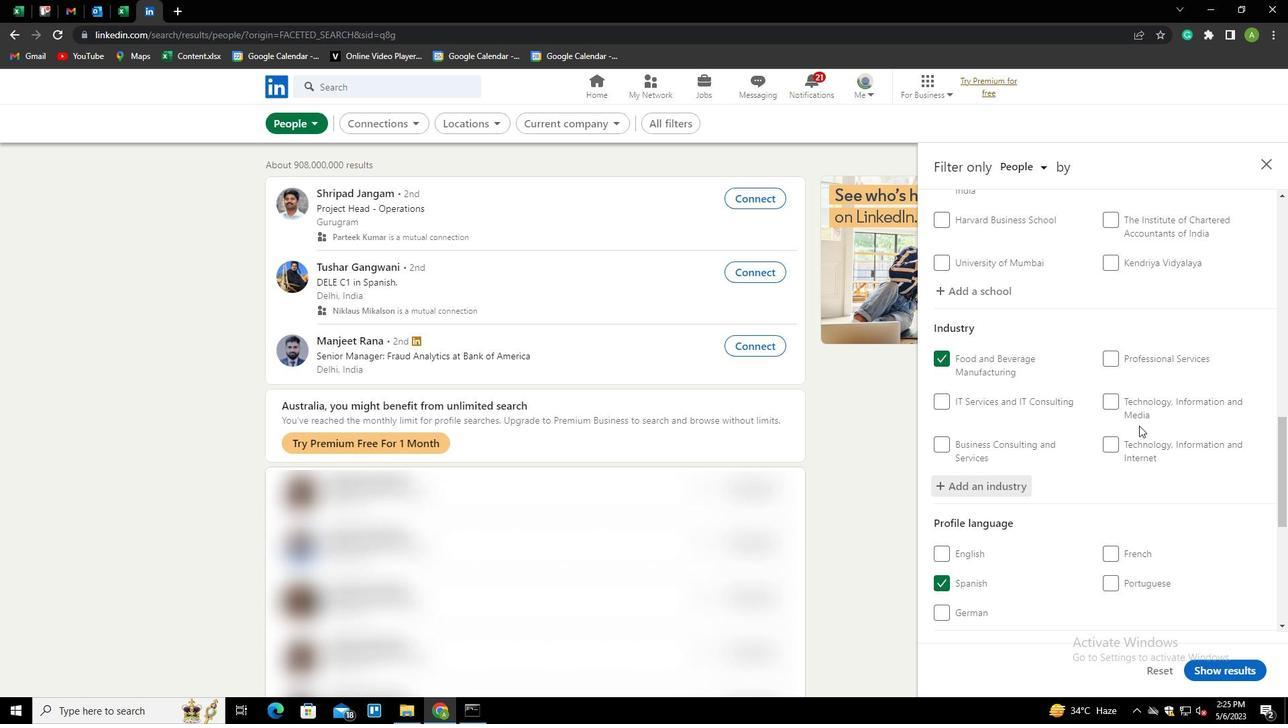 
Action: Mouse moved to (1128, 424)
Screenshot: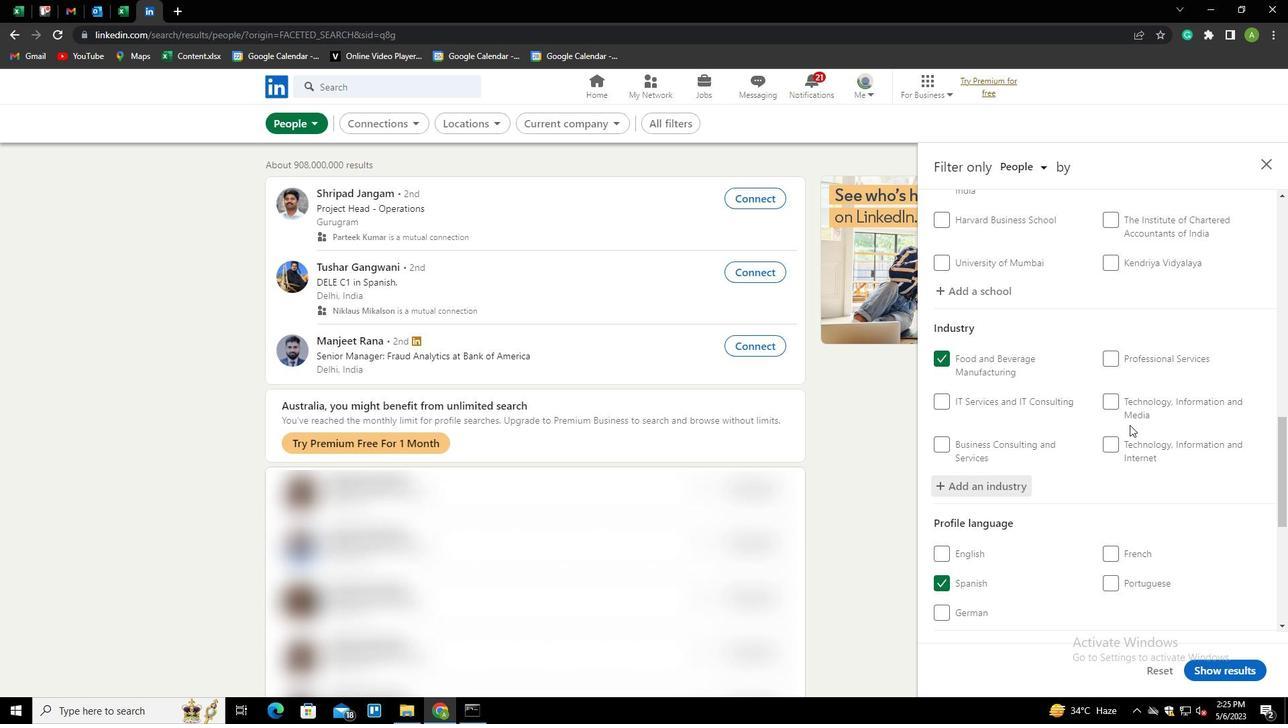 
Action: Mouse scrolled (1128, 423) with delta (0, 0)
Screenshot: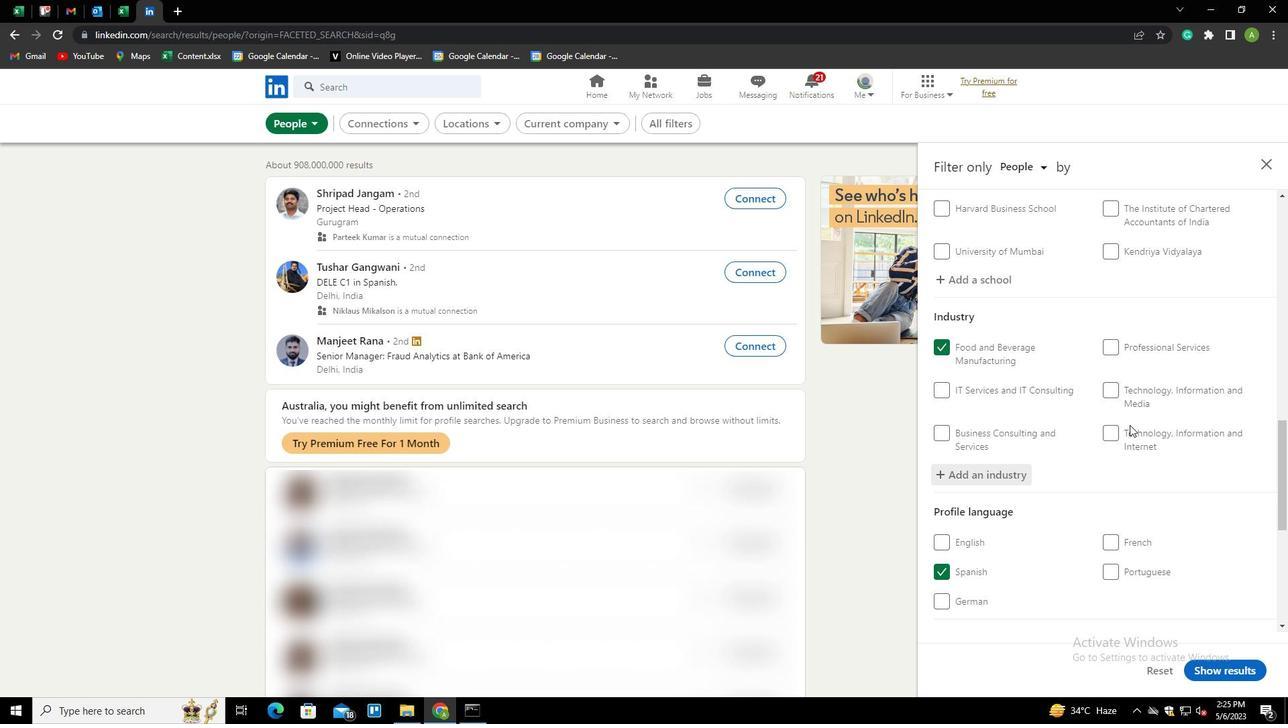 
Action: Mouse scrolled (1128, 423) with delta (0, 0)
Screenshot: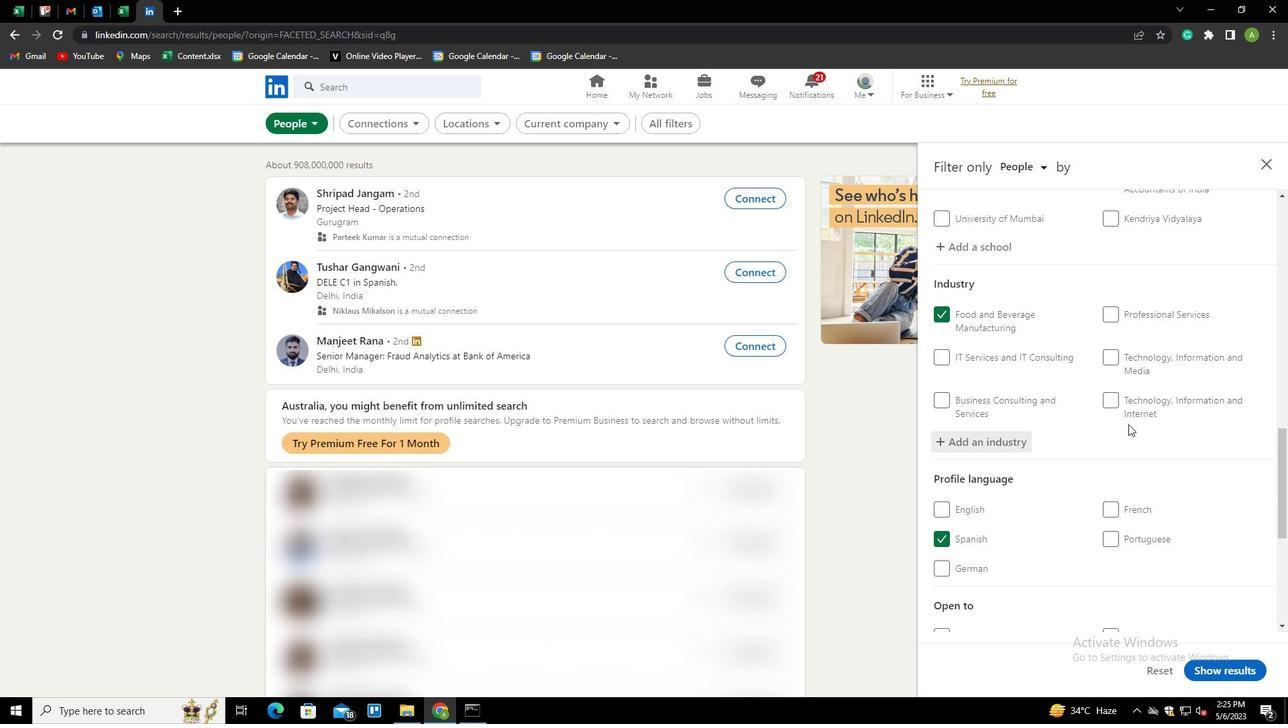 
Action: Mouse scrolled (1128, 423) with delta (0, 0)
Screenshot: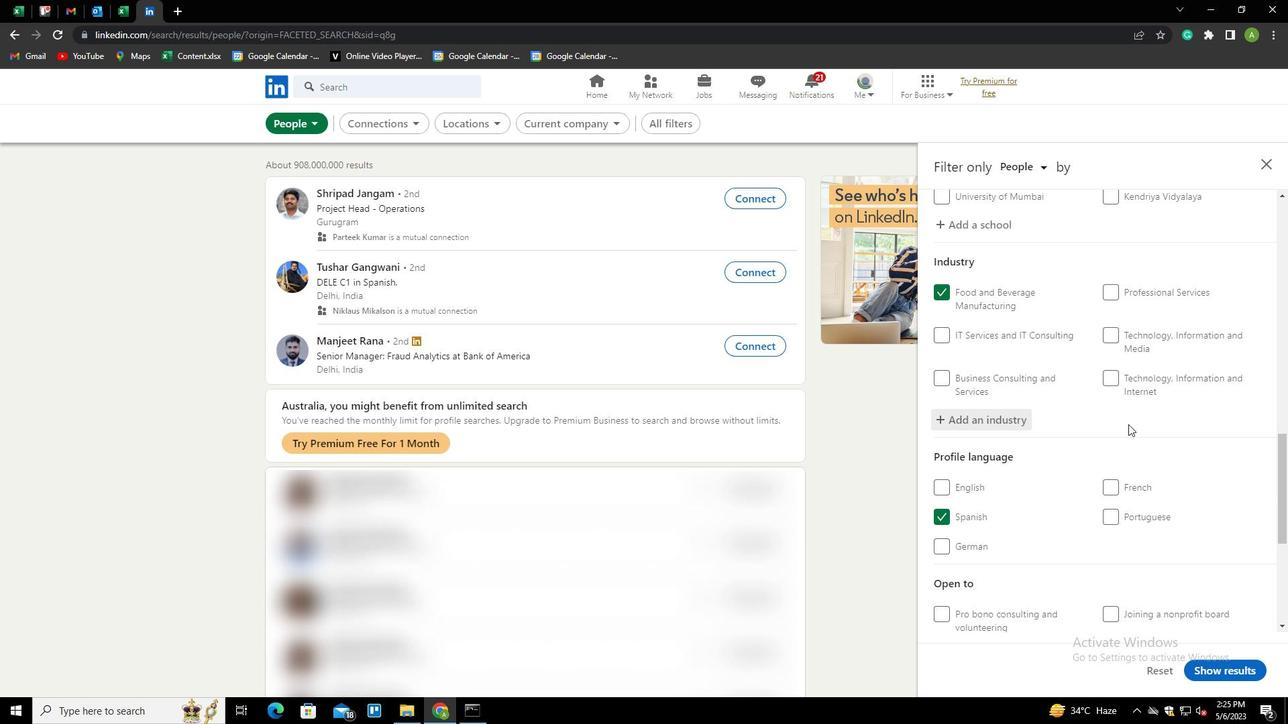 
Action: Mouse scrolled (1128, 423) with delta (0, 0)
Screenshot: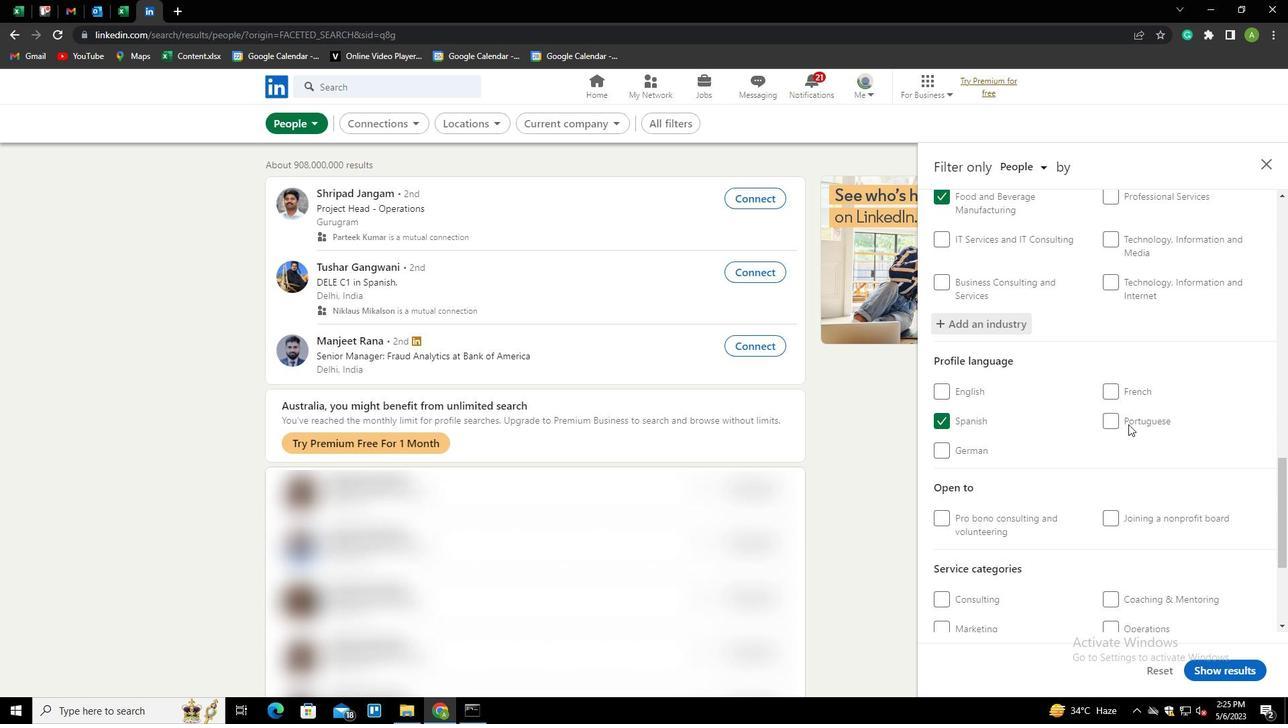 
Action: Mouse scrolled (1128, 423) with delta (0, 0)
Screenshot: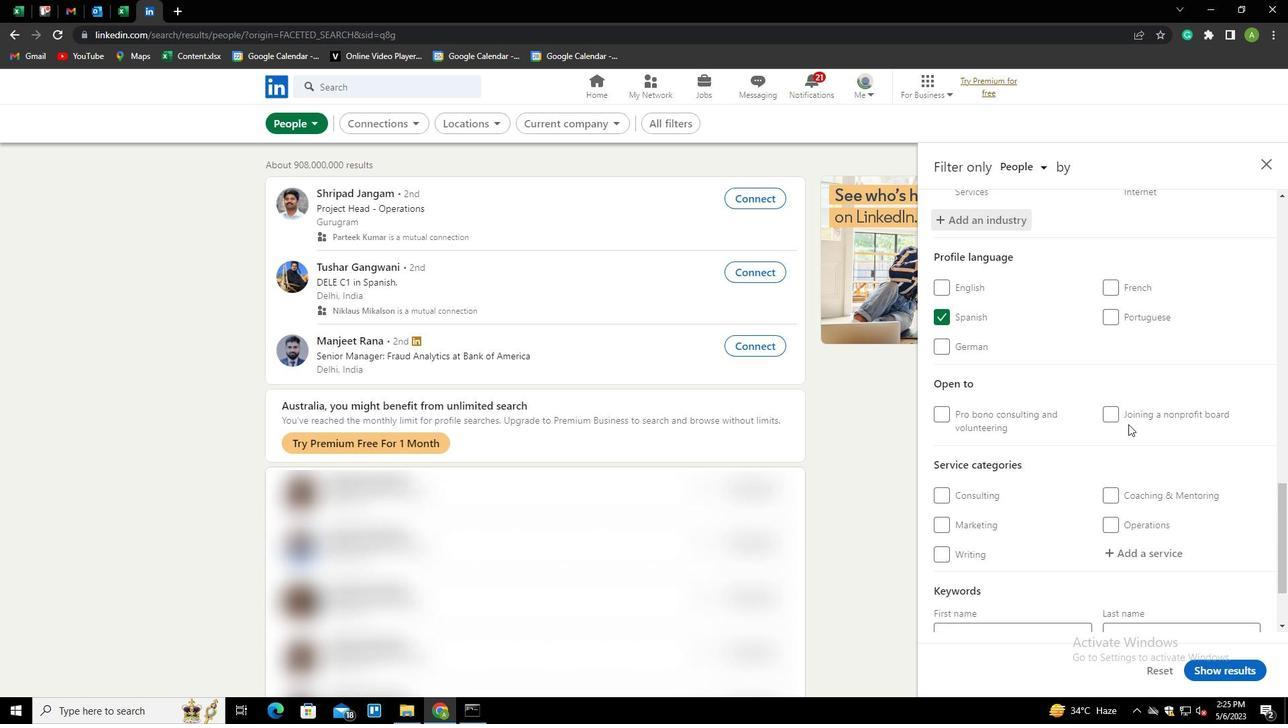 
Action: Mouse moved to (1138, 445)
Screenshot: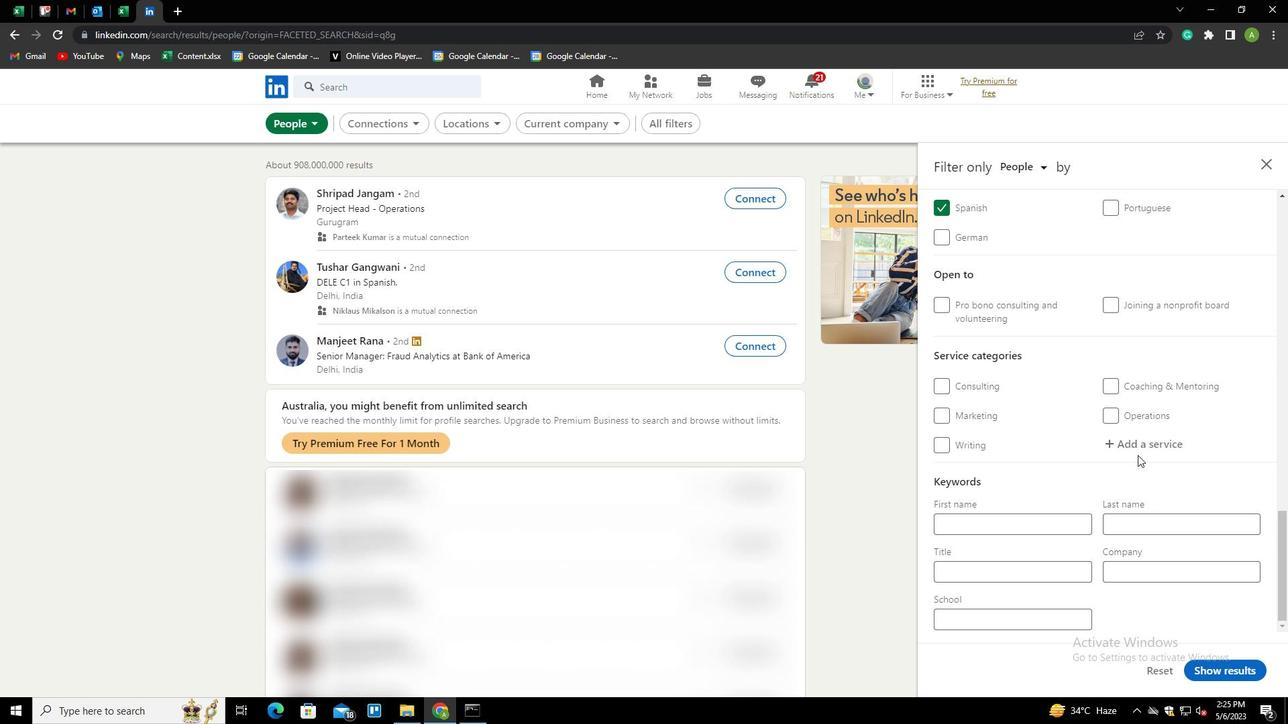 
Action: Mouse pressed left at (1138, 445)
Screenshot: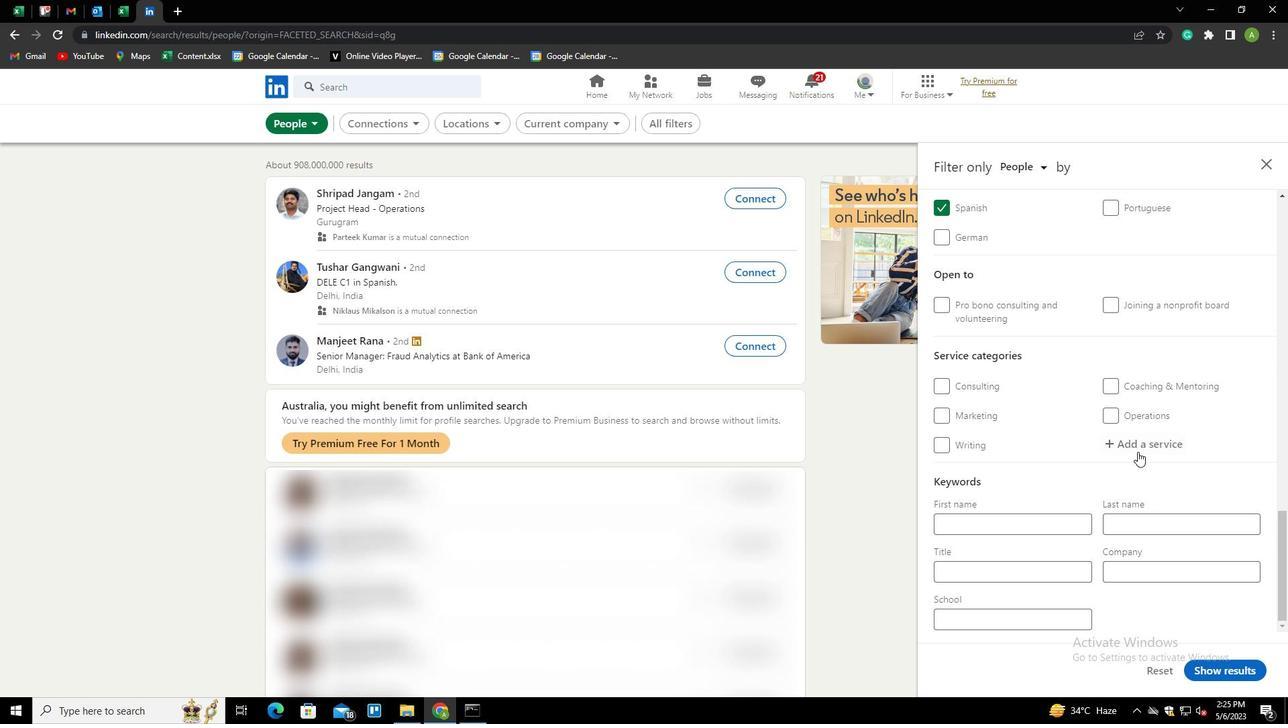 
Action: Key pressed <Key.shift>FINANCIAL<Key.space><Key.shift>REPORTING<Key.down><Key.enter>
Screenshot: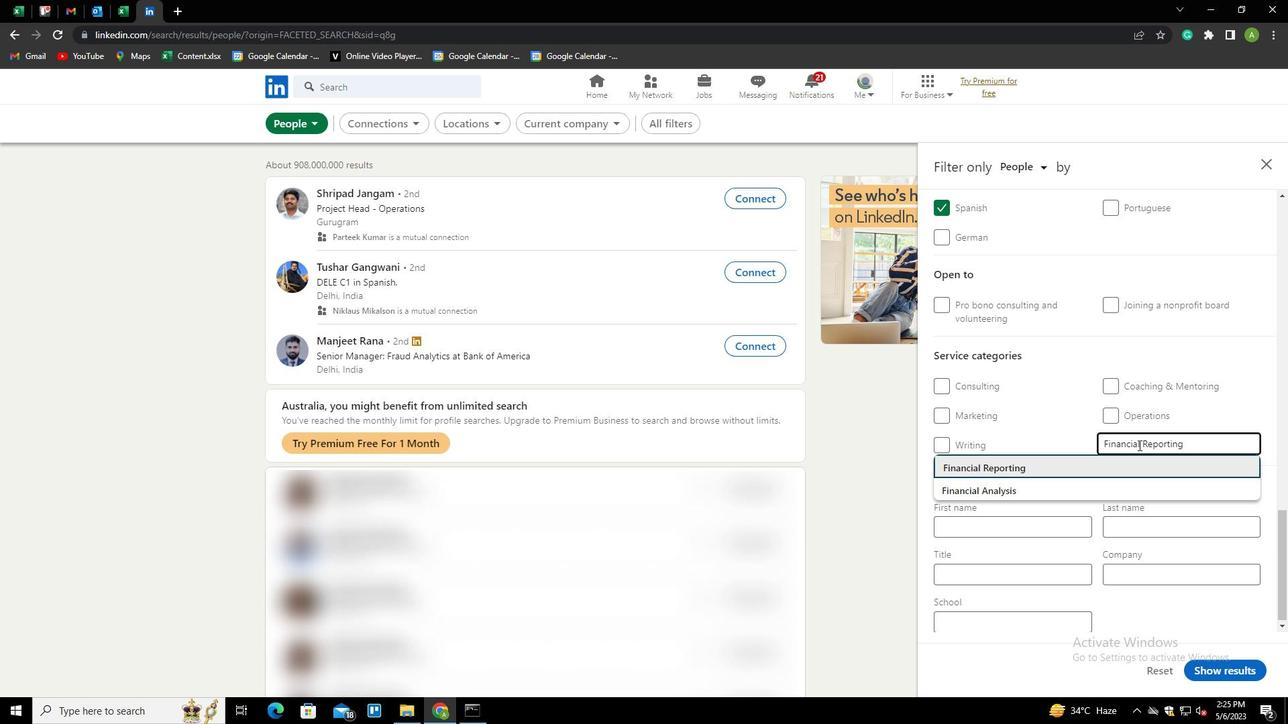 
Action: Mouse moved to (1140, 444)
Screenshot: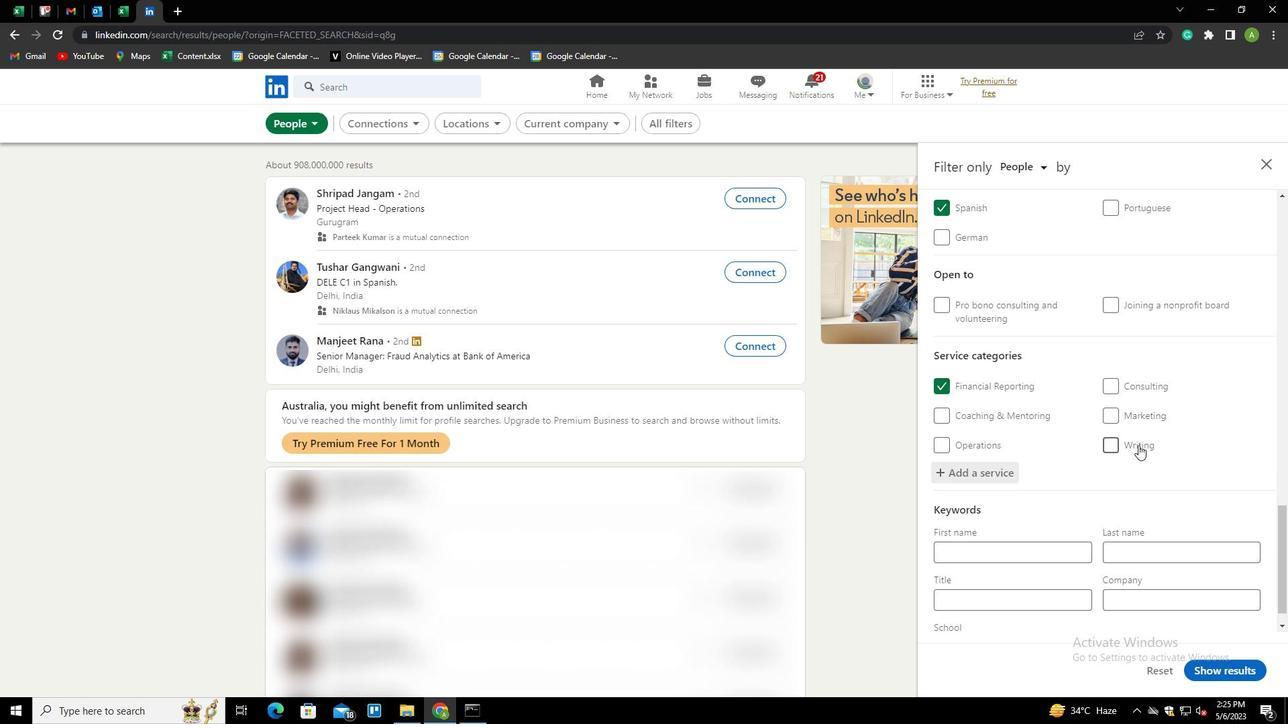 
Action: Mouse scrolled (1140, 444) with delta (0, 0)
Screenshot: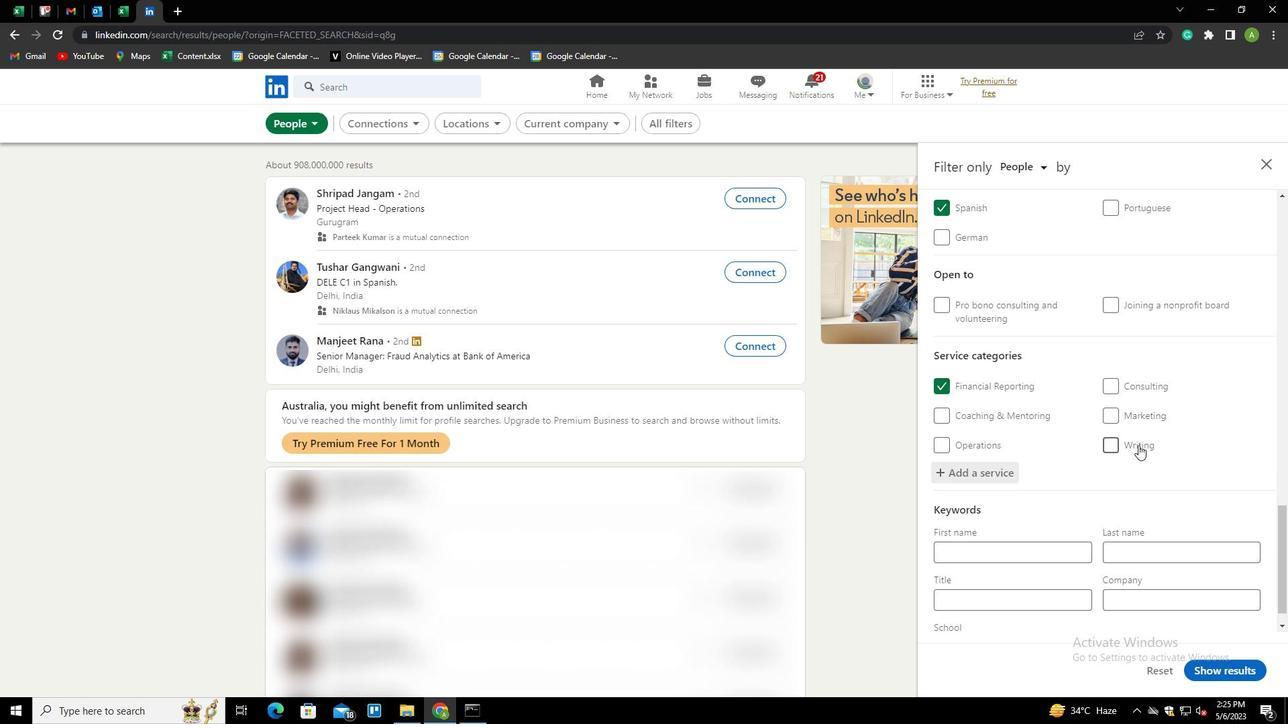
Action: Mouse scrolled (1140, 444) with delta (0, 0)
Screenshot: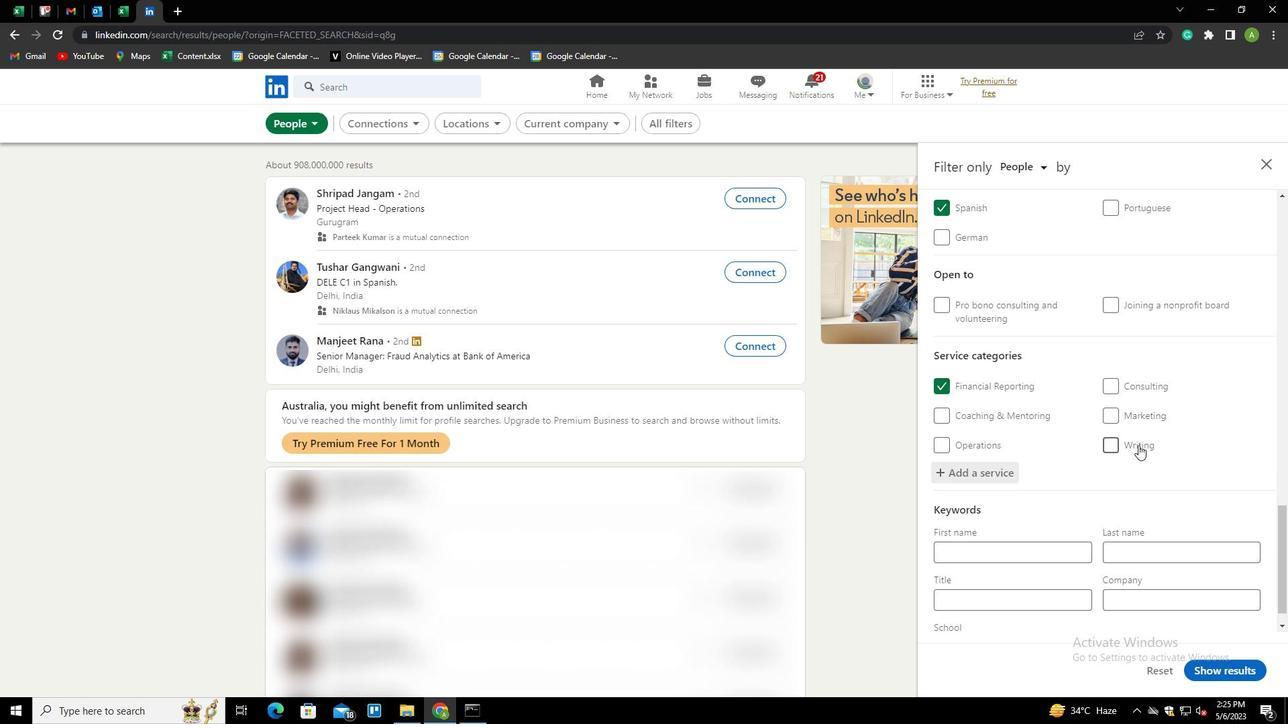 
Action: Mouse moved to (1139, 444)
Screenshot: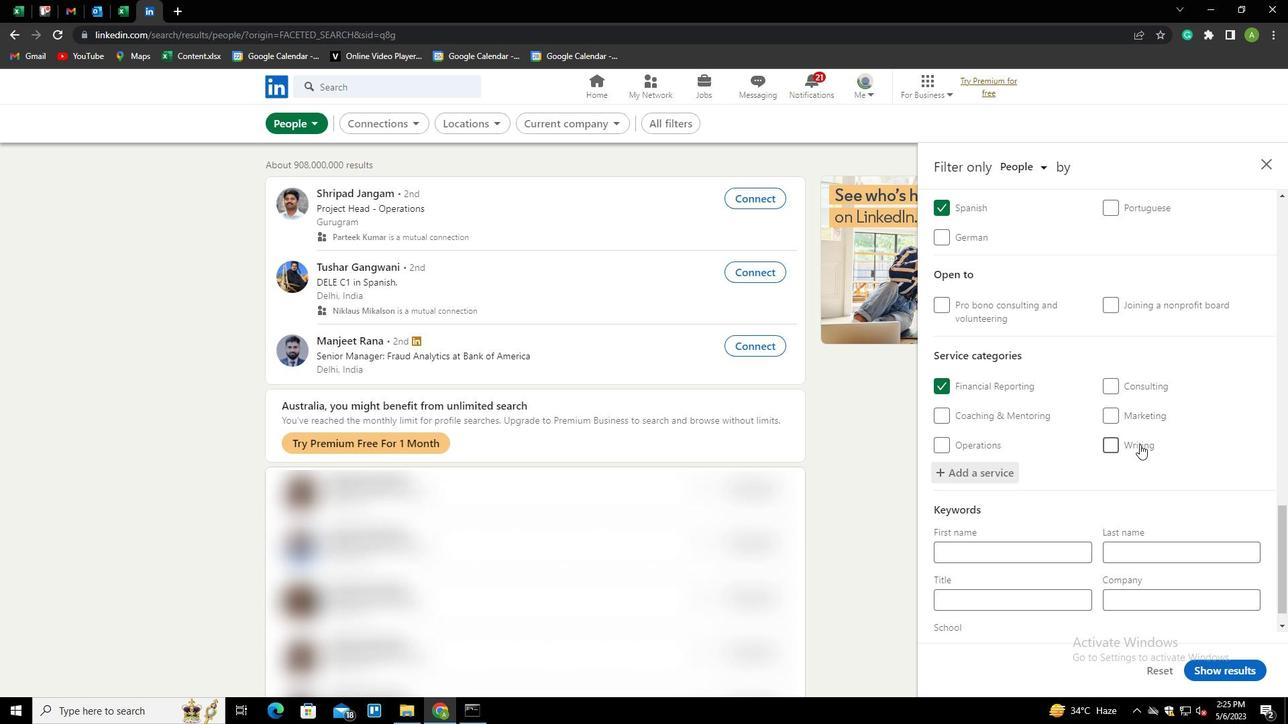 
Action: Mouse scrolled (1139, 443) with delta (0, 0)
Screenshot: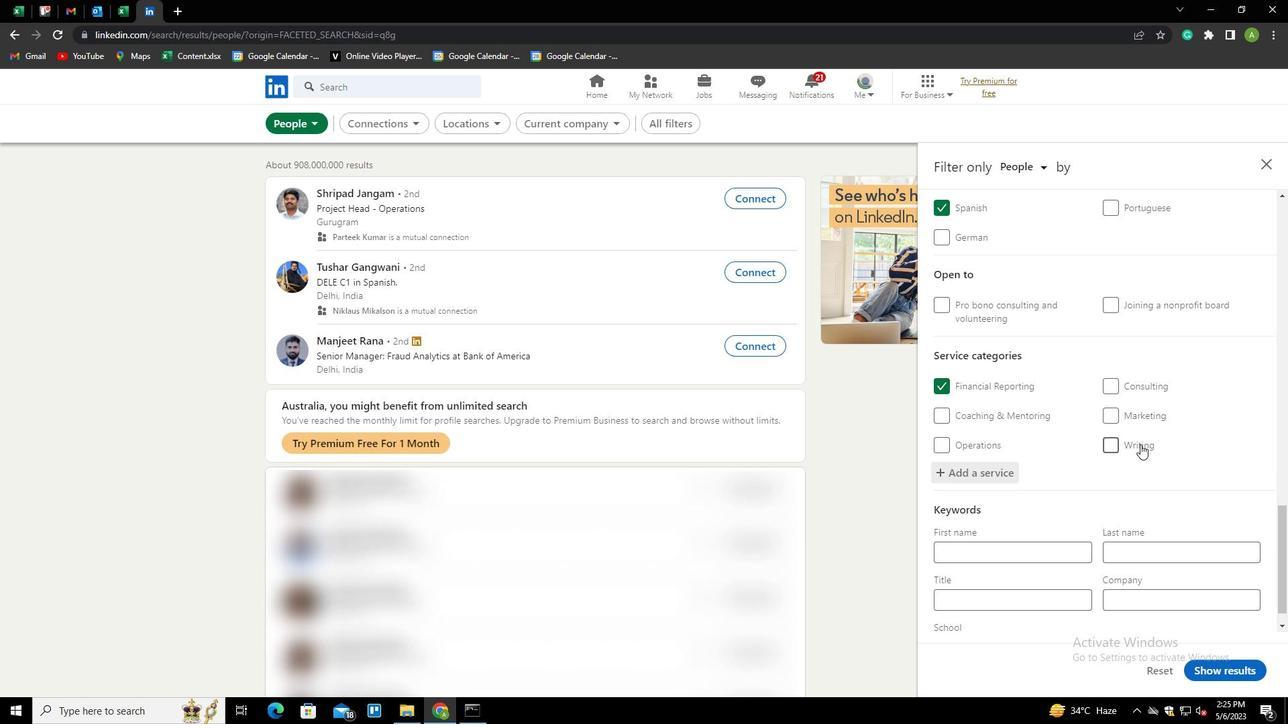 
Action: Mouse scrolled (1139, 443) with delta (0, 0)
Screenshot: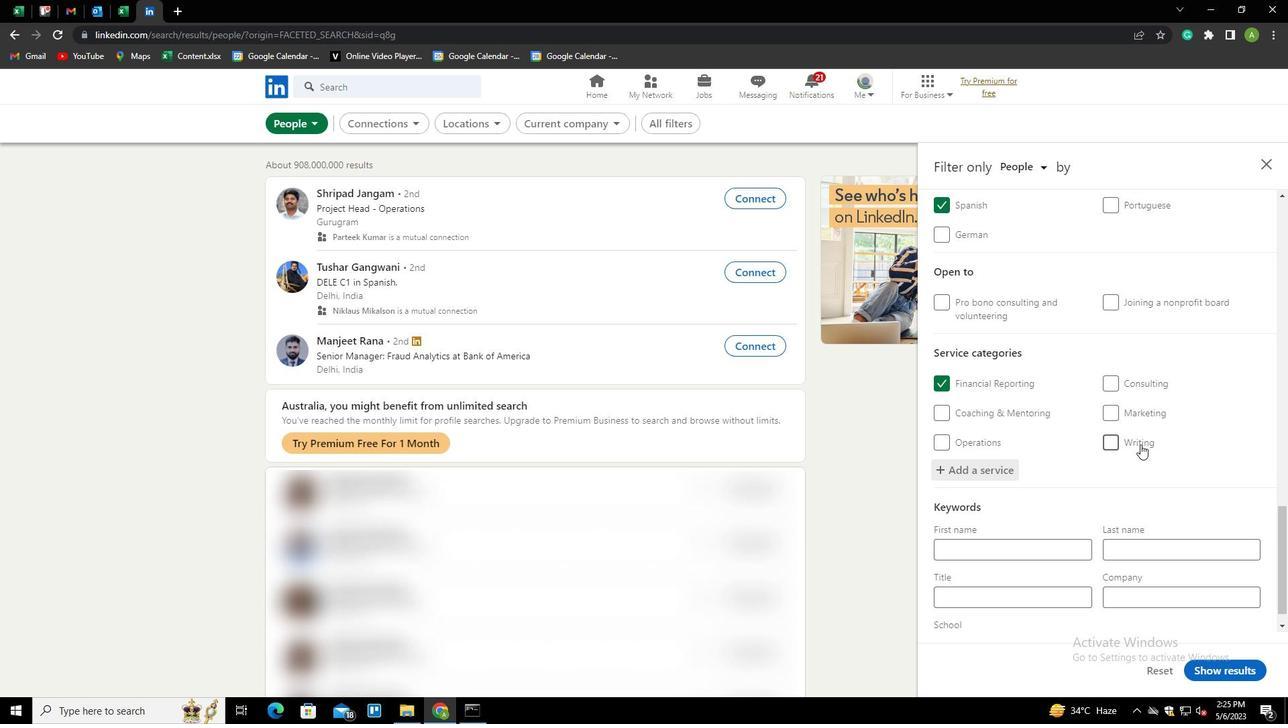 
Action: Mouse scrolled (1139, 443) with delta (0, 0)
Screenshot: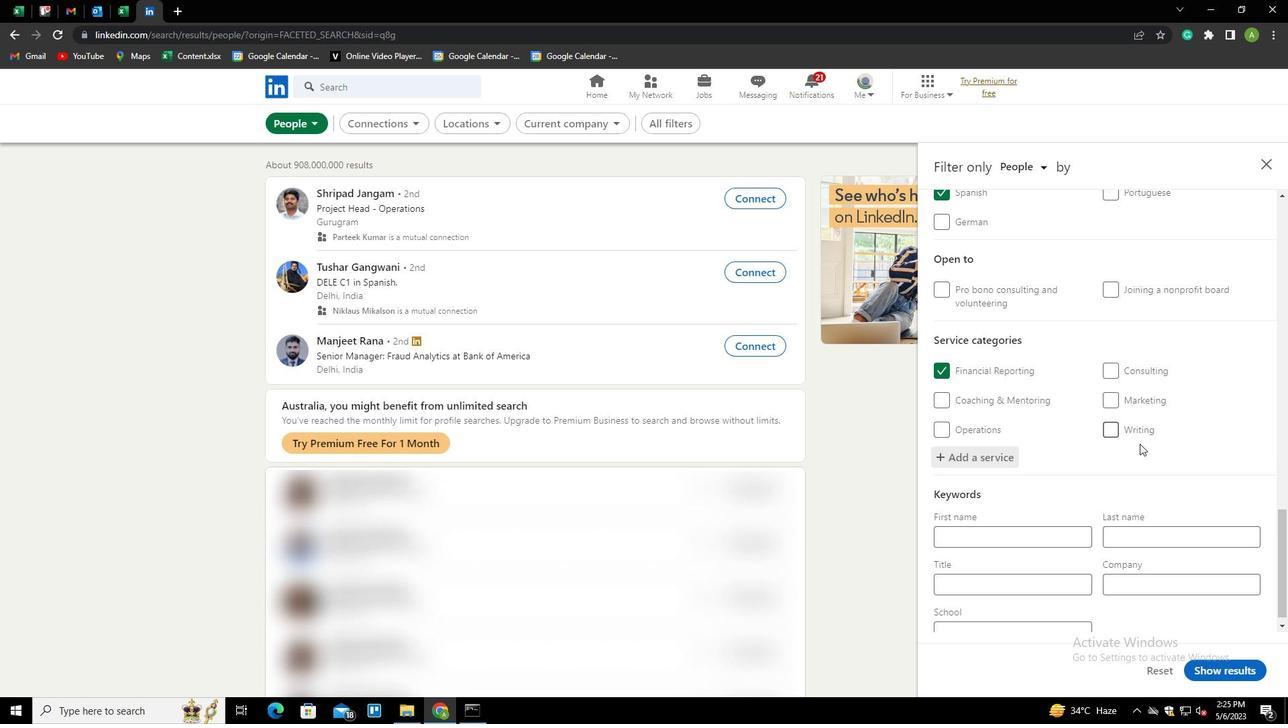 
Action: Mouse moved to (1042, 572)
Screenshot: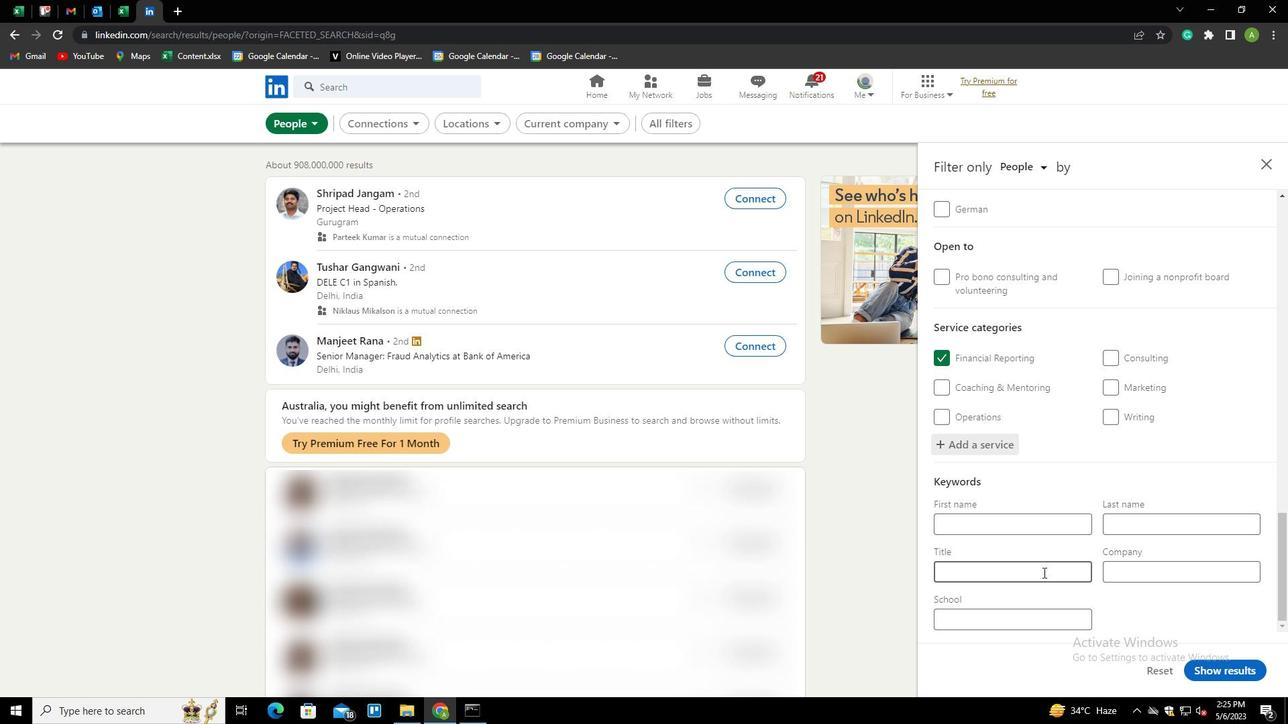 
Action: Mouse pressed left at (1042, 572)
Screenshot: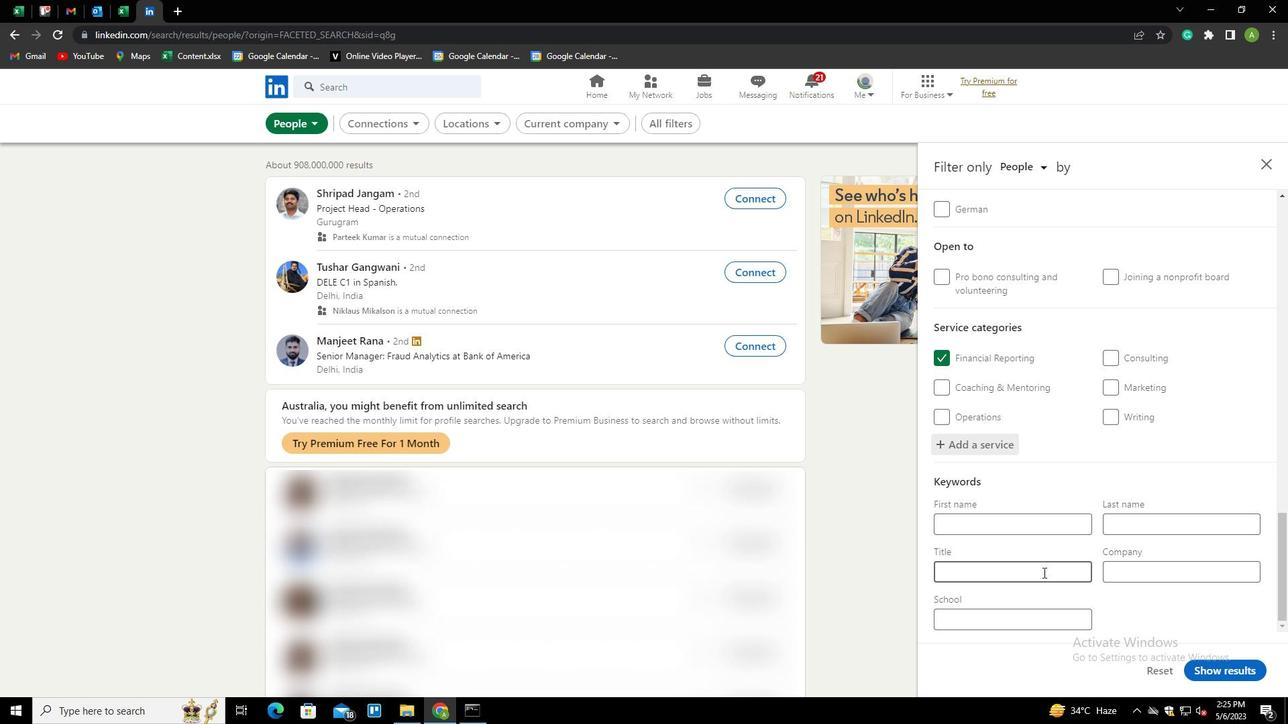 
Action: Mouse moved to (1049, 548)
Screenshot: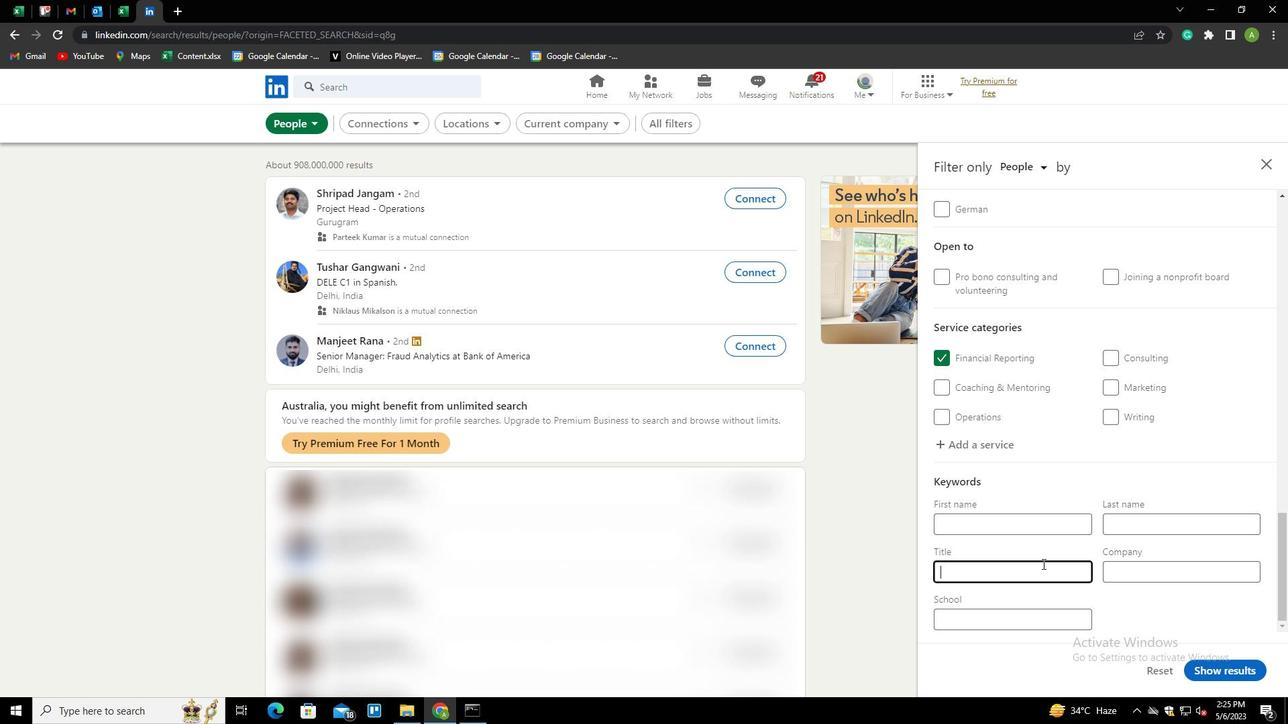 
Action: Key pressed <Key.shift>PROPRIETOR
Screenshot: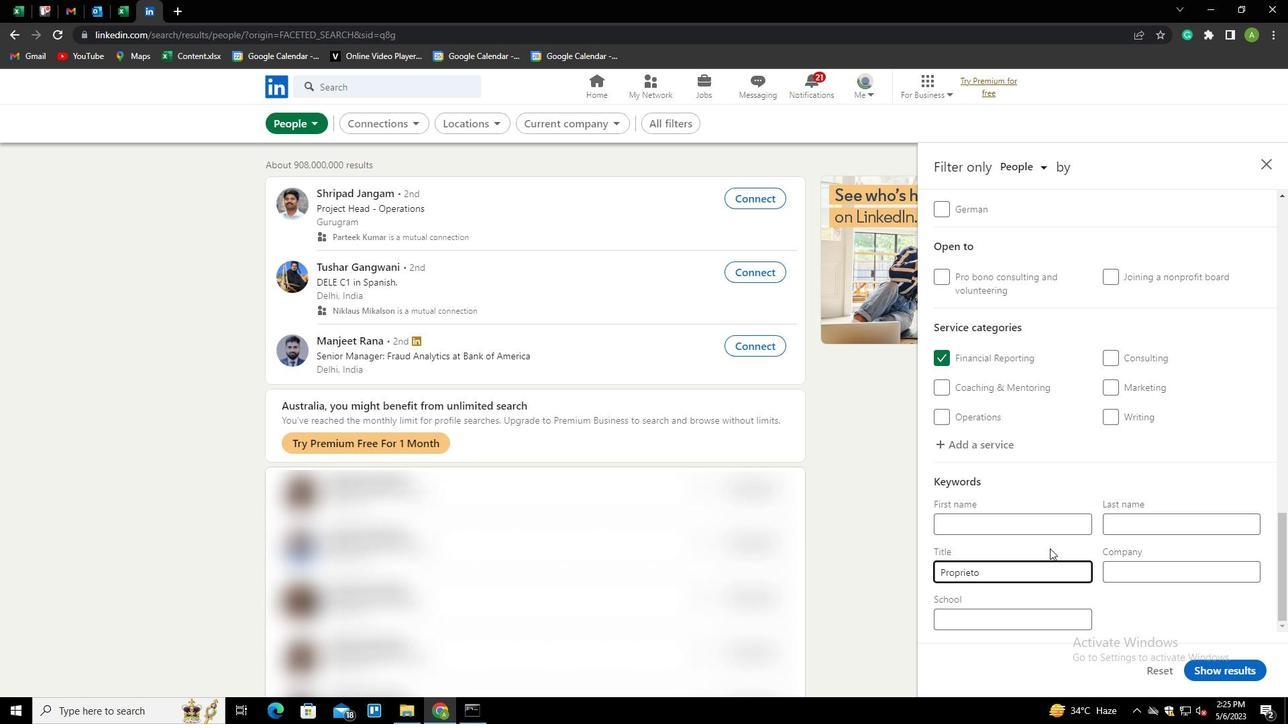 
Action: Mouse moved to (1163, 607)
Screenshot: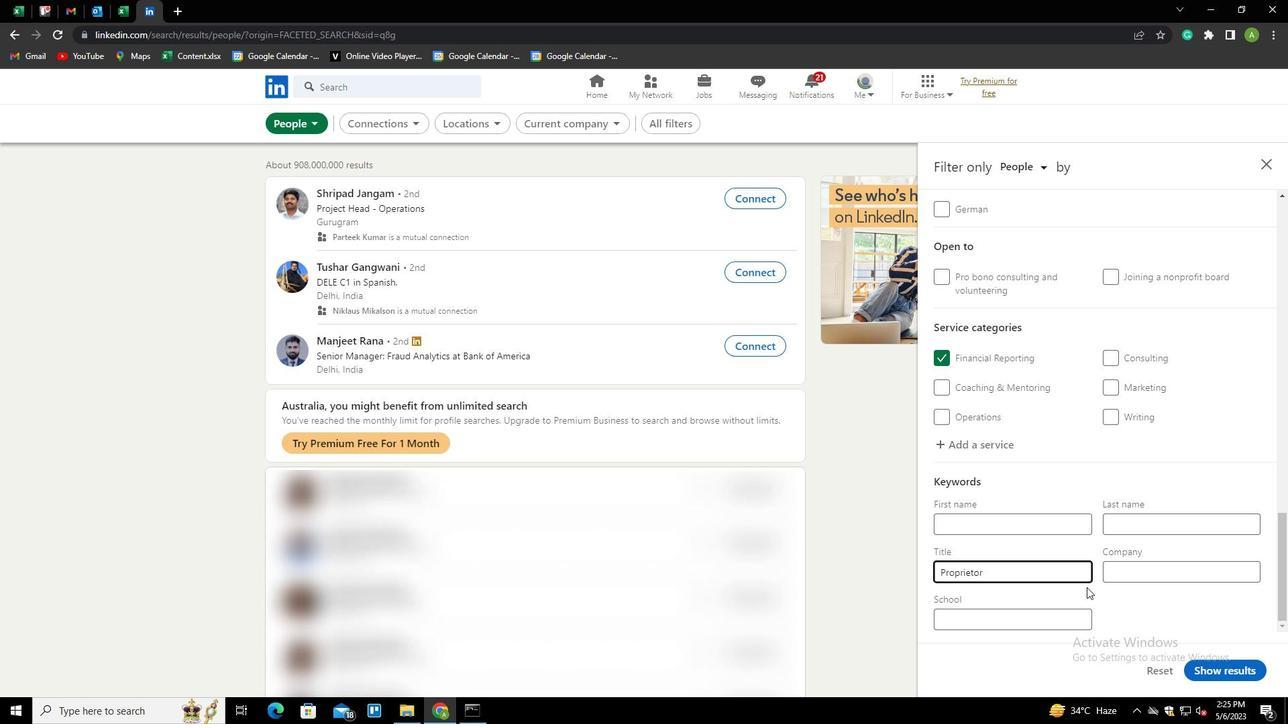 
Action: Mouse pressed left at (1163, 607)
Screenshot: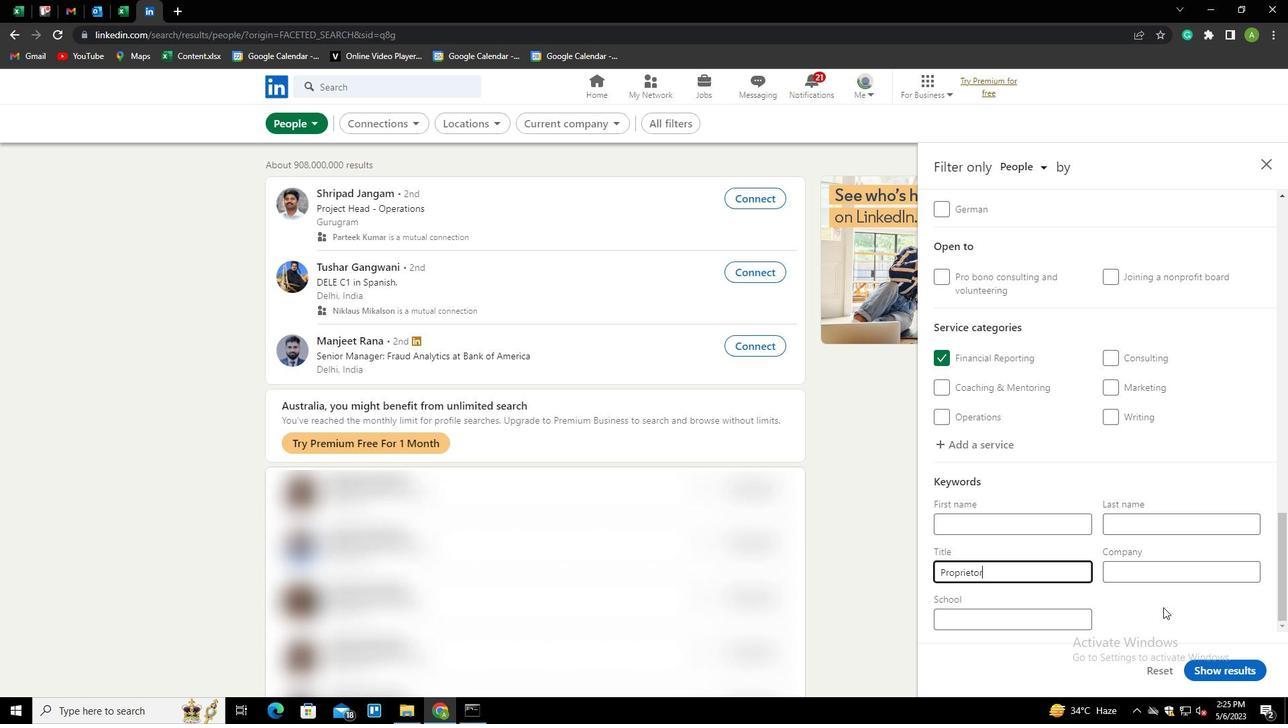 
Action: Mouse moved to (1206, 668)
Screenshot: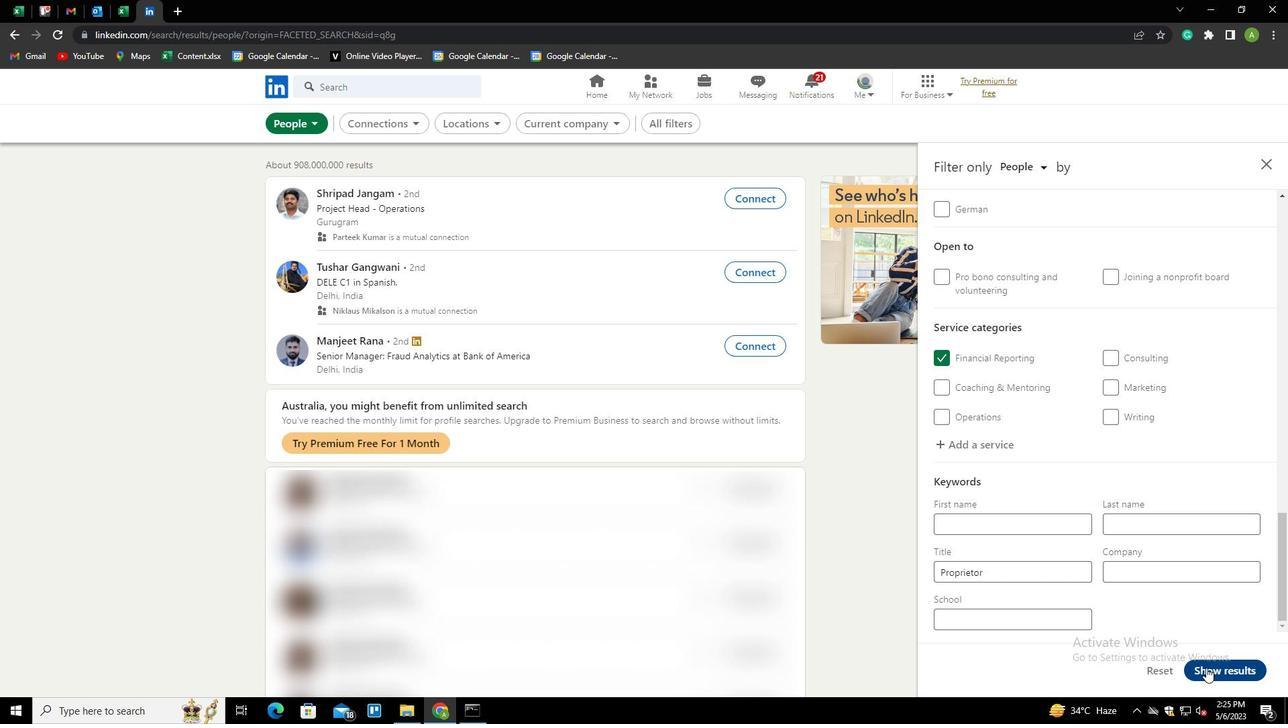 
Action: Mouse pressed left at (1206, 668)
Screenshot: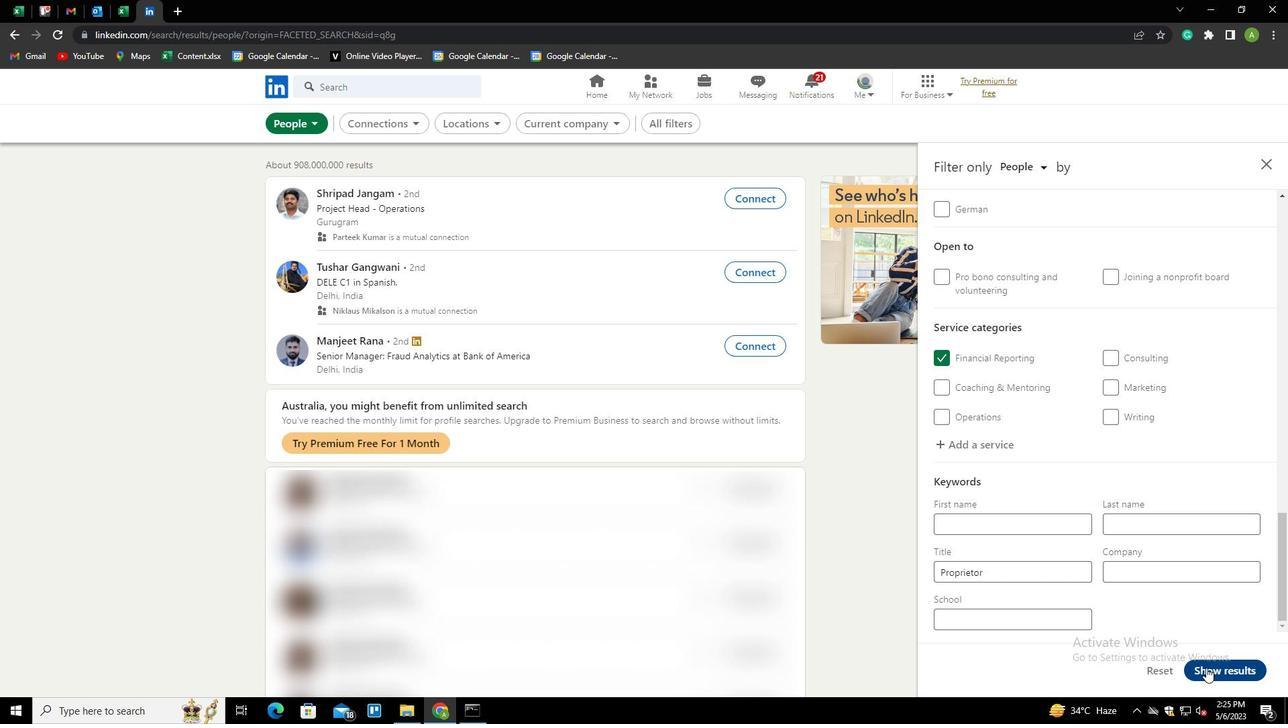 
Action: Mouse moved to (1161, 515)
Screenshot: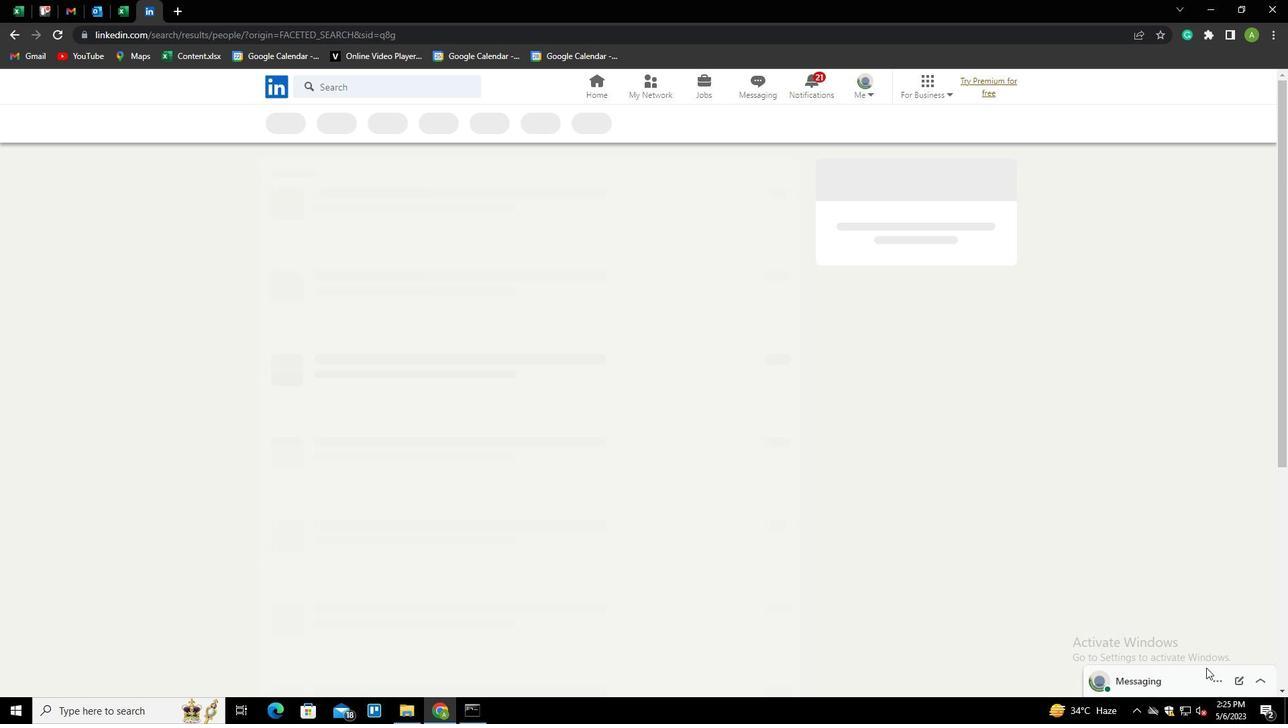 
